 Task: Create new invoice with Date Opened :15-Apr-23, Select Customer: Liquor Land, Terms: Payment Term 1. Make invoice entry for item-1 with Date: 15-Apr-23, Description: Warmies Heatable Lavender Scented Brown-Spotted Puppy Plush Toy (1 ct)_x000D_
, Action: Material, Income Account: Income:Sales, Quantity: 1, Unit Price: 6.3, Discount $: 1.75. Make entry for item-2 with Date: 15-Apr-23, Description: Trolli Sour Bursting Crawlers Everyday Gummies, Action: Material, Income Account: Income:Sales, Quantity: 1, Unit Price: 5, Discount $: 2.75. Make entry for item-3 with Date: 15-Apr-23, Description: Reese's Big Cup Candy King Size, Action: Material, Income Account: Income:Sales, Quantity: 3, Unit Price: 6, Discount $: 3.25. Write Notes: 'Looking forward to serving you again.'. Post Invoice with Post Date: 15-Apr-23, Post to Accounts: Assets:Accounts Receivable. Pay / Process Payment with Transaction Date: 15-May-23, Amount: 21.55, Transfer Account: Checking Account. Print Invoice, display notes by going to Option, then go to Display Tab and check 'Invoice Notes'.
Action: Mouse moved to (168, 36)
Screenshot: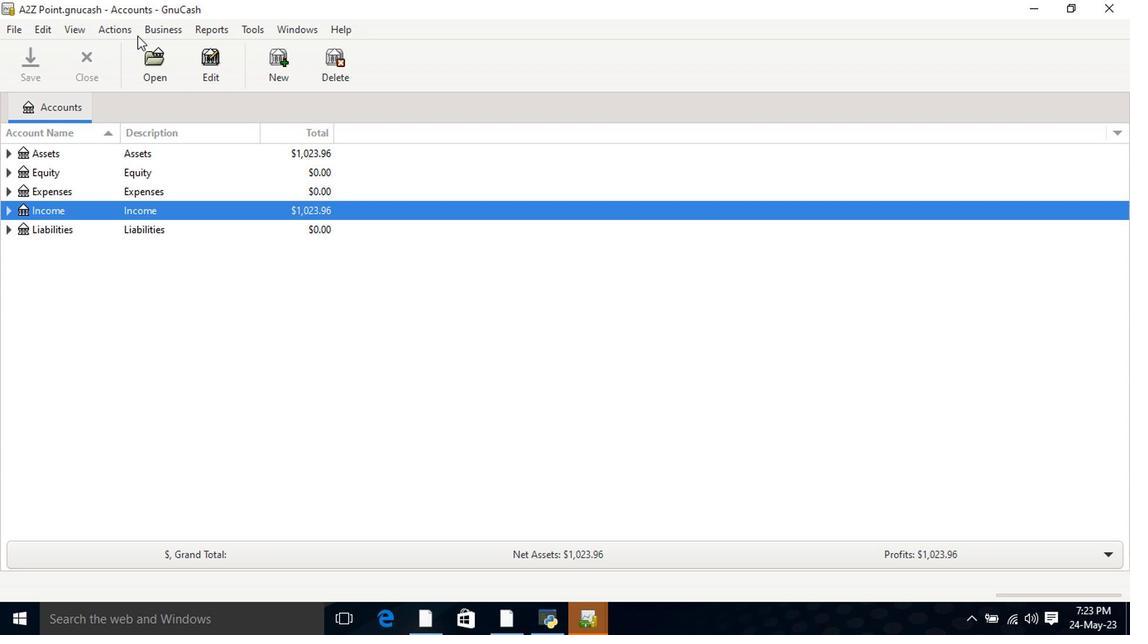 
Action: Mouse pressed left at (168, 36)
Screenshot: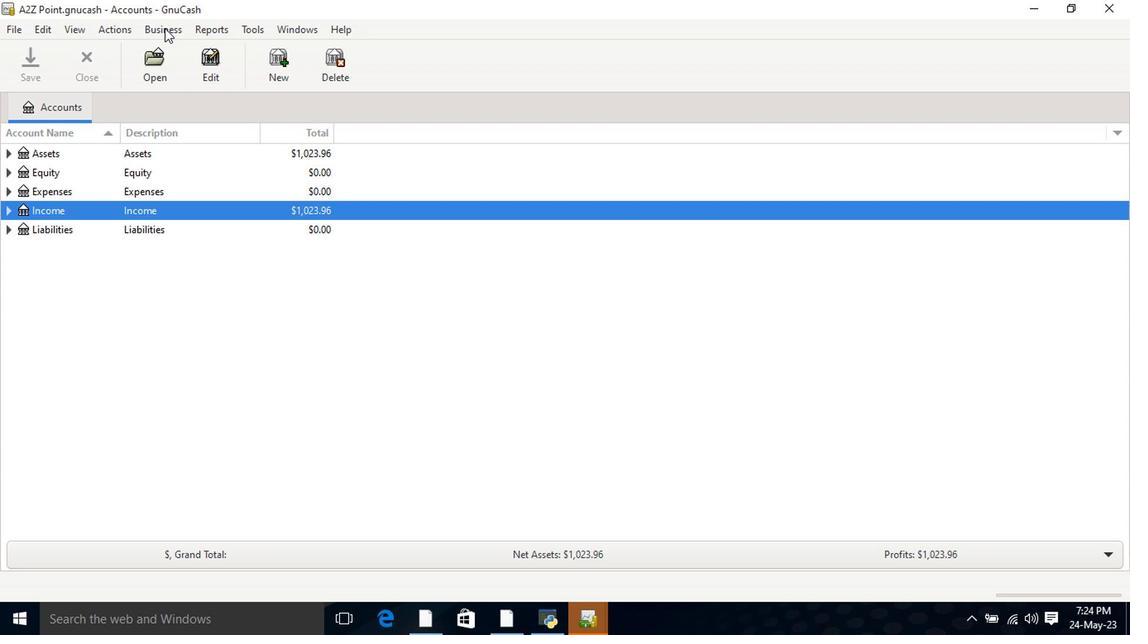 
Action: Mouse moved to (364, 121)
Screenshot: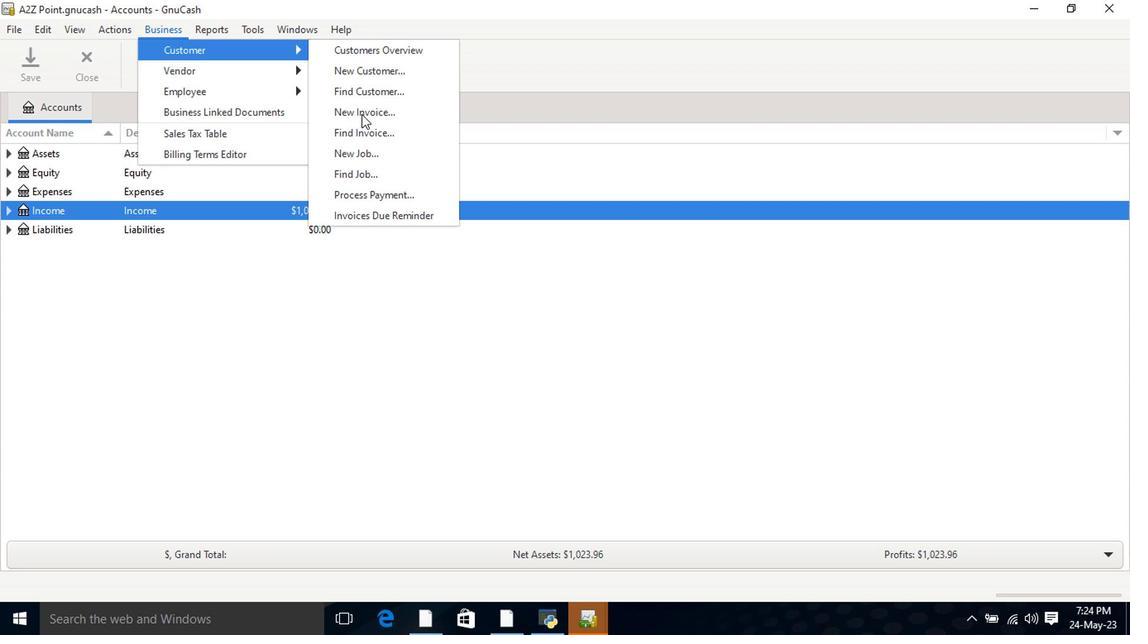 
Action: Mouse pressed left at (364, 121)
Screenshot: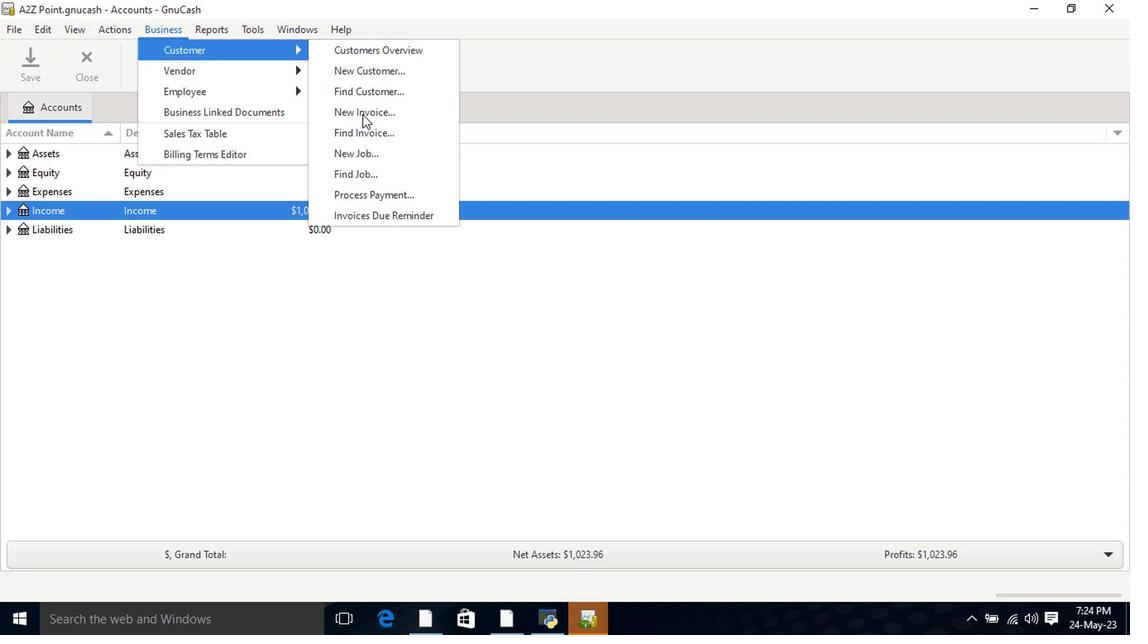 
Action: Mouse moved to (665, 256)
Screenshot: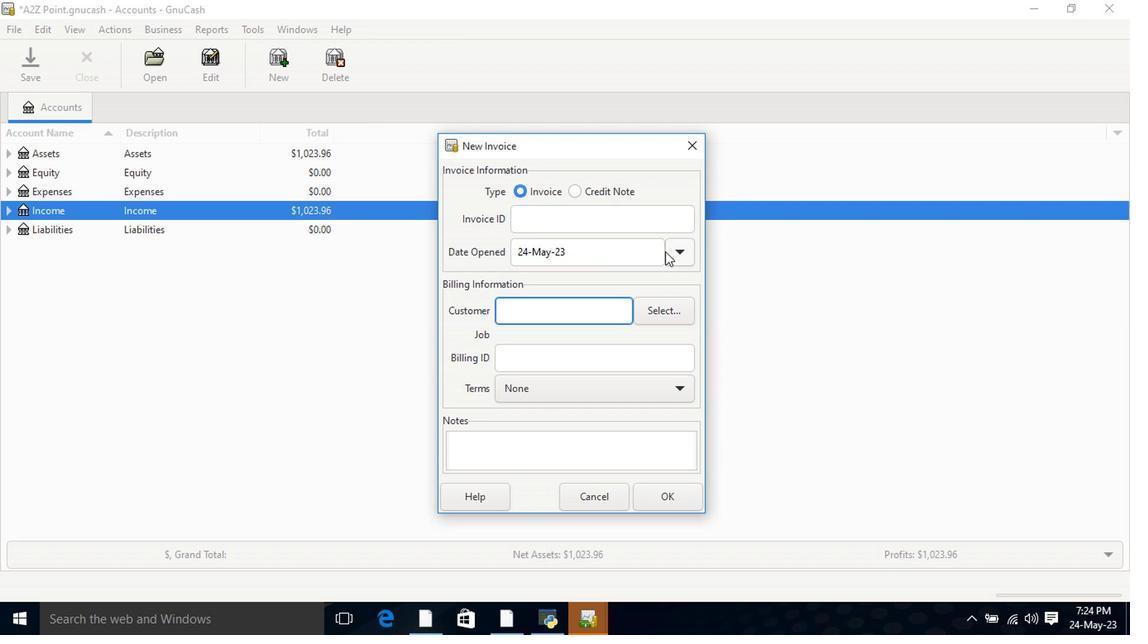 
Action: Mouse pressed left at (665, 256)
Screenshot: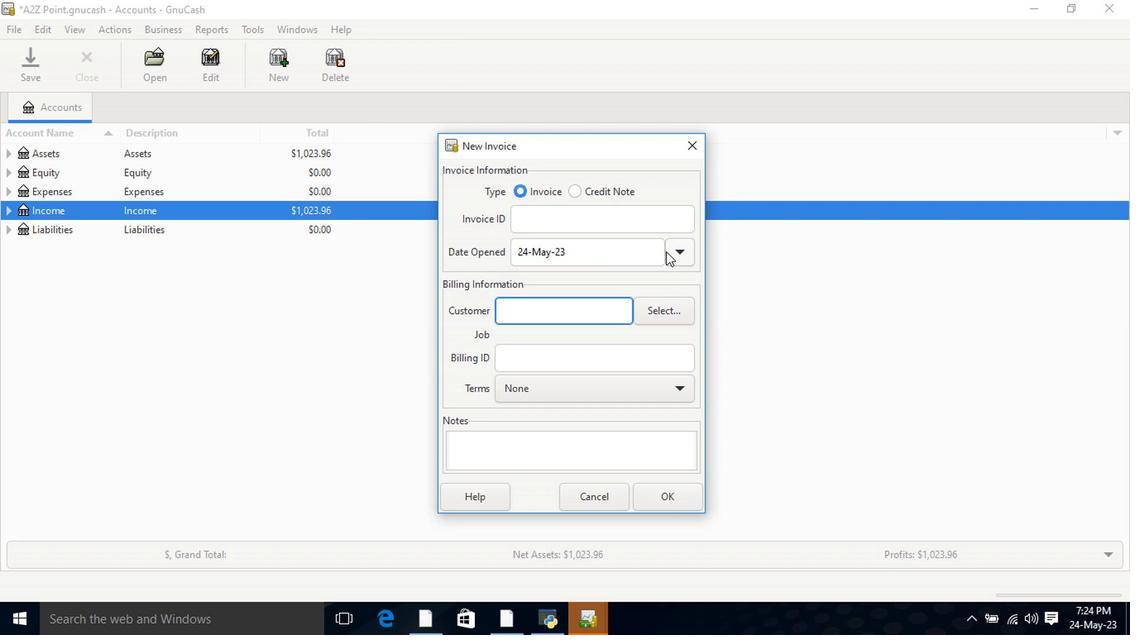 
Action: Mouse moved to (554, 286)
Screenshot: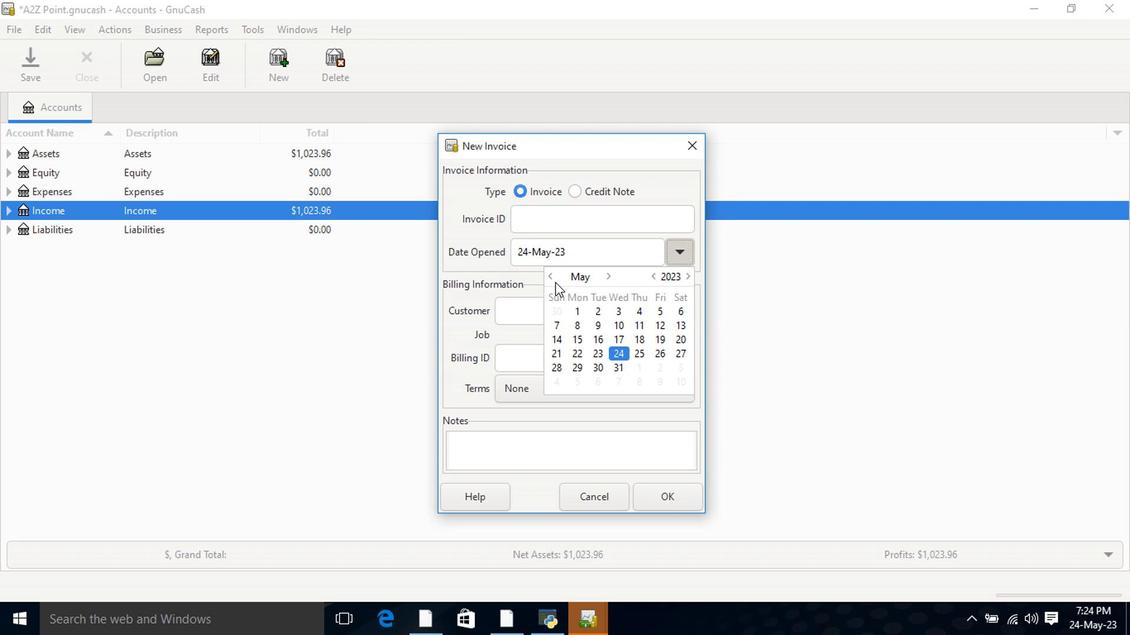 
Action: Mouse pressed left at (554, 286)
Screenshot: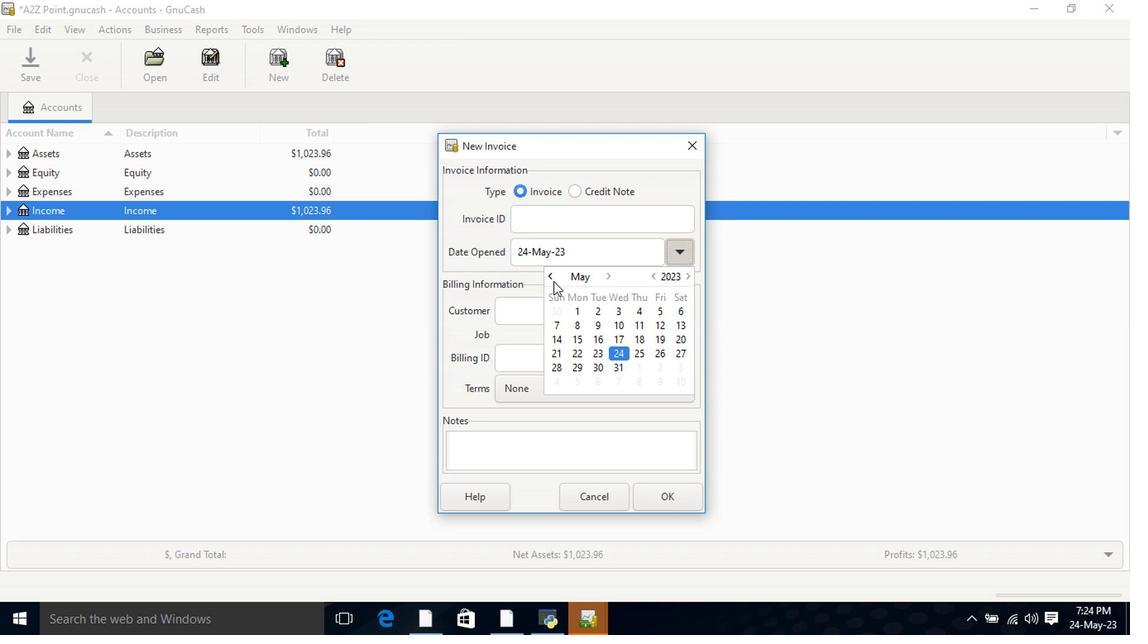 
Action: Mouse moved to (683, 340)
Screenshot: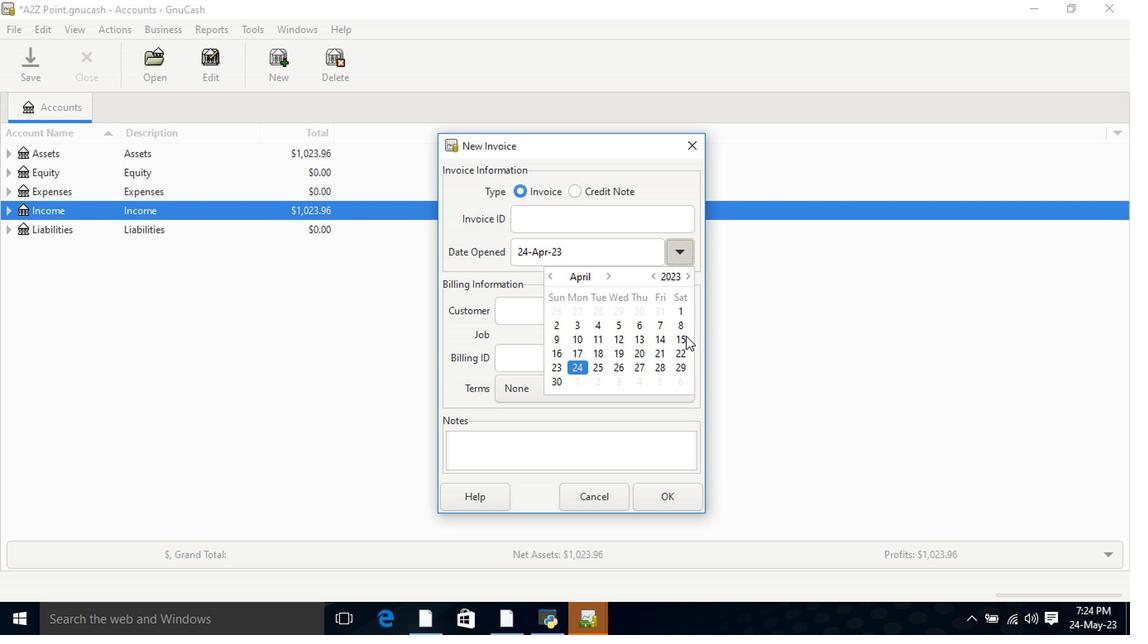 
Action: Mouse pressed left at (683, 340)
Screenshot: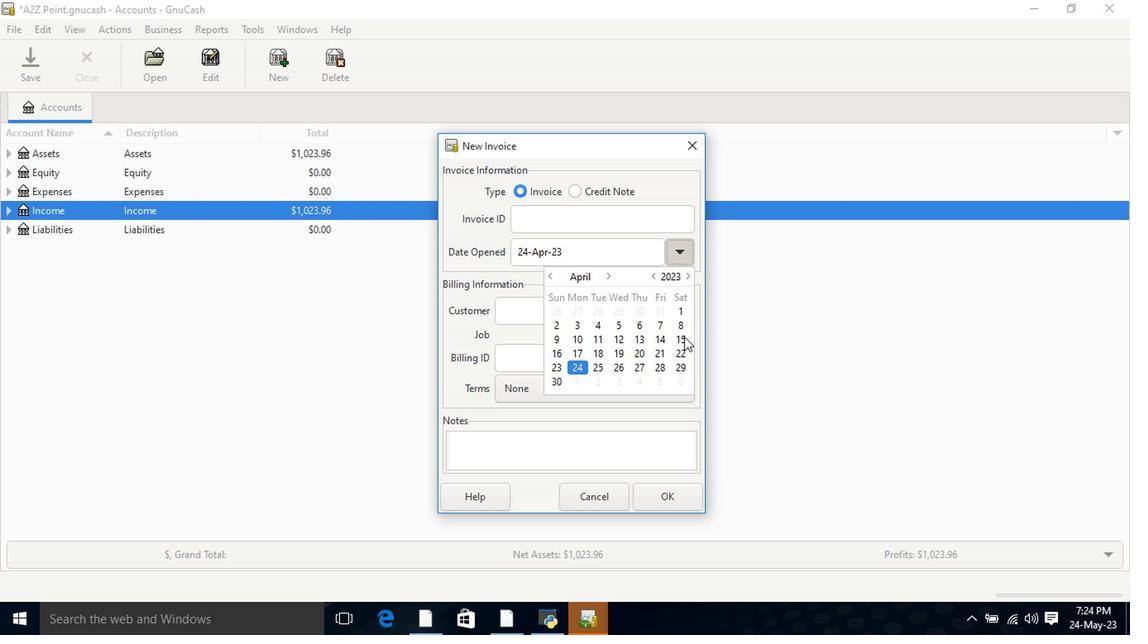 
Action: Mouse moved to (678, 344)
Screenshot: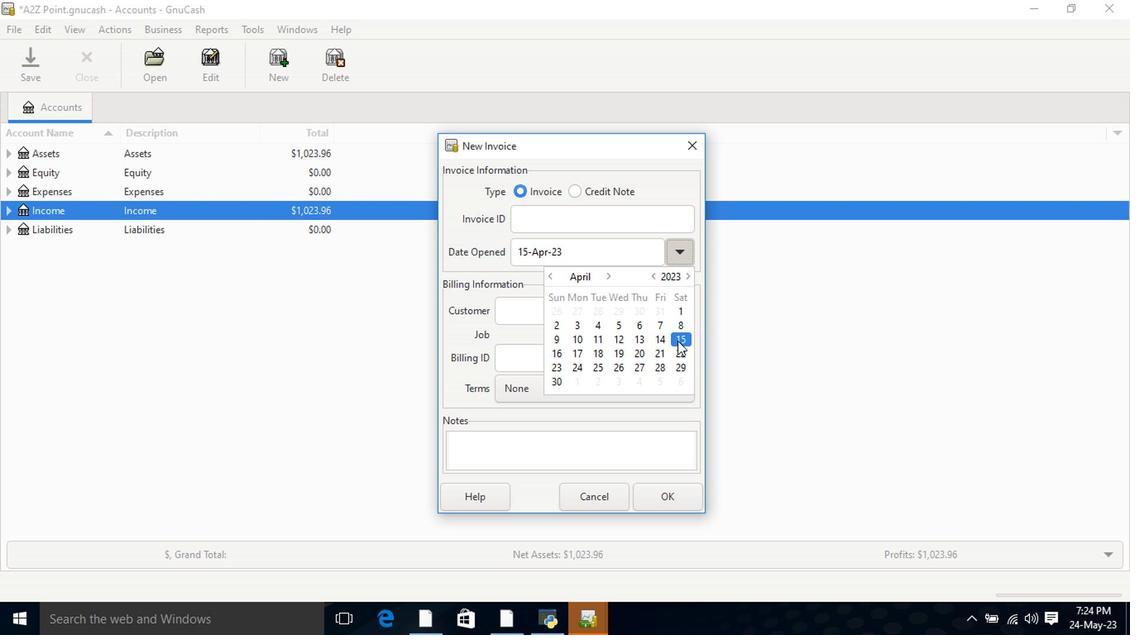 
Action: Mouse pressed left at (678, 344)
Screenshot: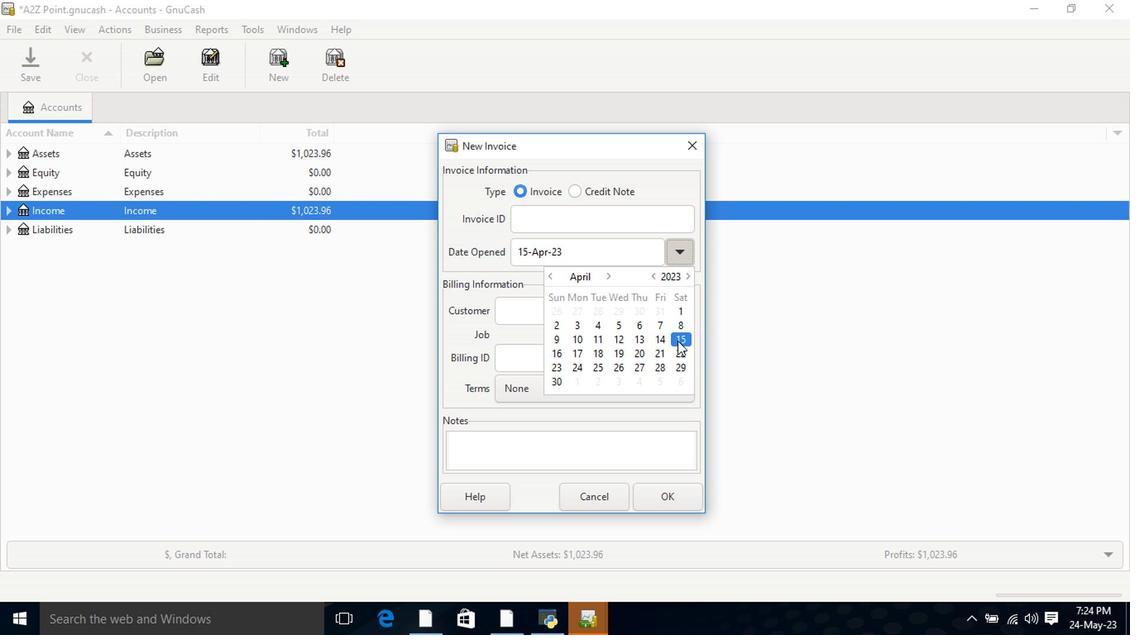 
Action: Mouse pressed left at (678, 344)
Screenshot: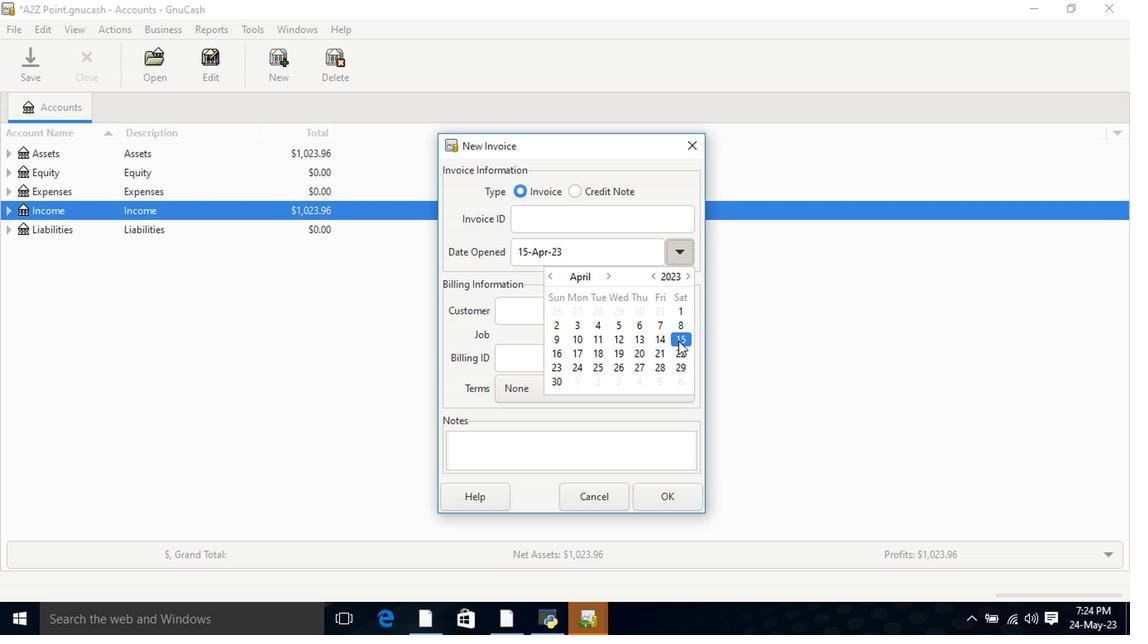 
Action: Mouse moved to (575, 321)
Screenshot: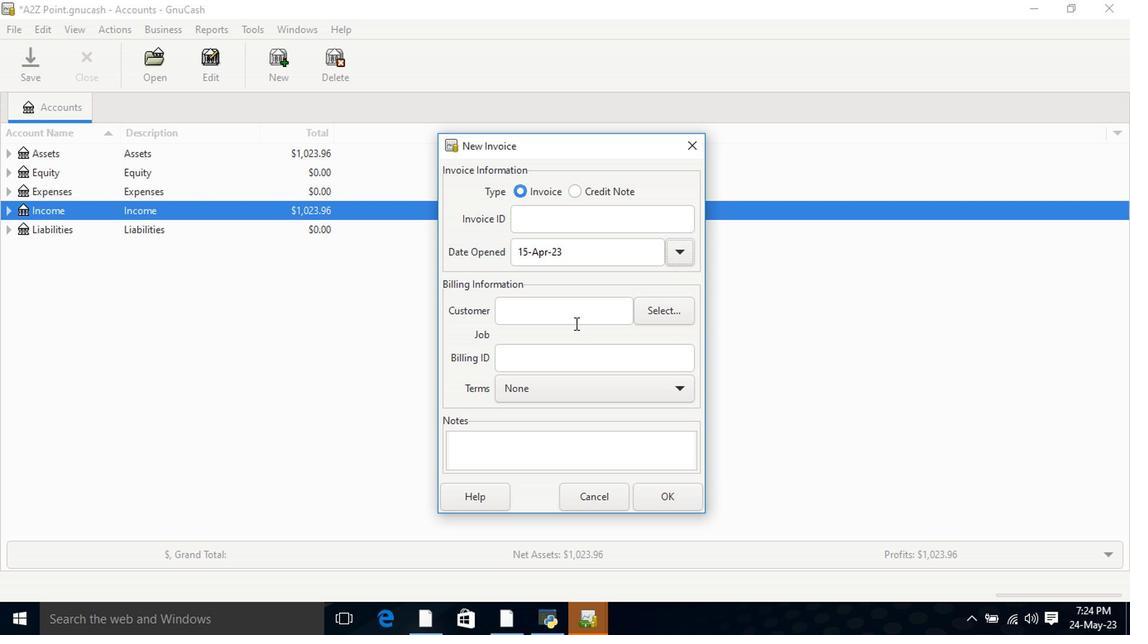 
Action: Mouse pressed left at (575, 321)
Screenshot: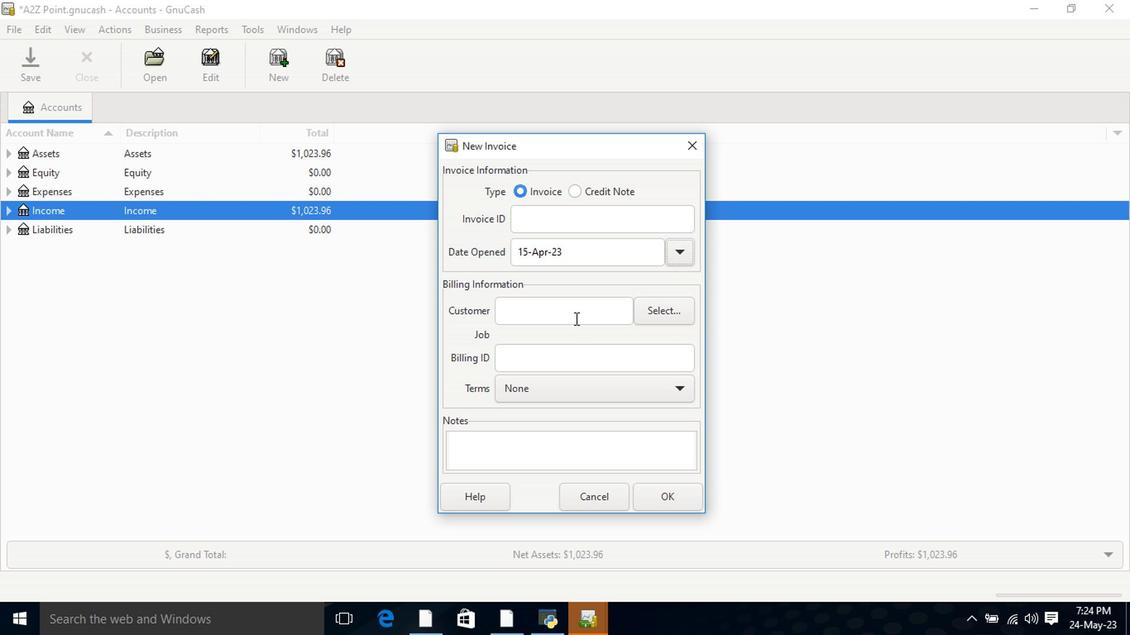 
Action: Key pressed <Key.shift>Liquor<Key.space><Key.shift>Lan
Screenshot: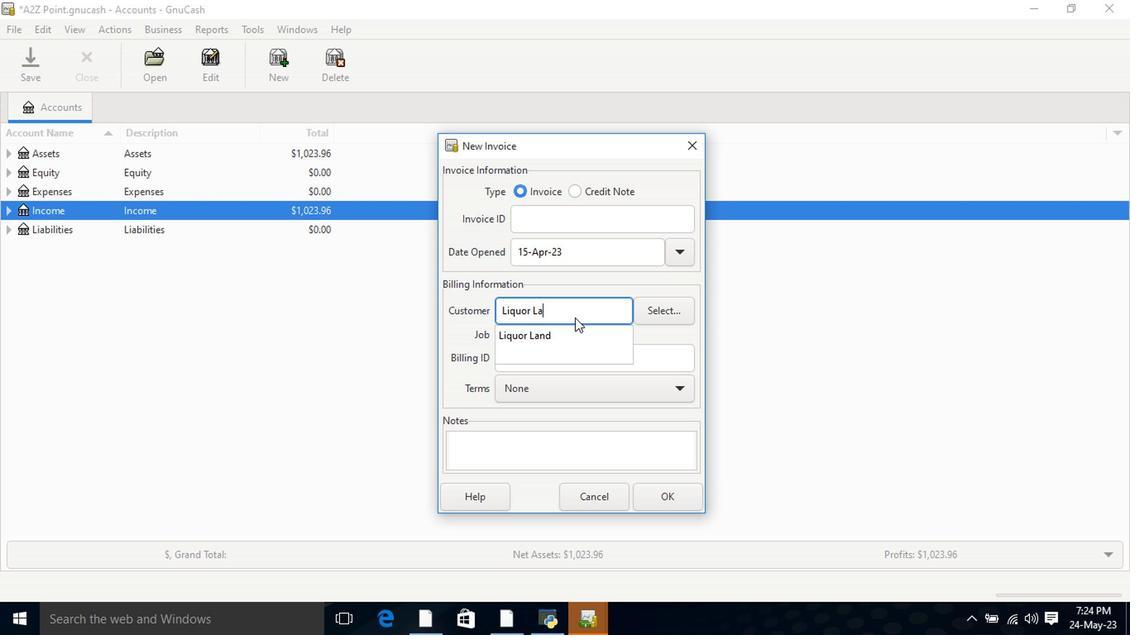 
Action: Mouse moved to (557, 343)
Screenshot: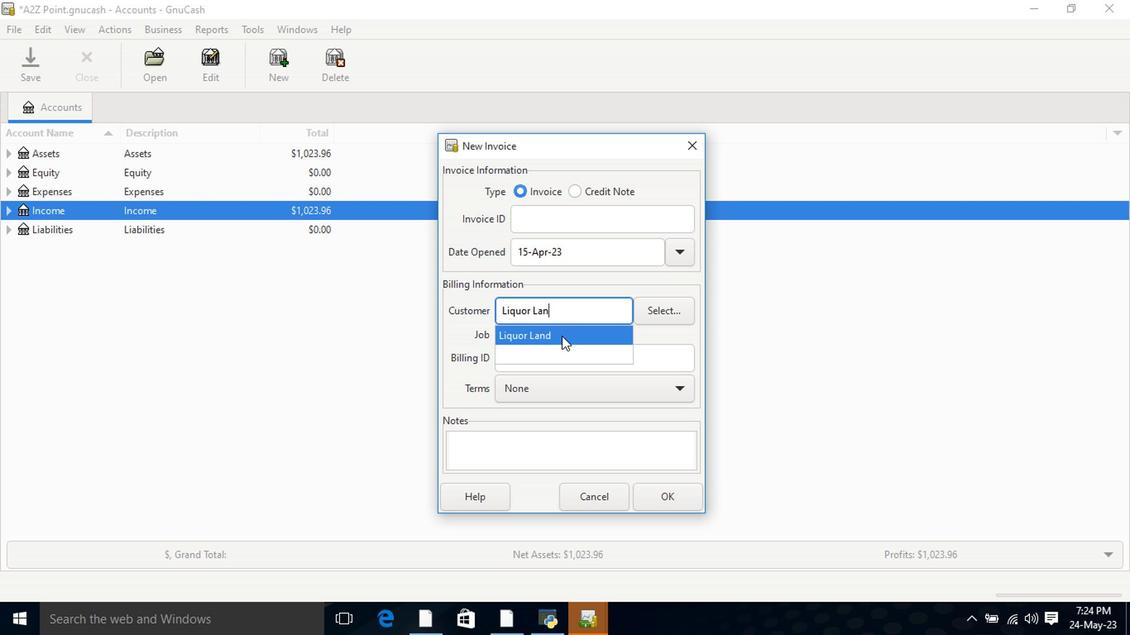 
Action: Mouse pressed left at (557, 343)
Screenshot: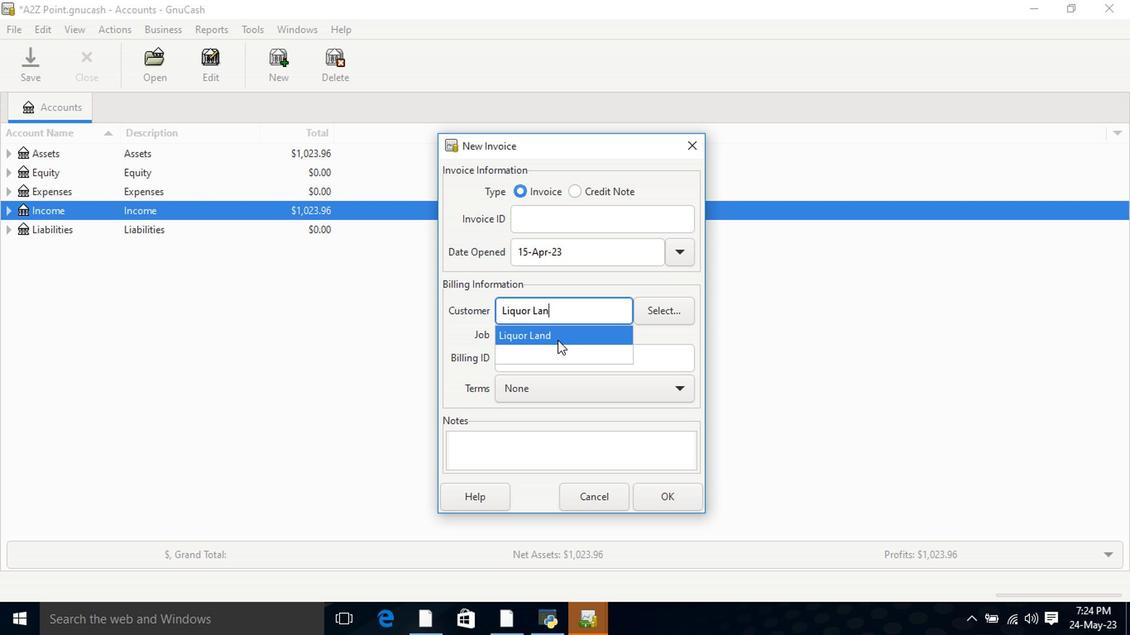 
Action: Mouse moved to (567, 409)
Screenshot: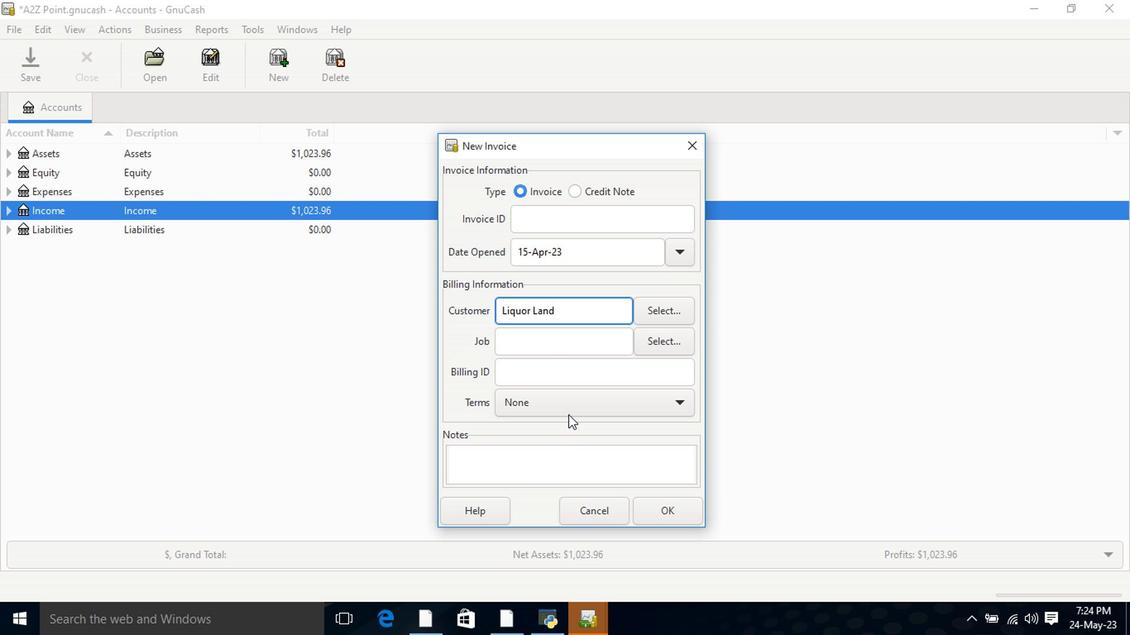 
Action: Mouse pressed left at (567, 409)
Screenshot: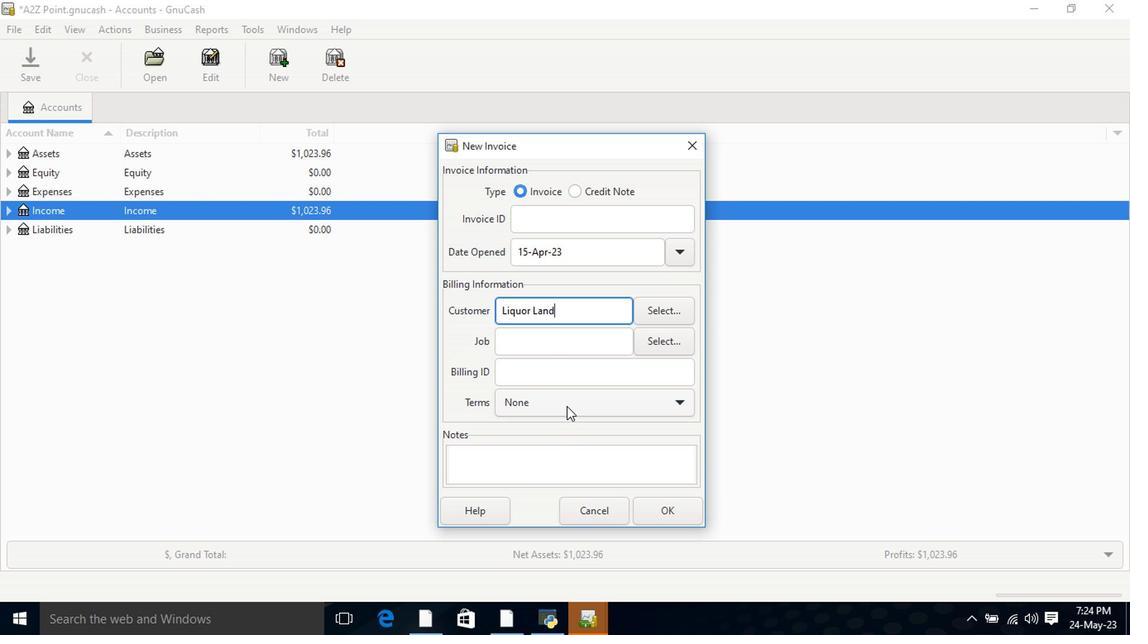 
Action: Mouse moved to (562, 431)
Screenshot: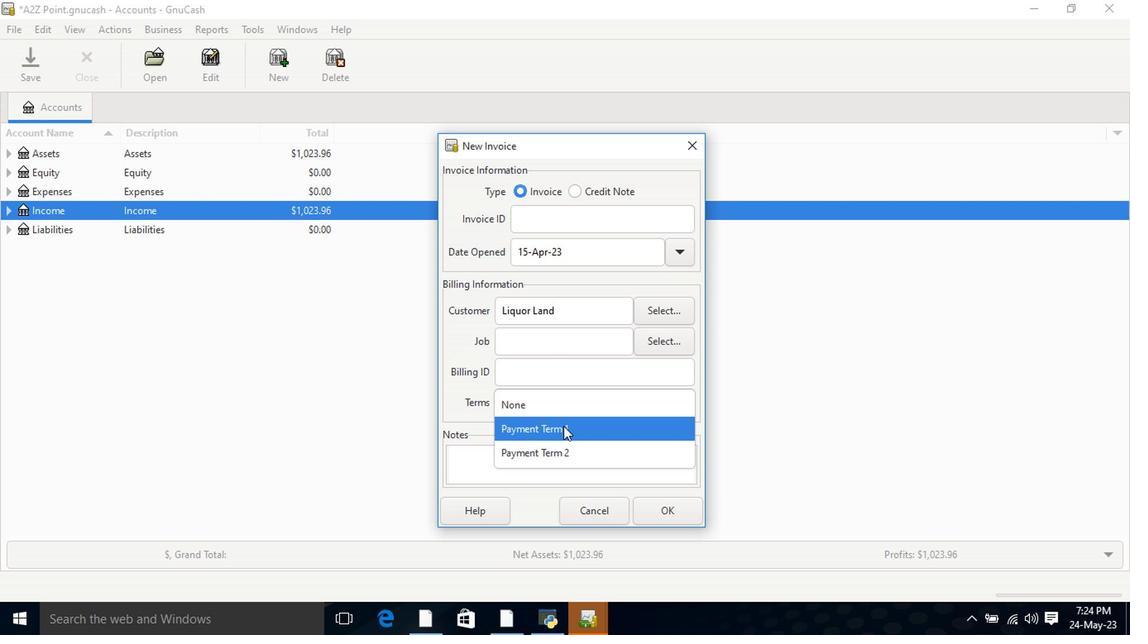 
Action: Mouse pressed left at (562, 431)
Screenshot: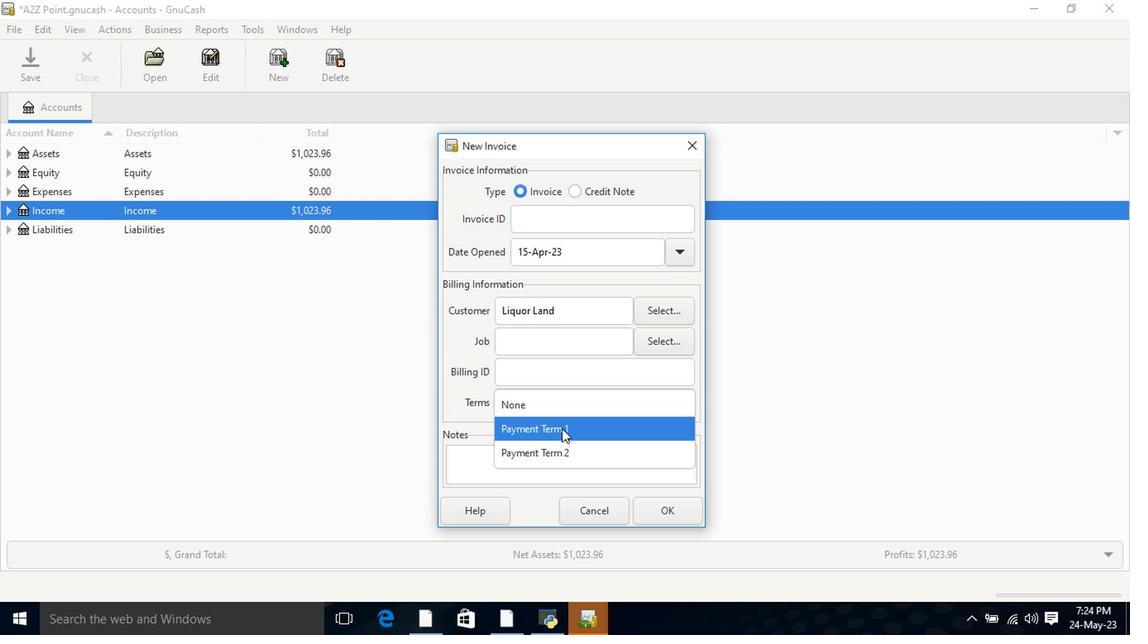 
Action: Mouse moved to (673, 516)
Screenshot: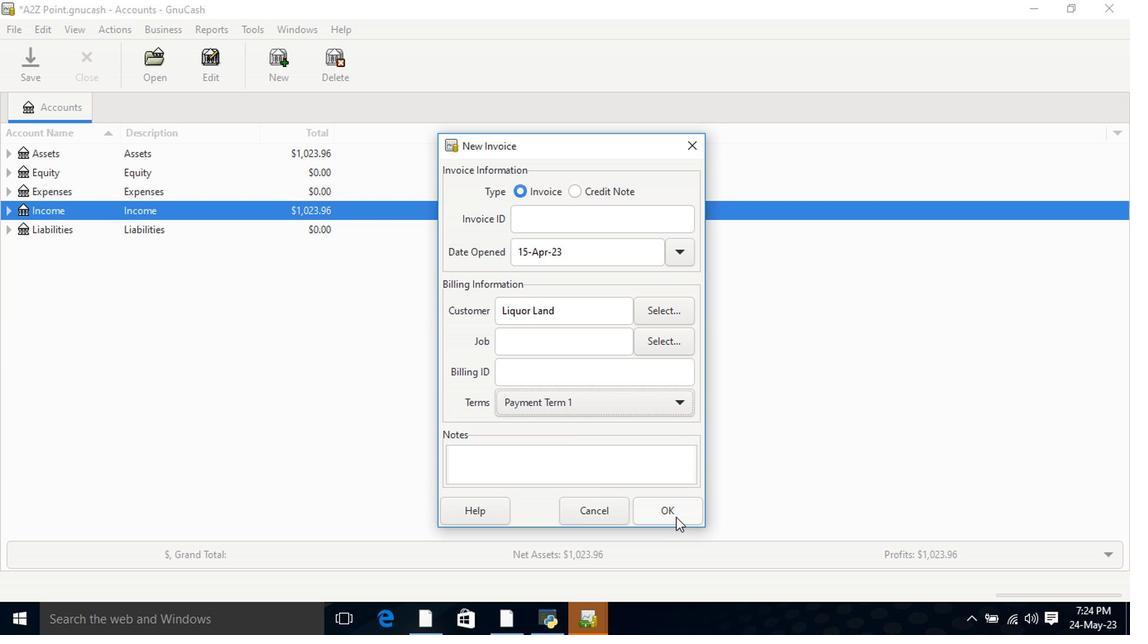 
Action: Mouse pressed left at (673, 516)
Screenshot: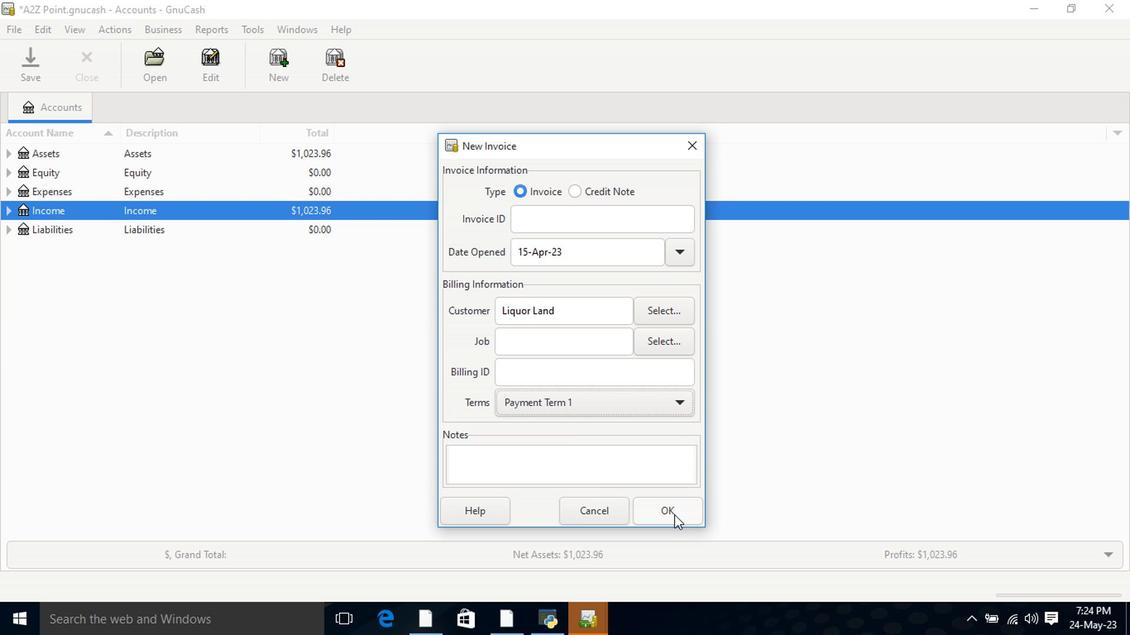 
Action: Mouse moved to (81, 326)
Screenshot: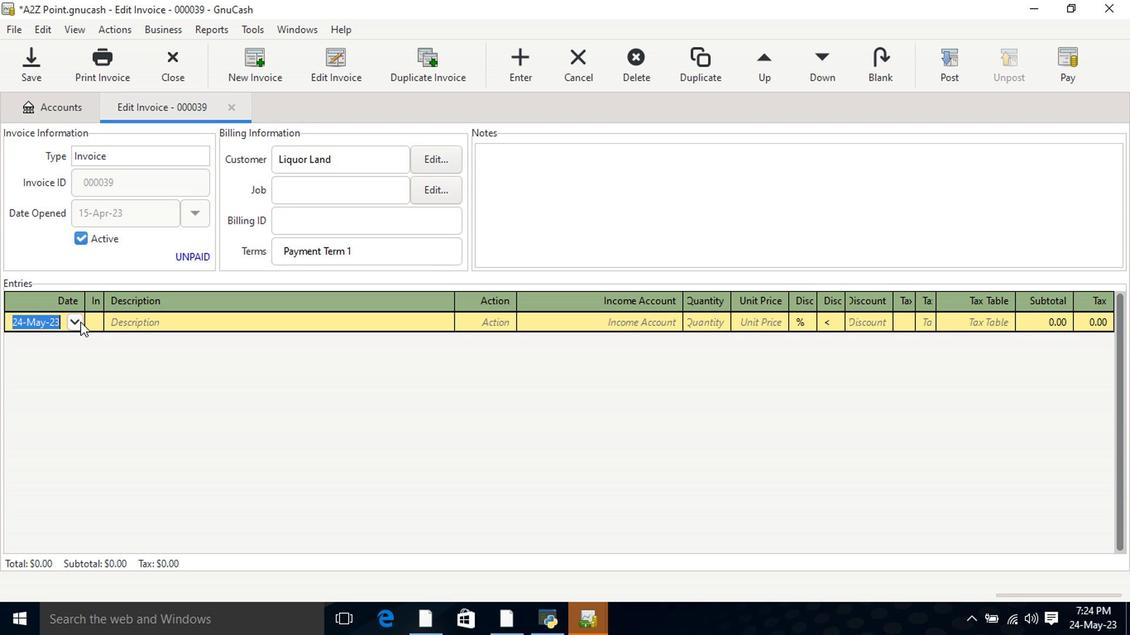
Action: Mouse pressed left at (81, 326)
Screenshot: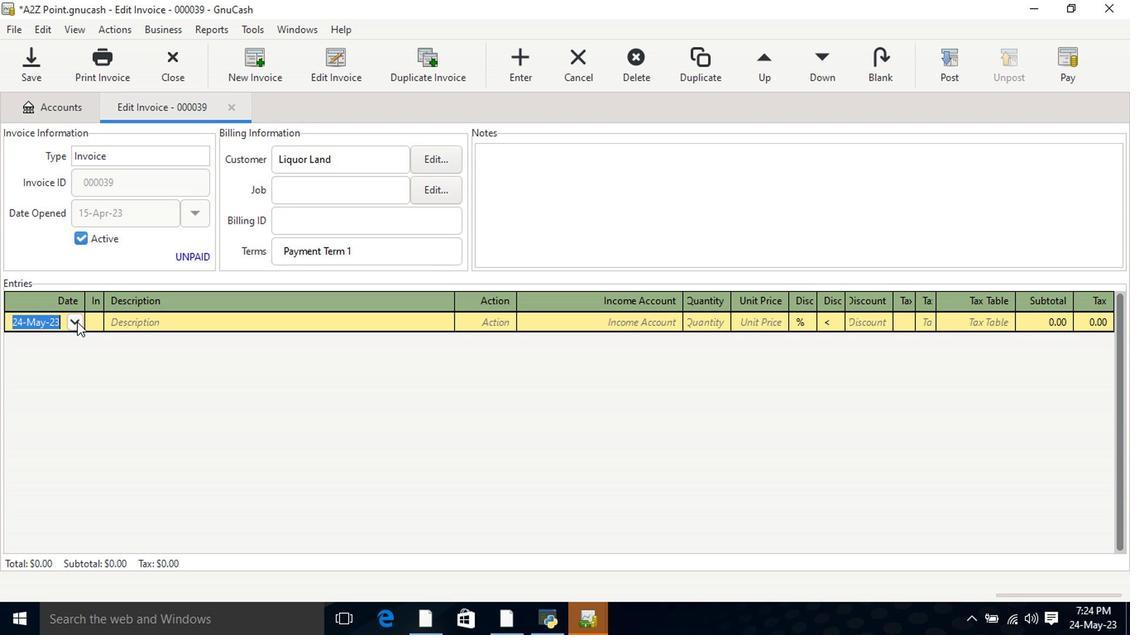
Action: Mouse moved to (12, 349)
Screenshot: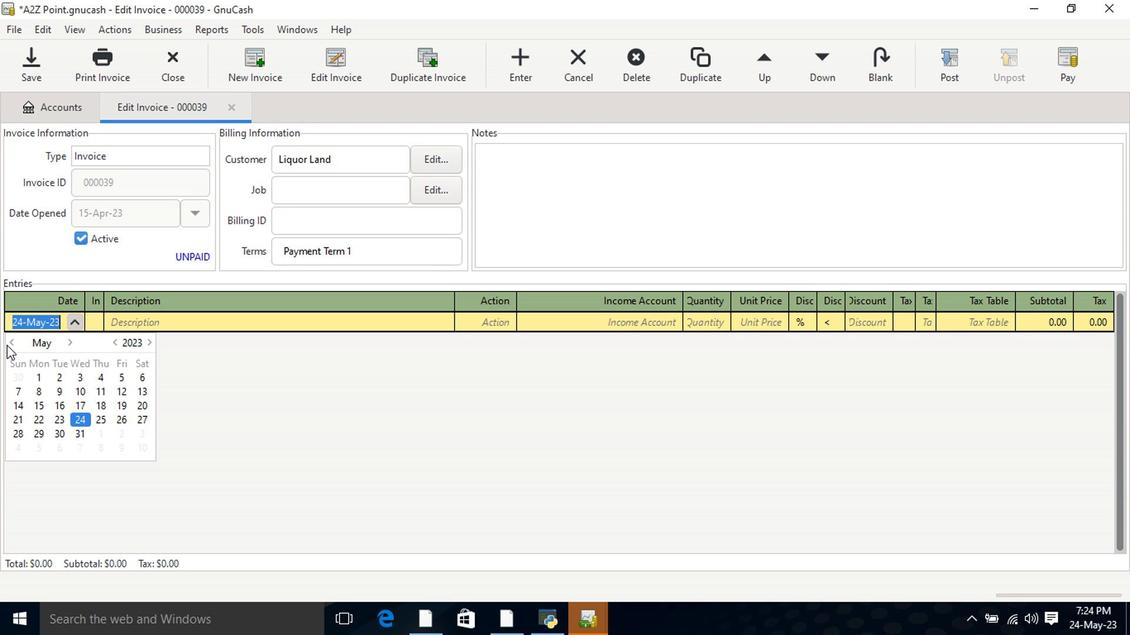 
Action: Mouse pressed left at (12, 349)
Screenshot: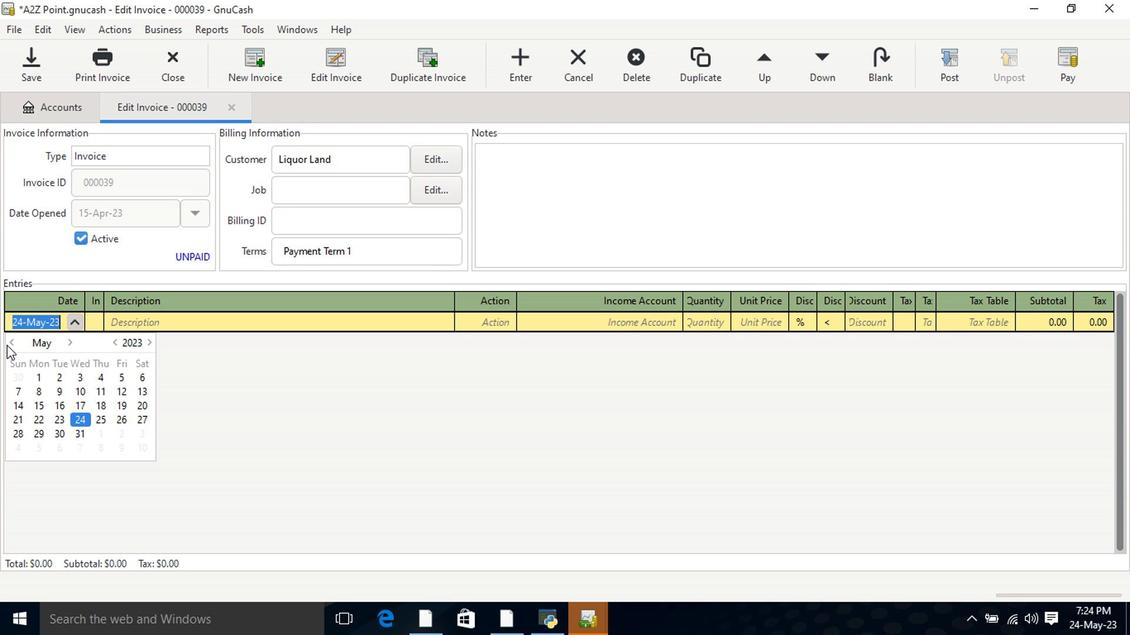 
Action: Mouse moved to (10, 346)
Screenshot: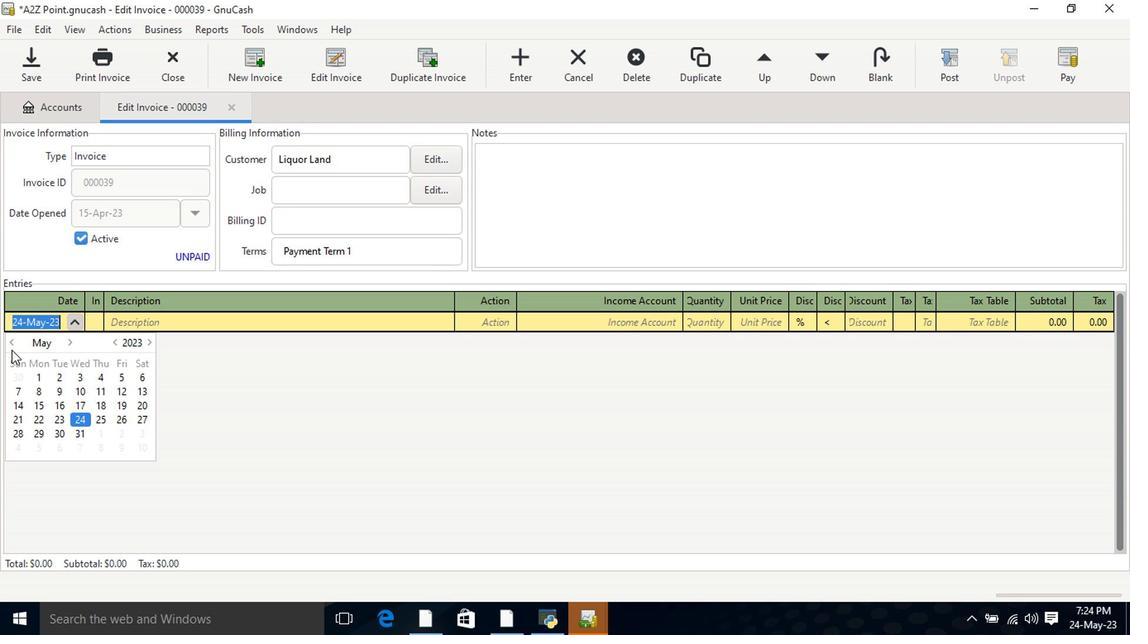 
Action: Mouse pressed left at (10, 346)
Screenshot: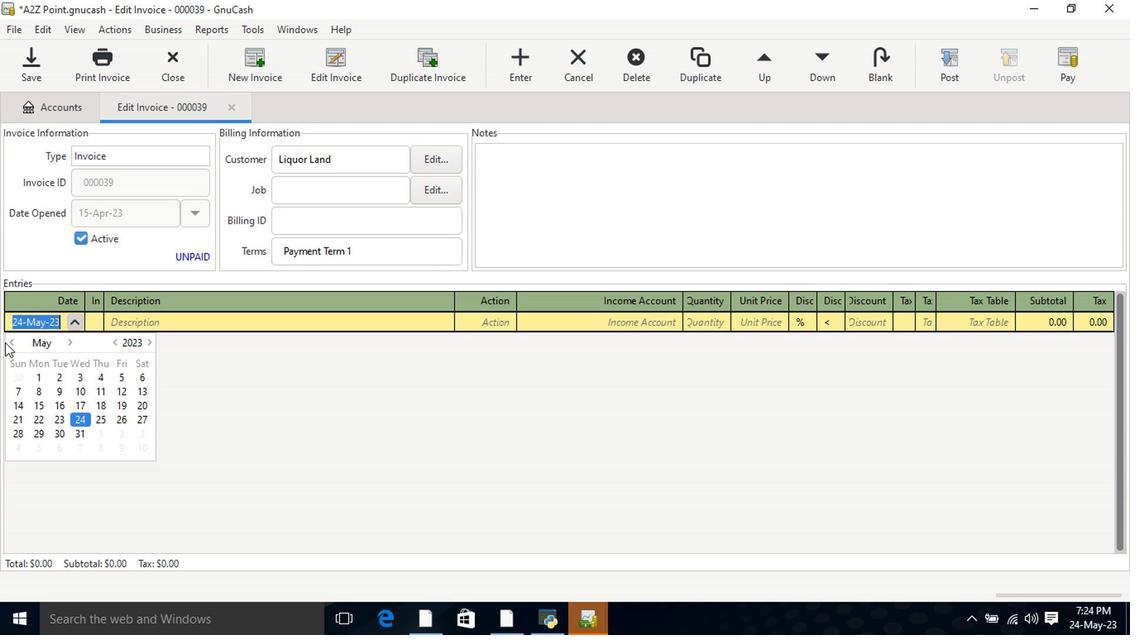 
Action: Mouse moved to (17, 347)
Screenshot: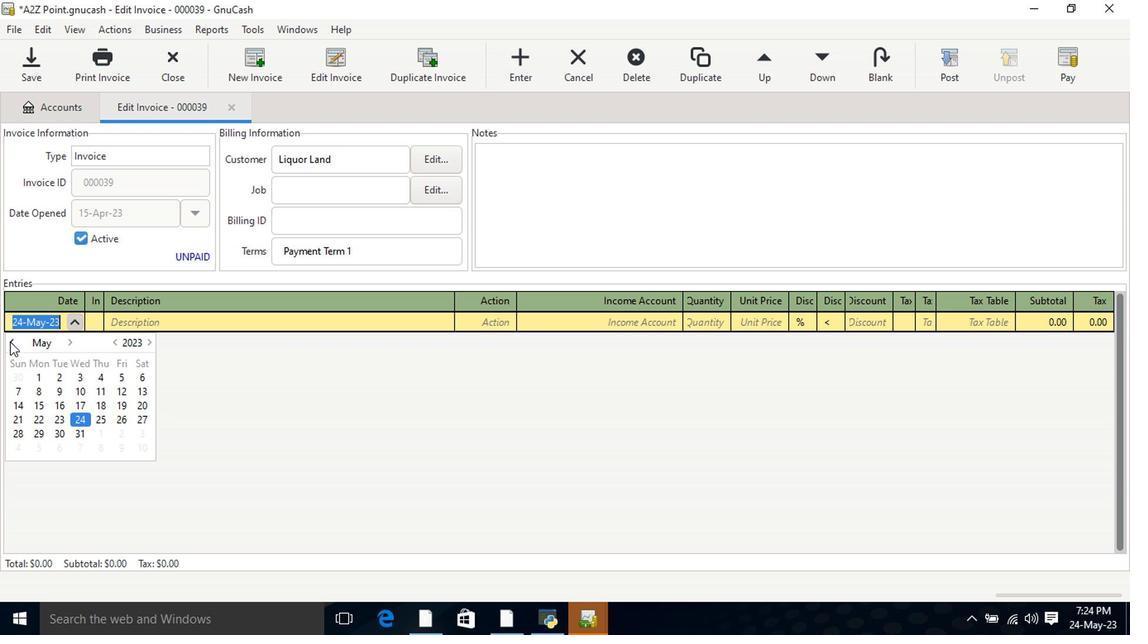 
Action: Mouse pressed left at (15, 345)
Screenshot: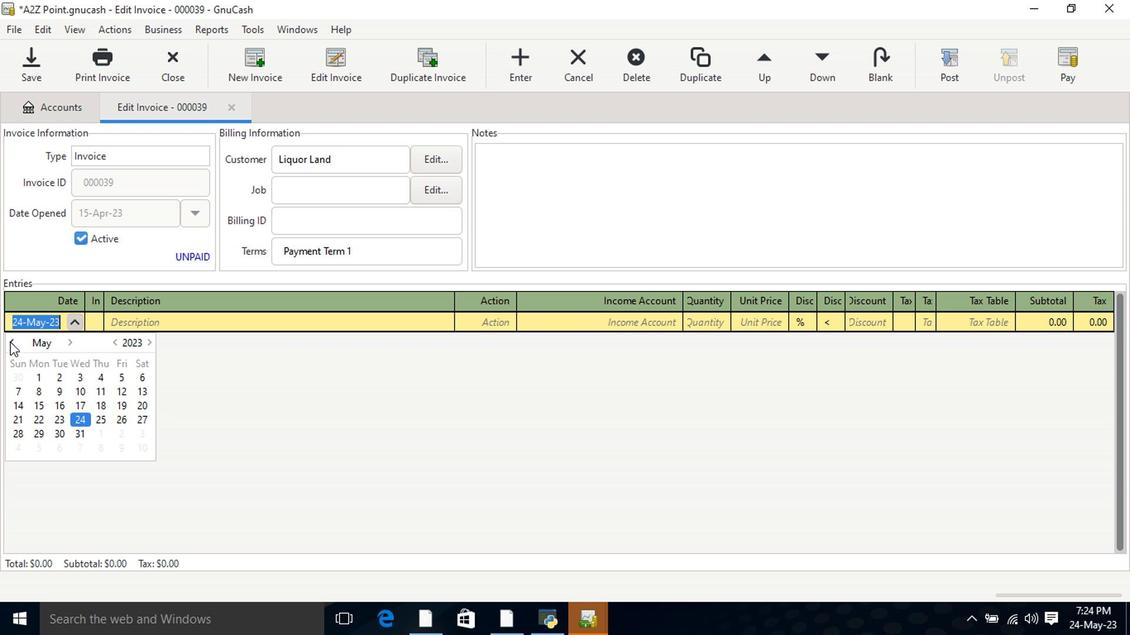 
Action: Mouse moved to (145, 408)
Screenshot: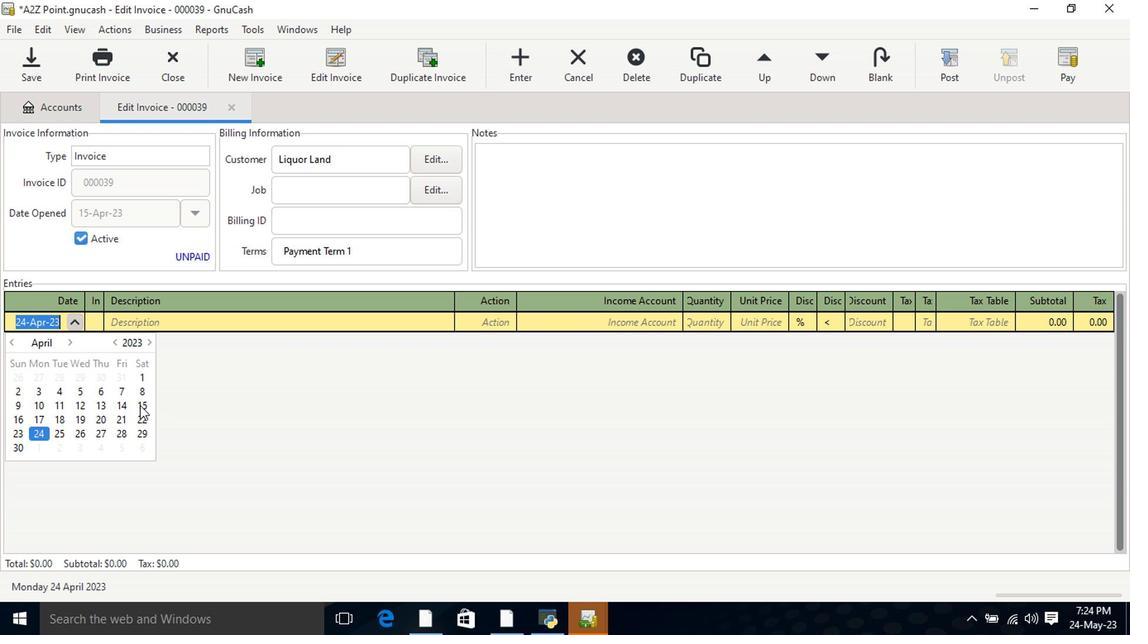 
Action: Mouse pressed left at (145, 408)
Screenshot: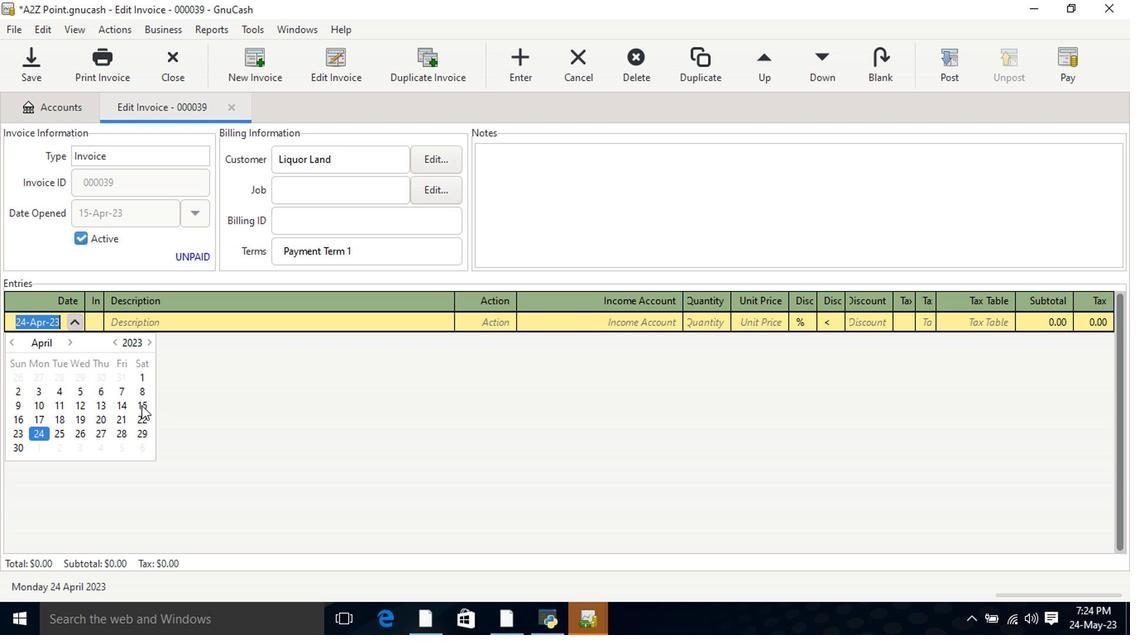 
Action: Mouse pressed left at (145, 408)
Screenshot: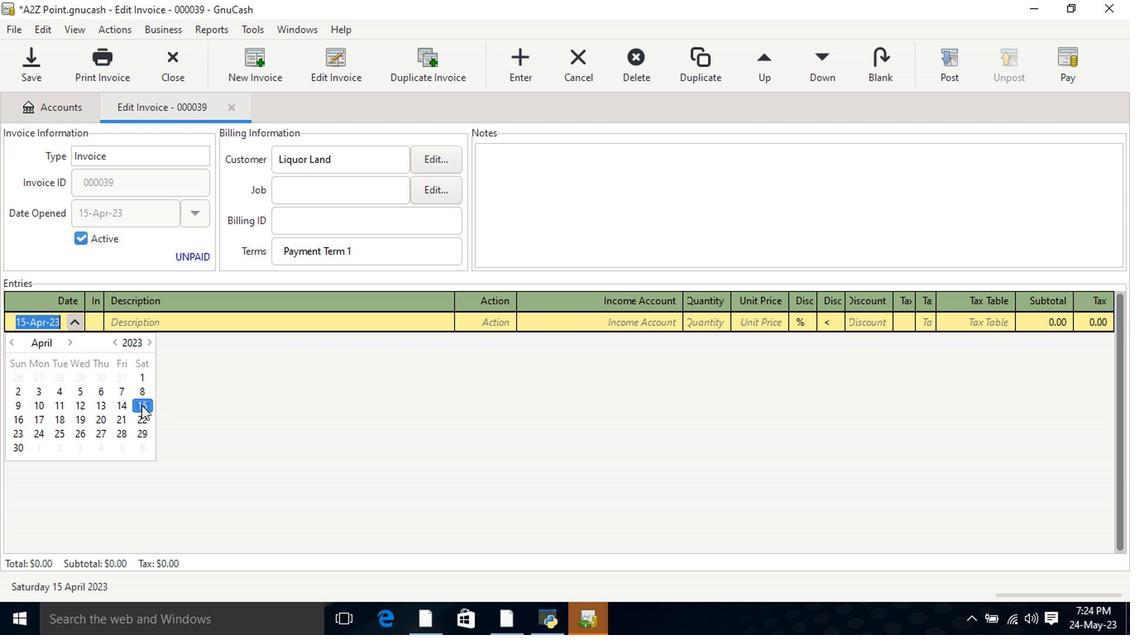 
Action: Mouse moved to (191, 321)
Screenshot: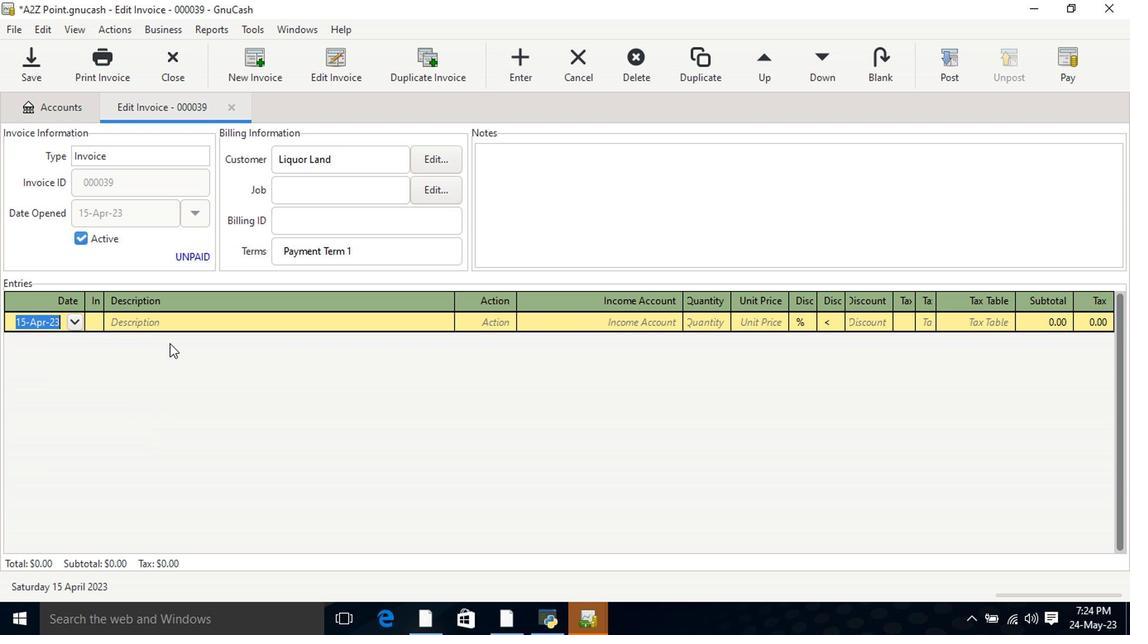 
Action: Mouse pressed left at (191, 321)
Screenshot: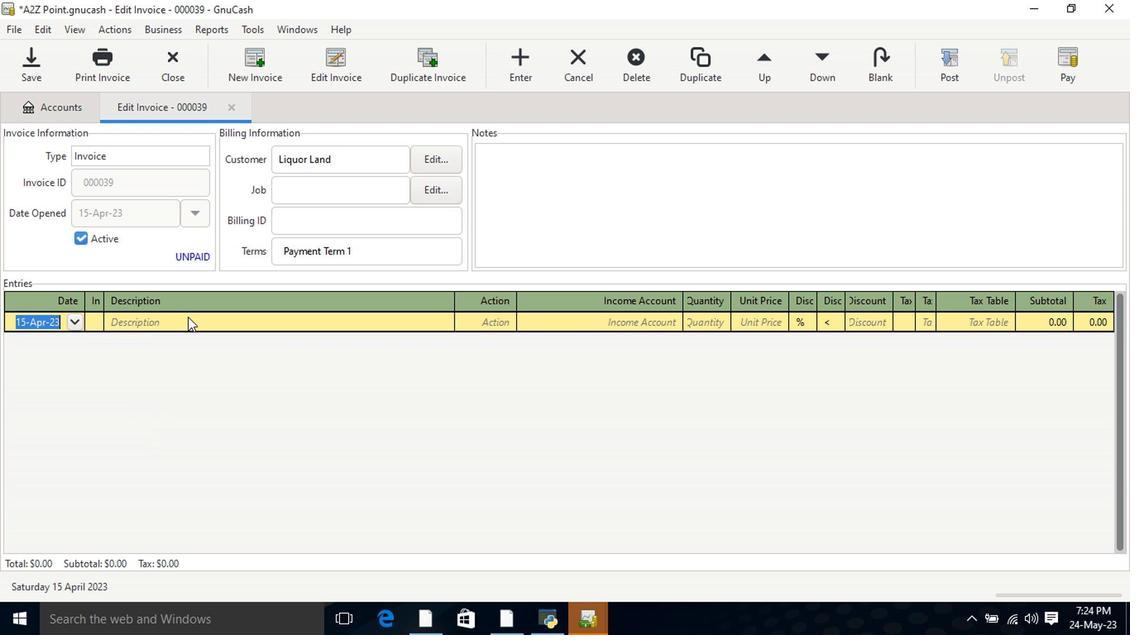
Action: Mouse moved to (192, 321)
Screenshot: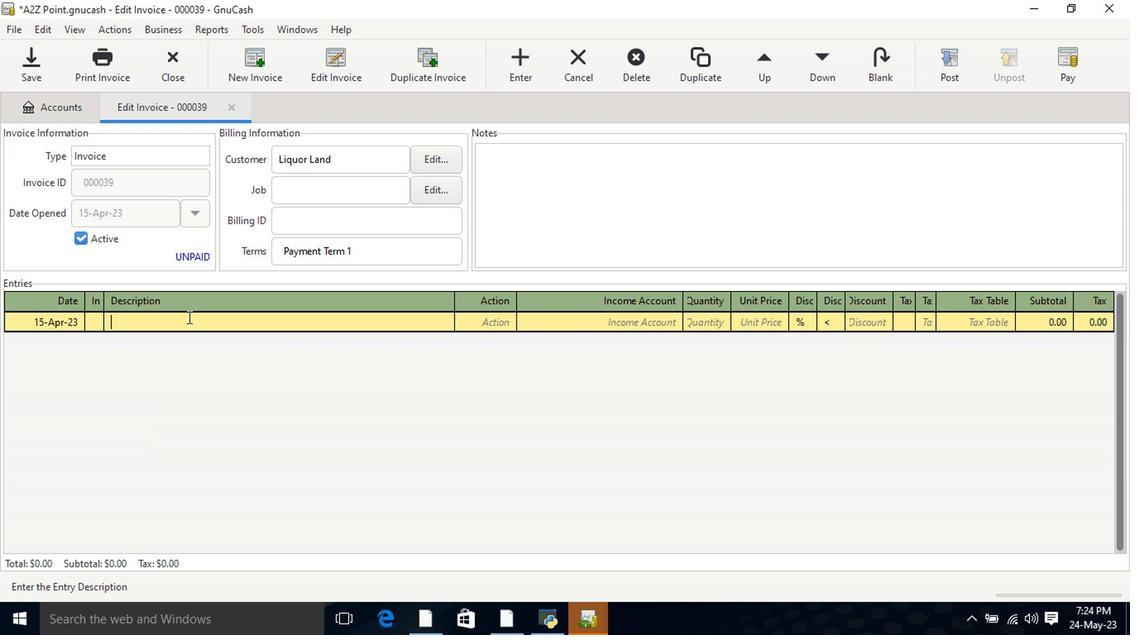 
Action: Key pressed <Key.shift>WMIES<Key.space><Key.shift>Heatable<Key.space><Key.shift>Lavender<Key.space><Key.shift>Scened<Key.space><Key.shift>Brown-0<Key.backspace><Key.shift>Spotted<Key.space><Key.shift>Puppy<Key.space><Key.shift>Plush<Key.space><Key.shift>Toy<Key.space><Key.shift_r>(1ct<Key.shift_r>)<Key.left><Key.left><Key.left><Key.space><Key.right><Key.right><Key.tab>mater<Key.tab>income<Key.down><Key.down><Key.down><Key.tab>1<Key.tab>6.3<Key.tab>
Screenshot: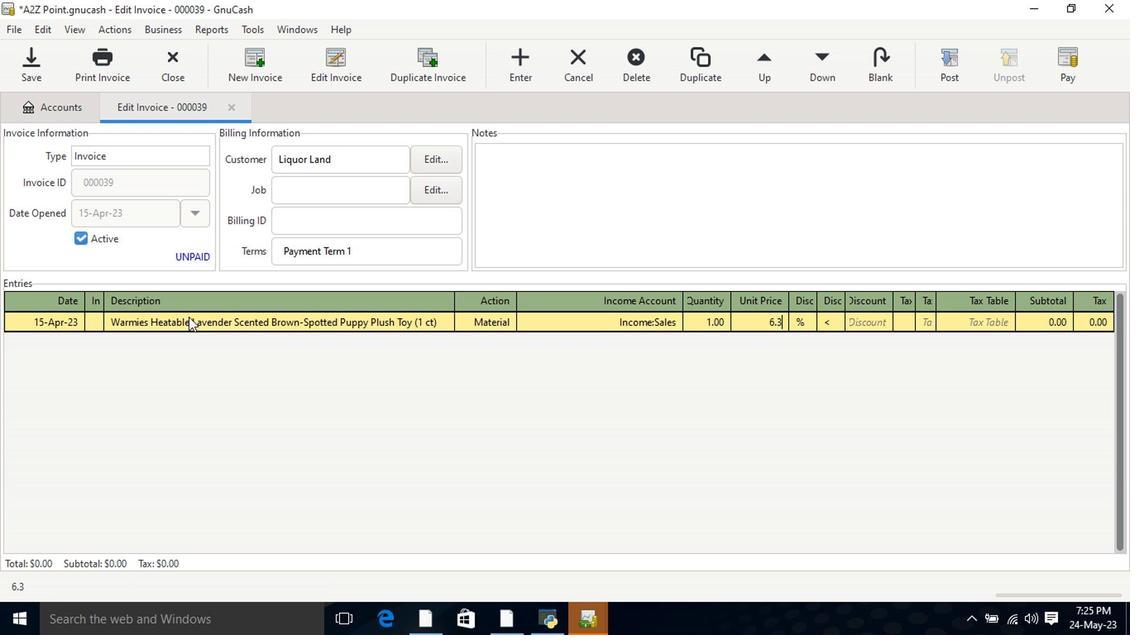 
Action: Mouse moved to (810, 330)
Screenshot: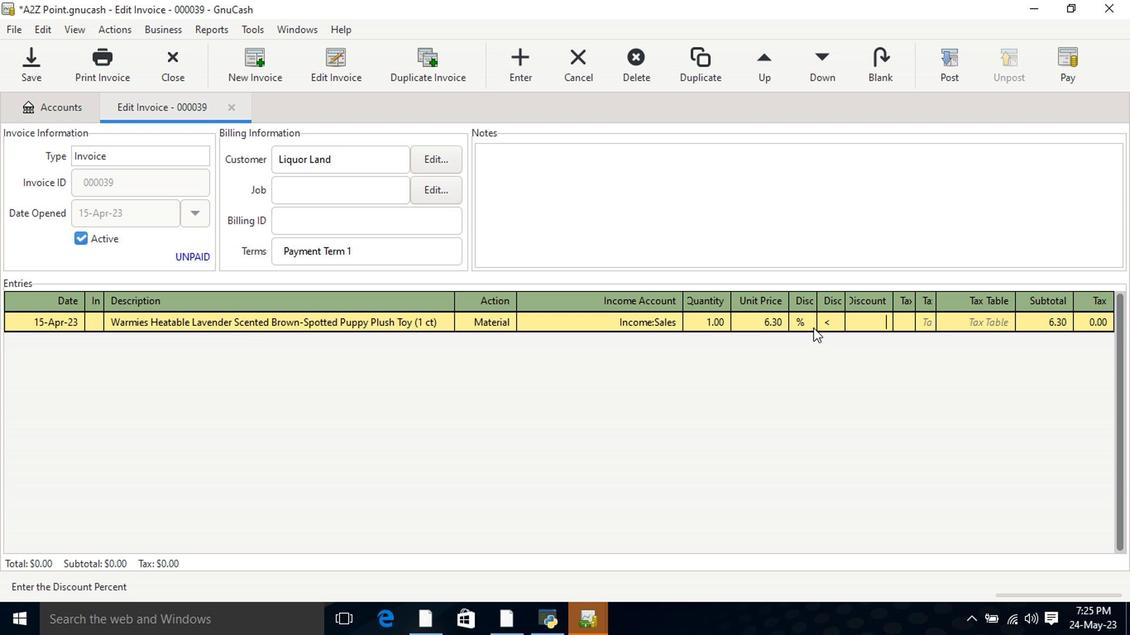 
Action: Mouse pressed left at (810, 330)
Screenshot: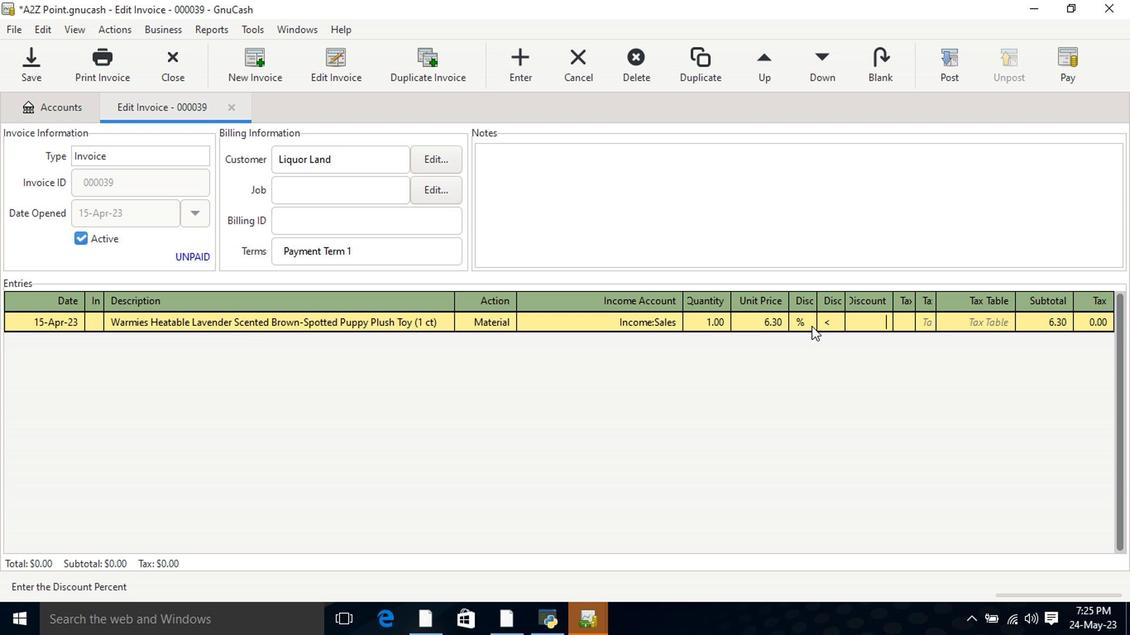 
Action: Mouse moved to (827, 327)
Screenshot: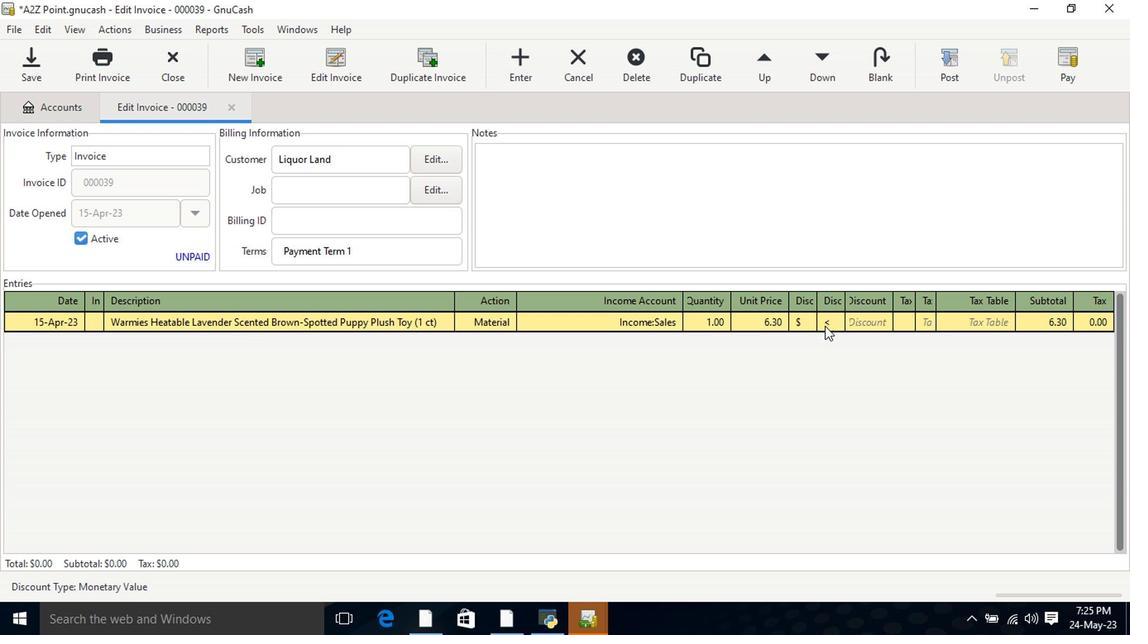 
Action: Mouse pressed left at (827, 327)
Screenshot: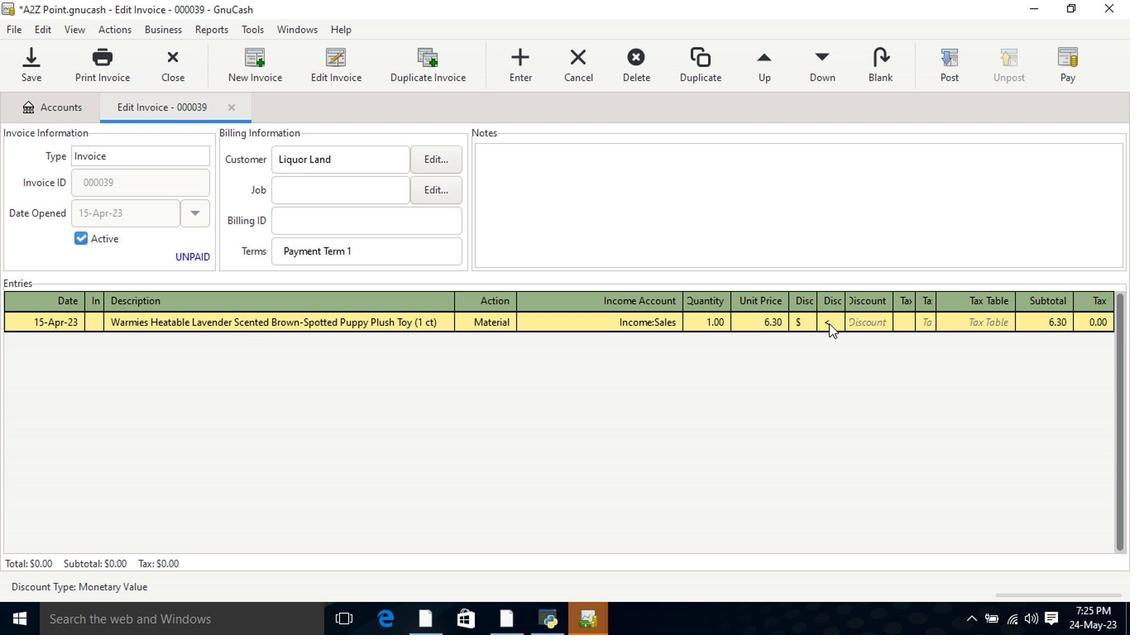 
Action: Mouse moved to (866, 326)
Screenshot: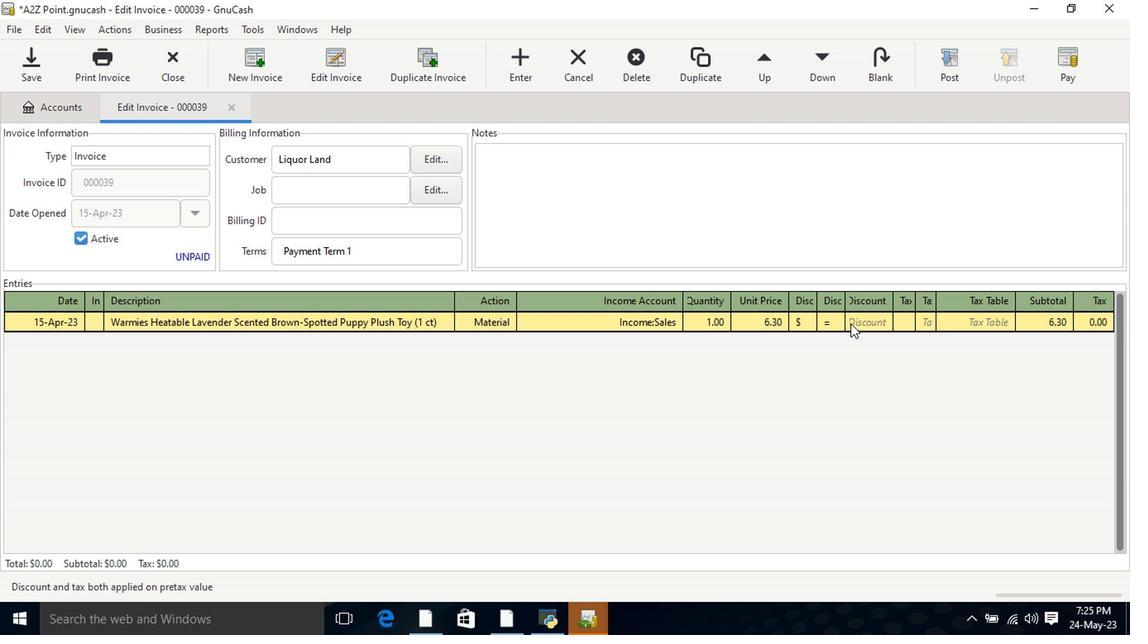
Action: Mouse pressed left at (866, 326)
Screenshot: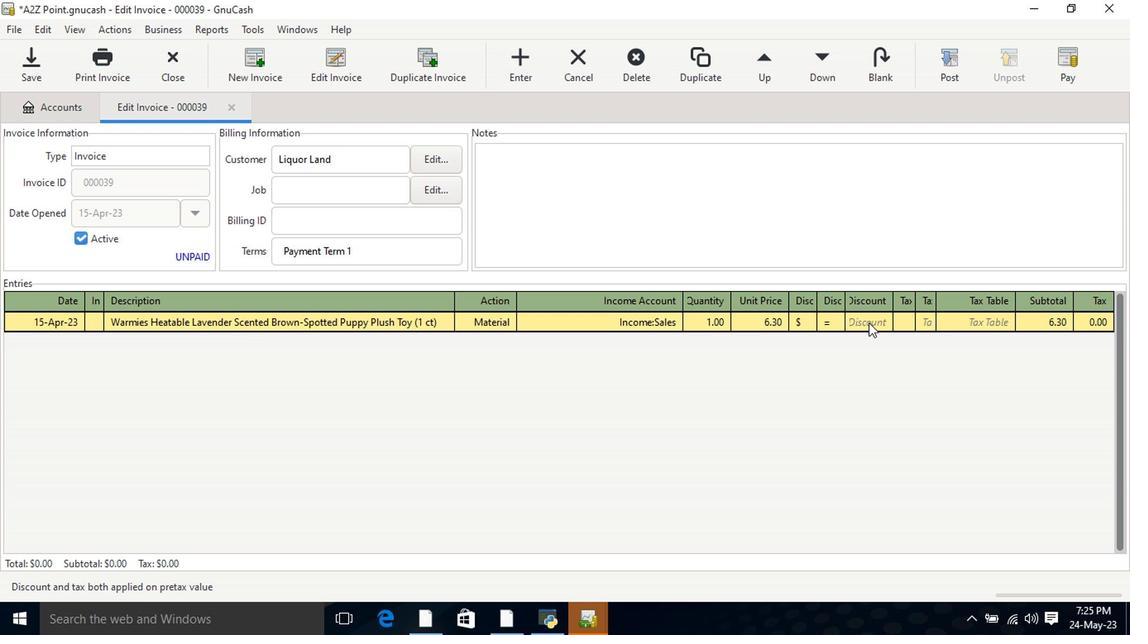 
Action: Key pressed 1.<Key.backspace>75<Key.tab>
Screenshot: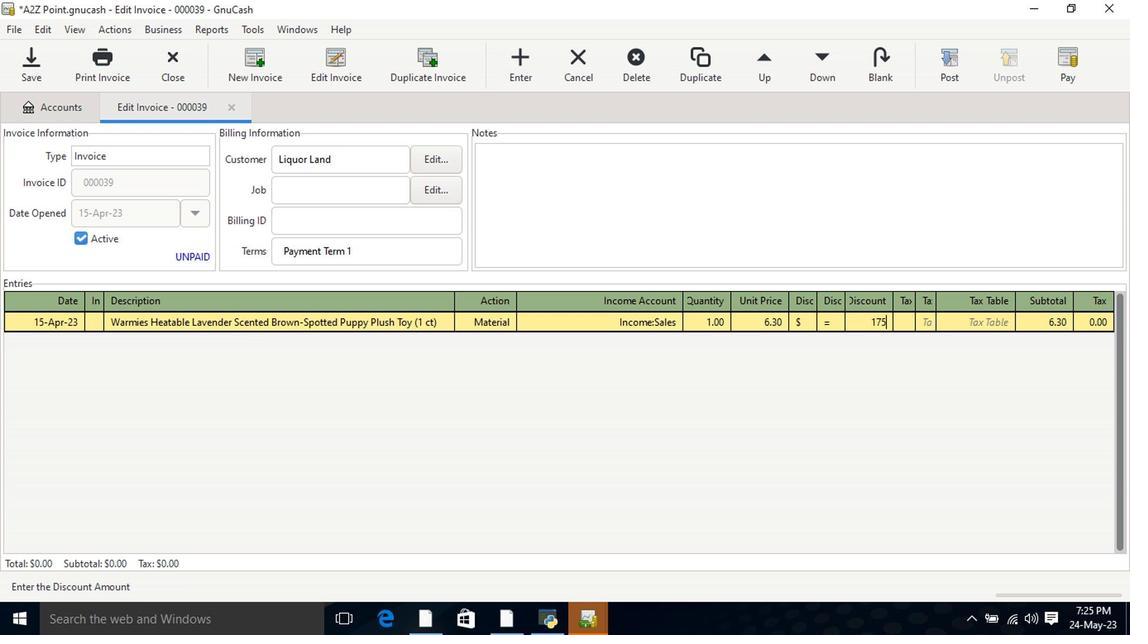 
Action: Mouse moved to (860, 329)
Screenshot: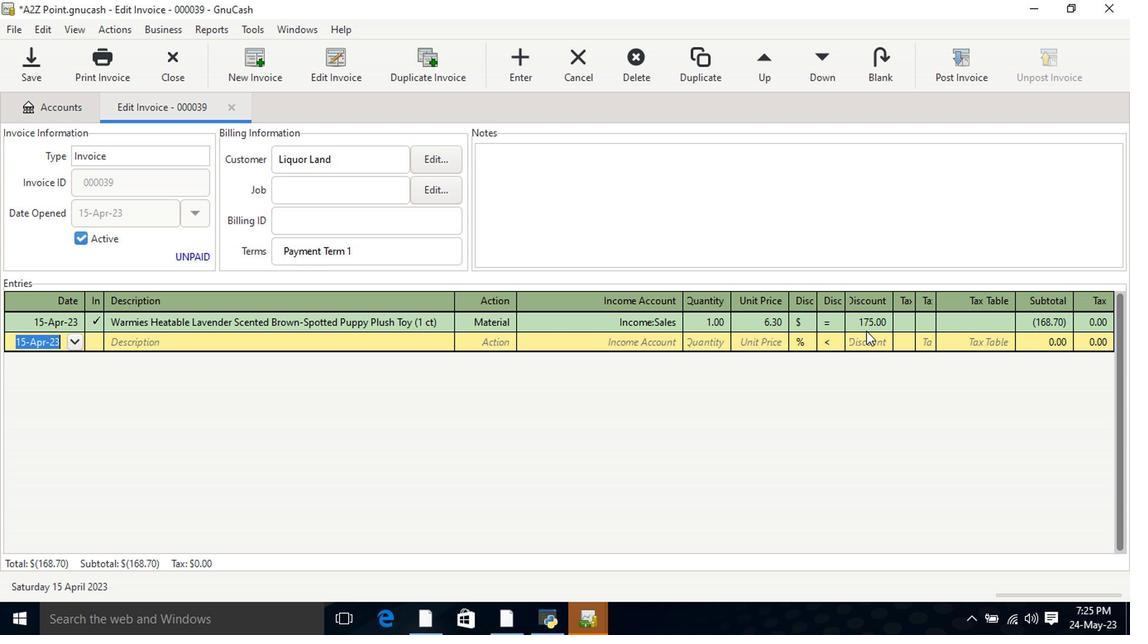 
Action: Mouse pressed left at (860, 329)
Screenshot: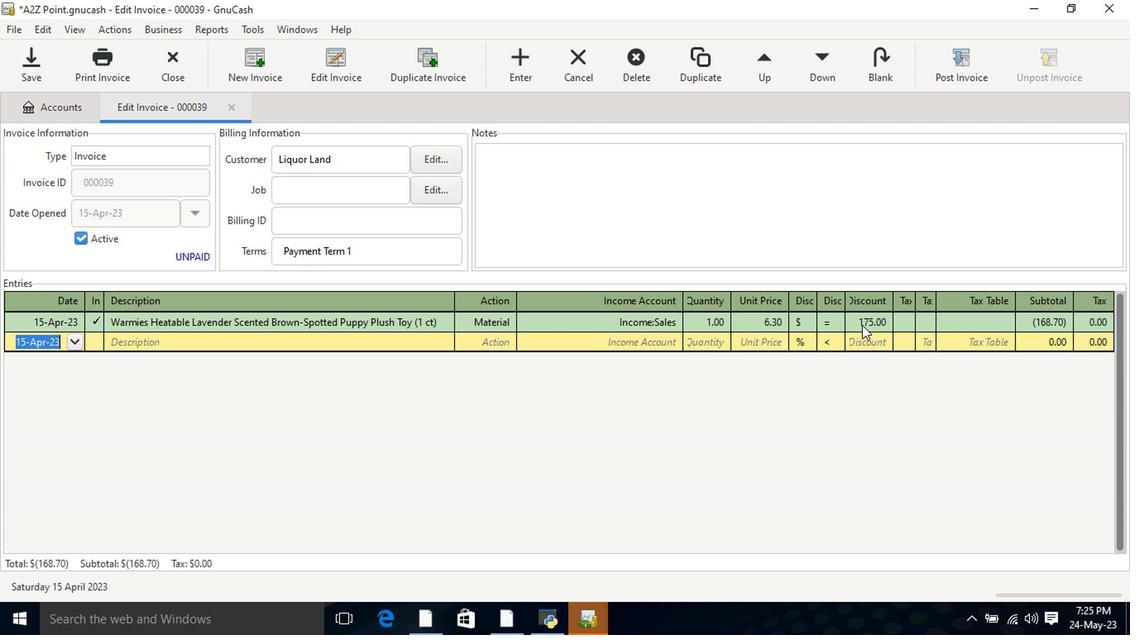 
Action: Mouse pressed left at (860, 329)
Screenshot: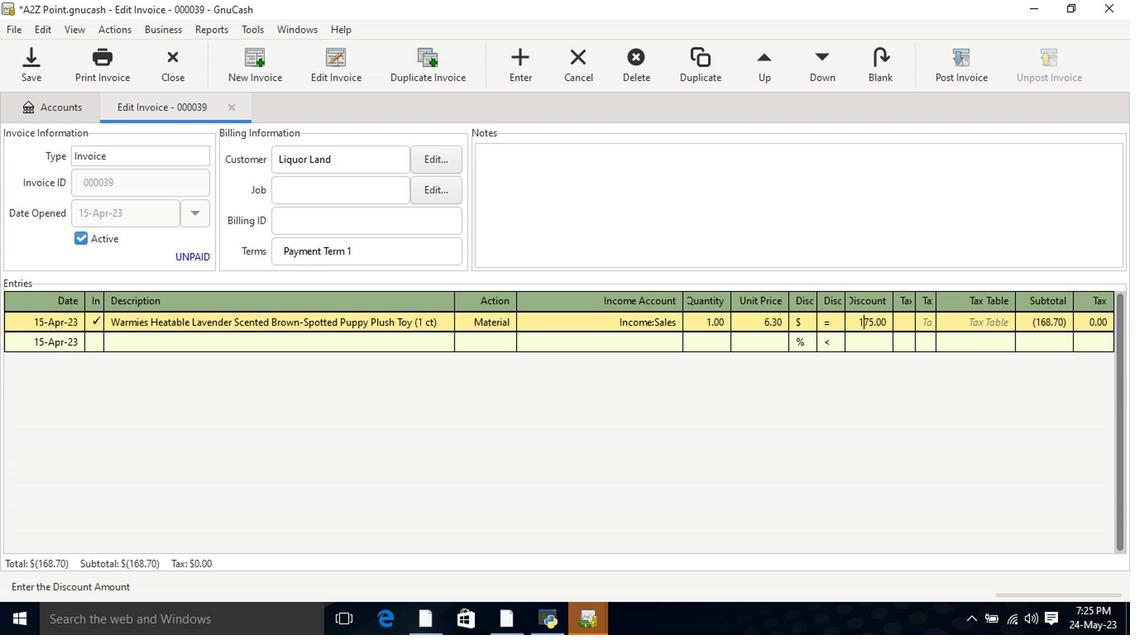 
Action: Mouse moved to (867, 329)
Screenshot: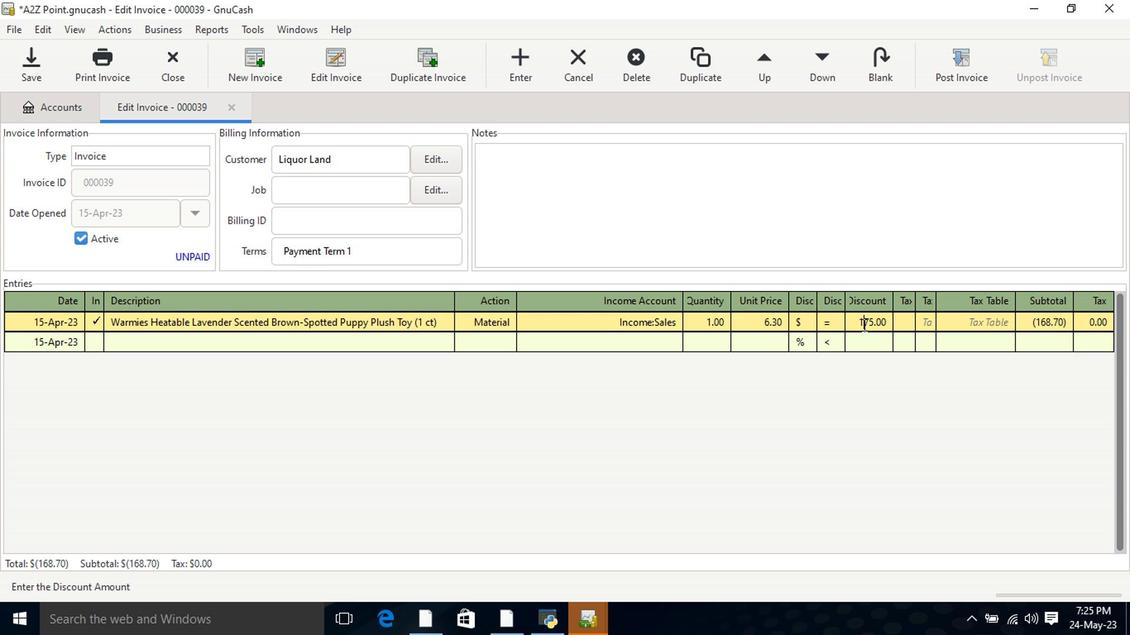 
Action: Key pressed .<Key.tab>
Screenshot: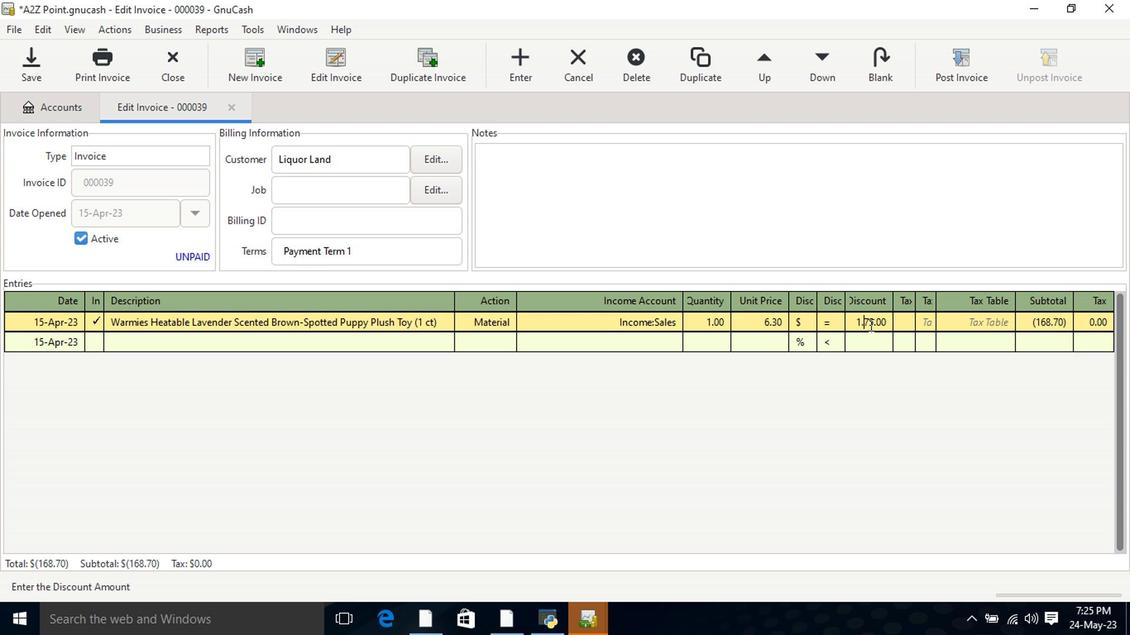 
Action: Mouse moved to (705, 290)
Screenshot: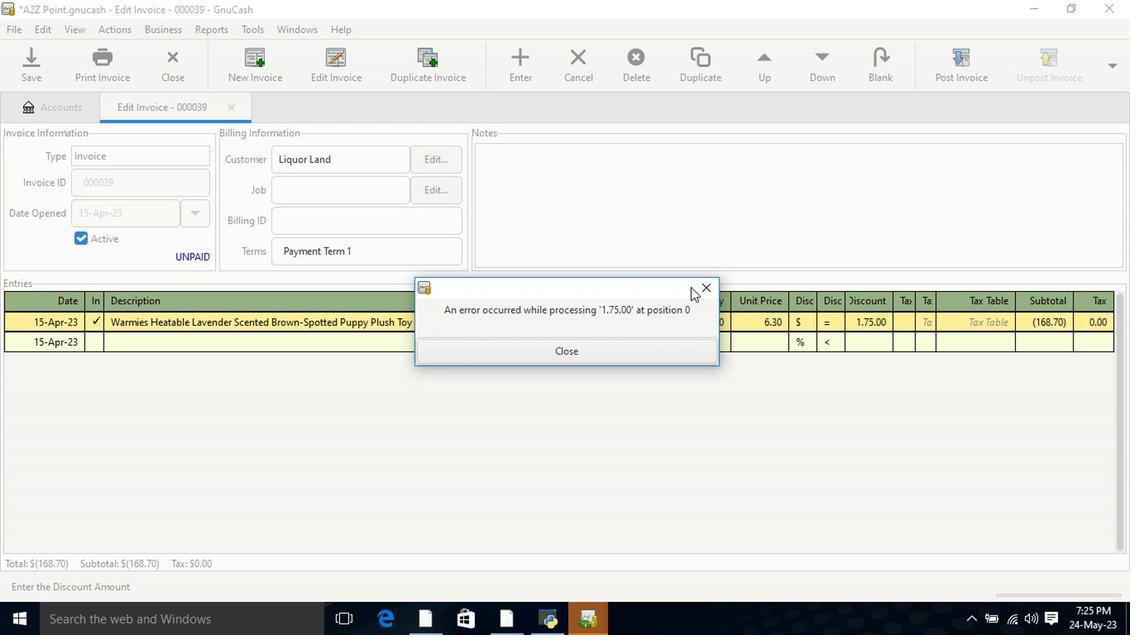 
Action: Mouse pressed left at (705, 290)
Screenshot: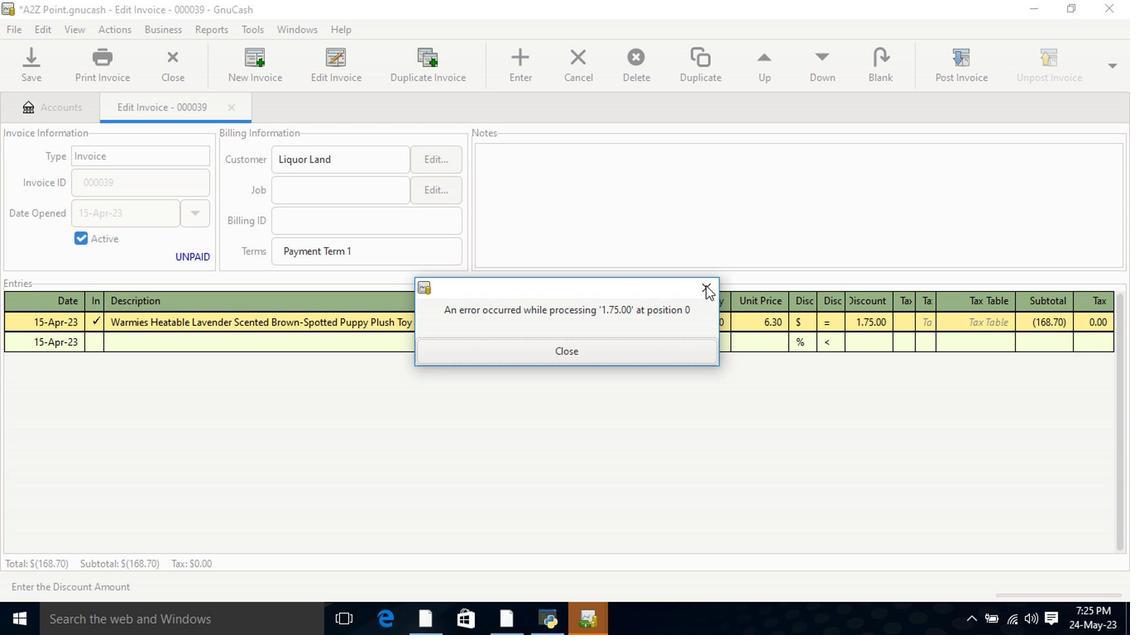 
Action: Mouse moved to (711, 290)
Screenshot: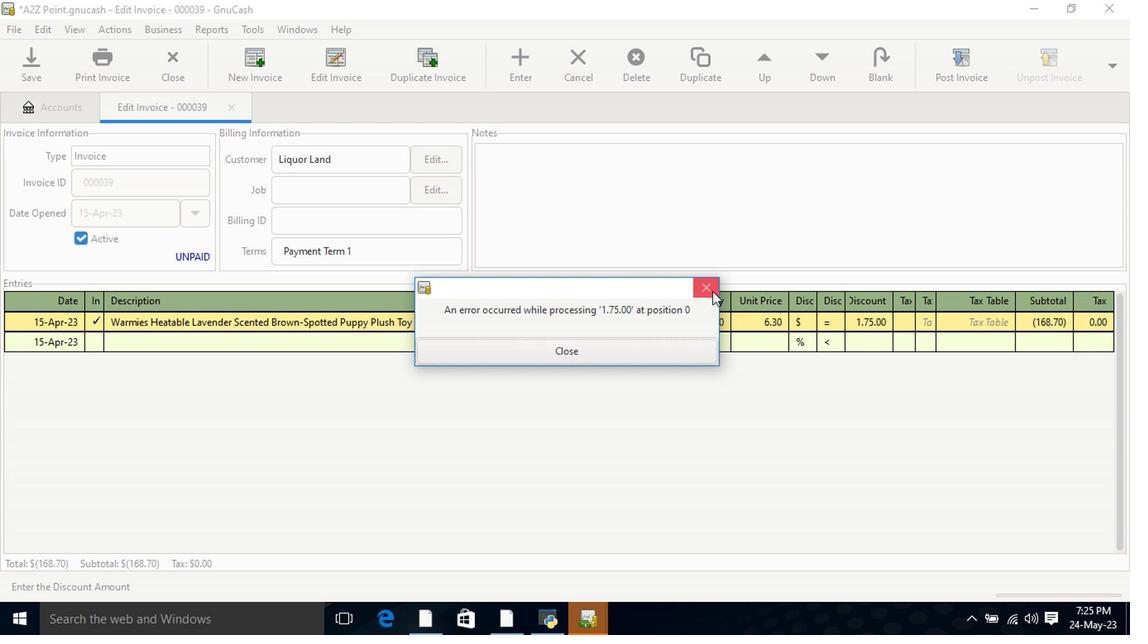 
Action: Mouse pressed left at (711, 290)
Screenshot: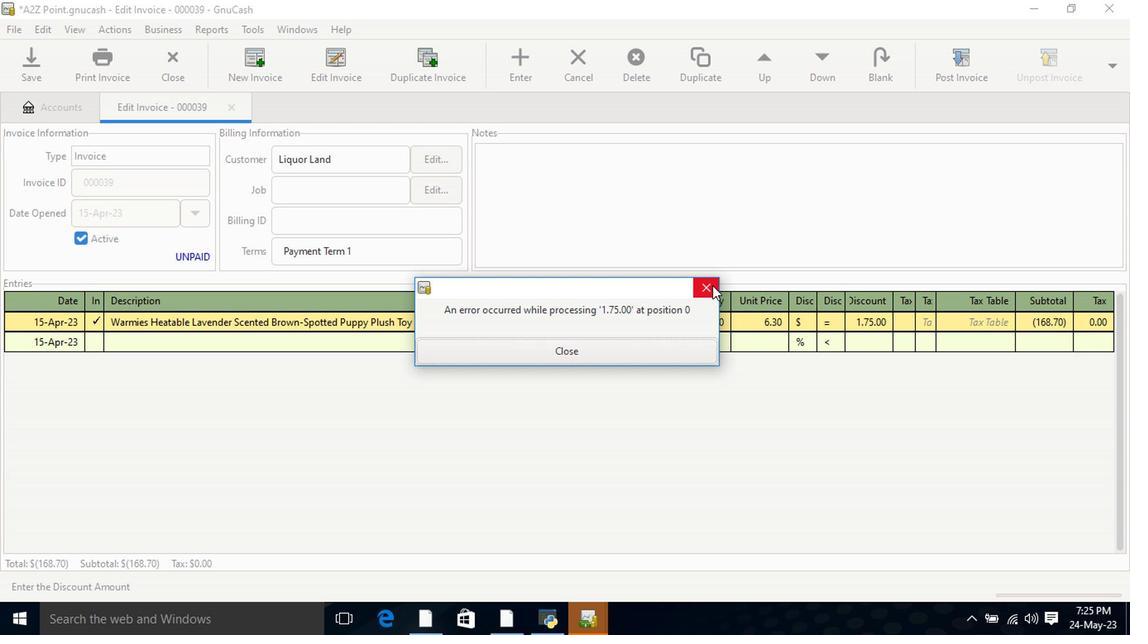
Action: Mouse moved to (874, 324)
Screenshot: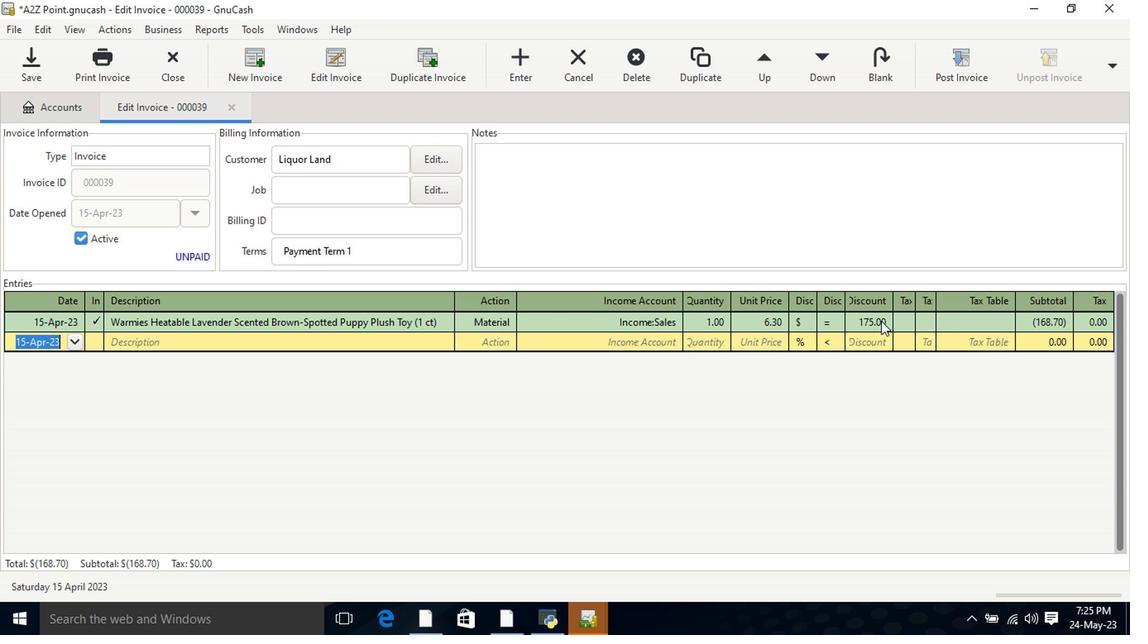
Action: Mouse pressed left at (874, 324)
Screenshot: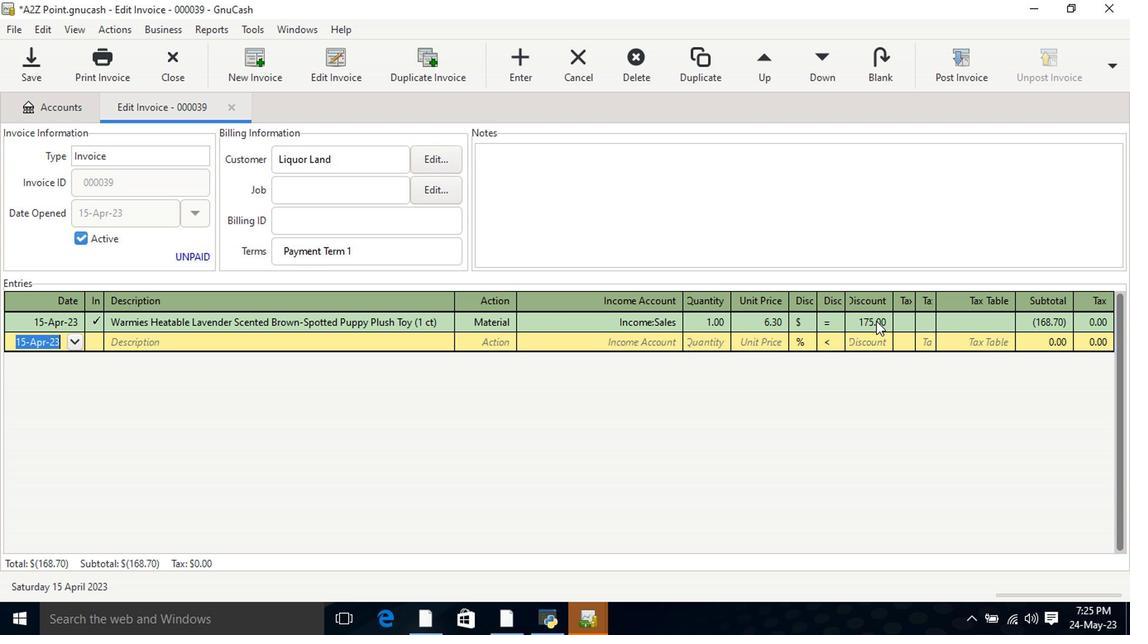 
Action: Key pressed <Key.right><Key.right><Key.backspace><Key.backspace><Key.backspace><Key.backspace><Key.backspace><Key.backspace>1.75<Key.tab><Key.tab><Key.shift>Troll<Key.space><Key.shift>Sour<Key.space><Key.shift>Bursting<Key.shift>Crawlers<Key.space><Key.shift>Everyday<Key.space><Key.shift>Gummies<Key.tab>mate<Key.tab>income<Key.down><Key.down><Key.down><Key.tab>1<Key.tab>5<Key.tab>
Screenshot: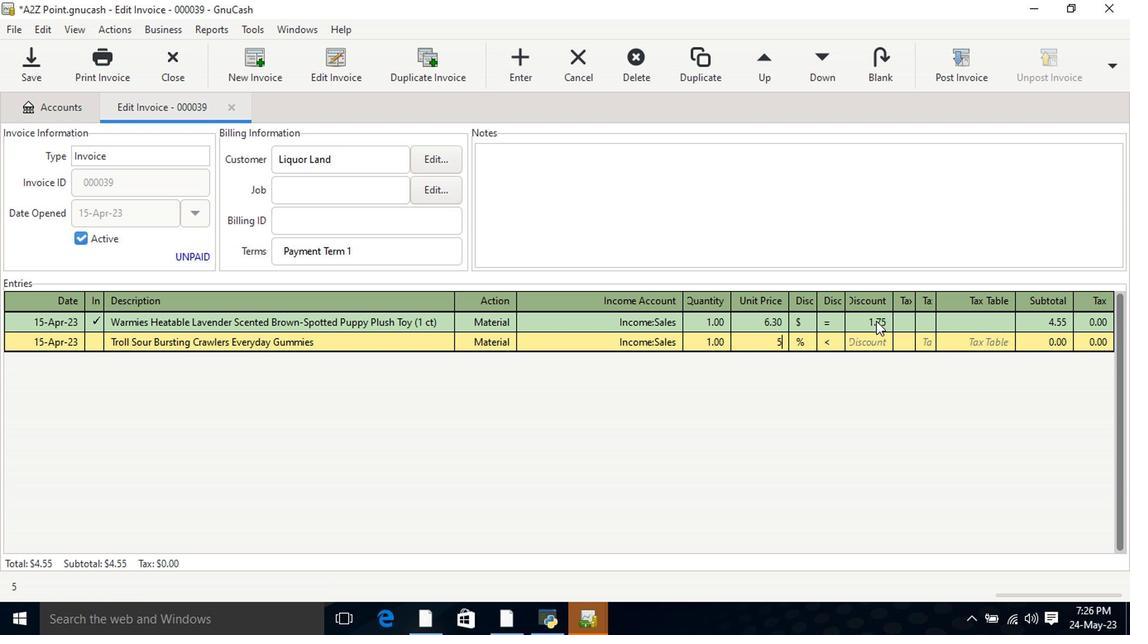 
Action: Mouse moved to (796, 345)
Screenshot: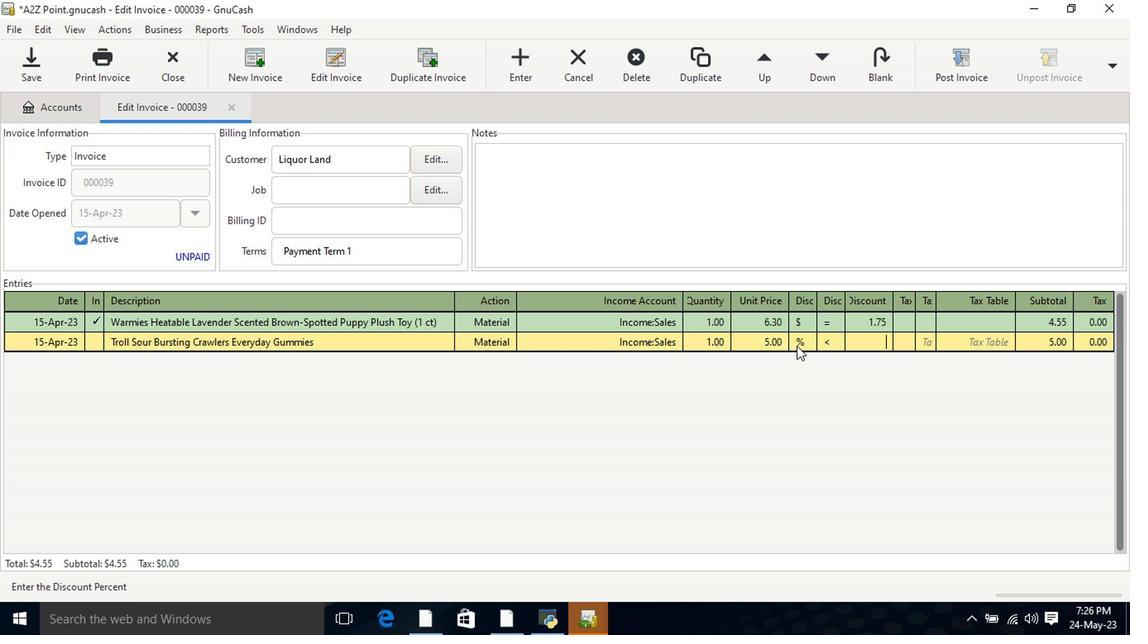 
Action: Mouse pressed left at (796, 345)
Screenshot: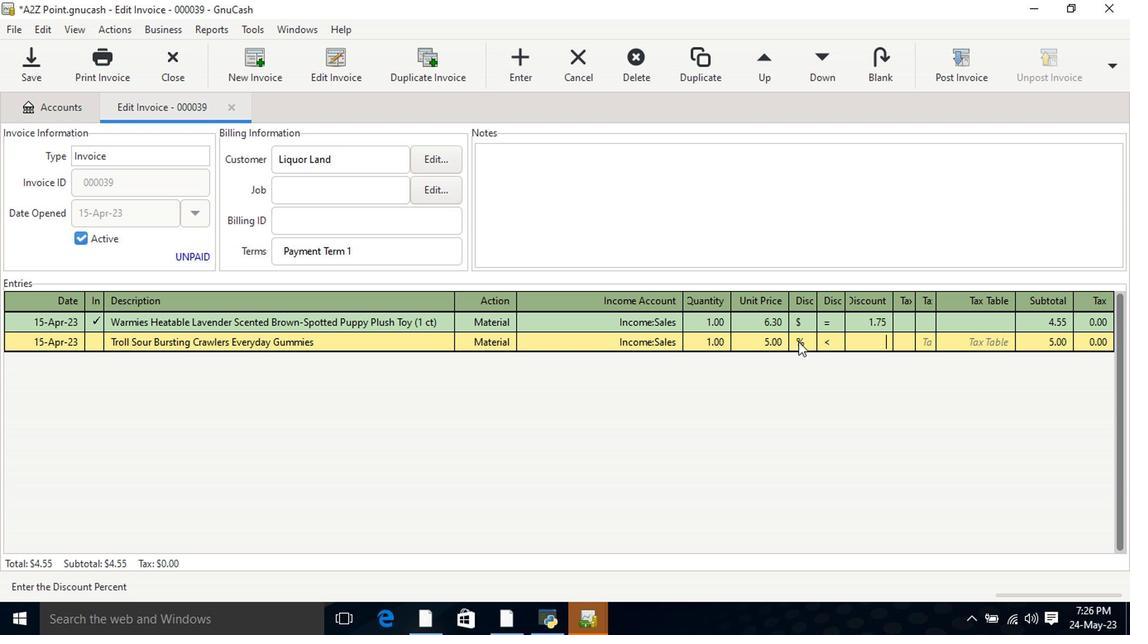 
Action: Mouse moved to (834, 351)
Screenshot: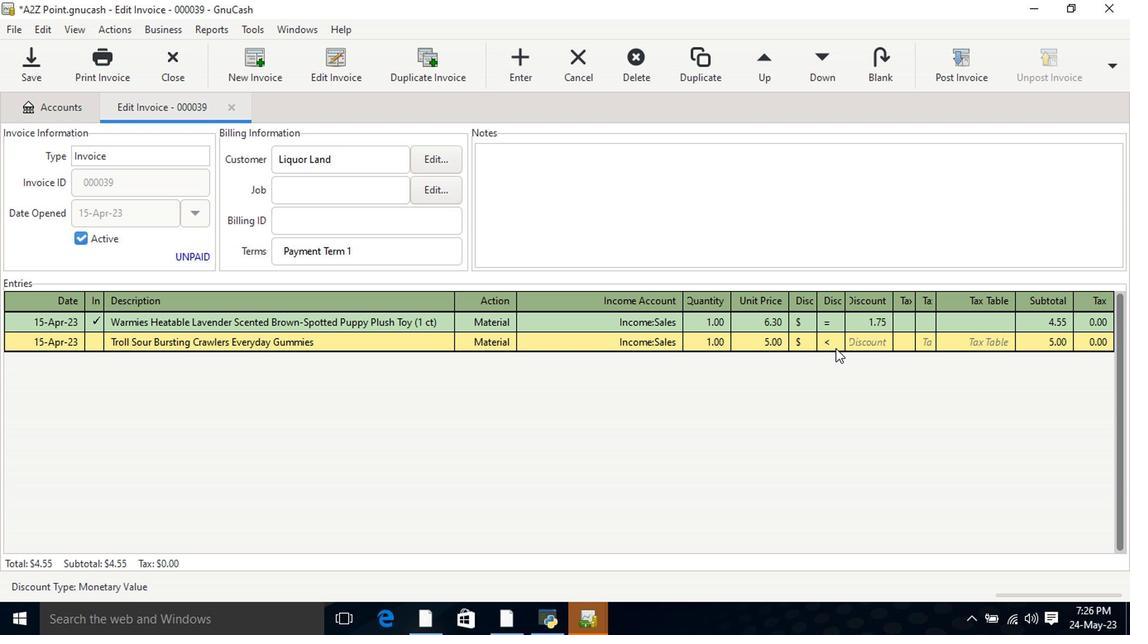 
Action: Mouse pressed left at (834, 351)
Screenshot: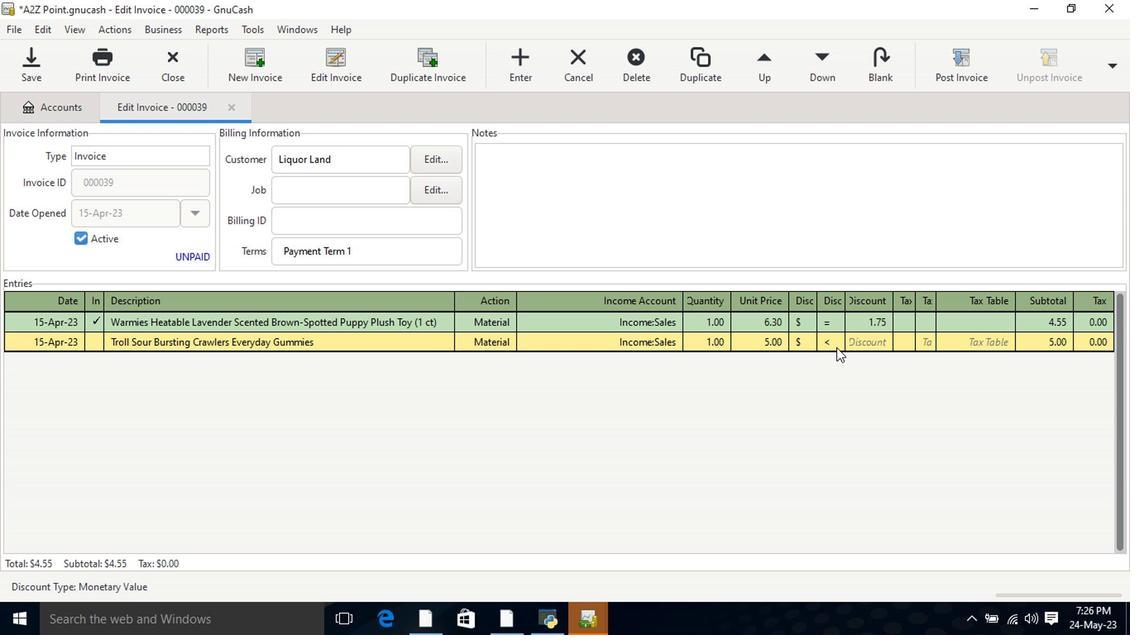 
Action: Mouse moved to (852, 344)
Screenshot: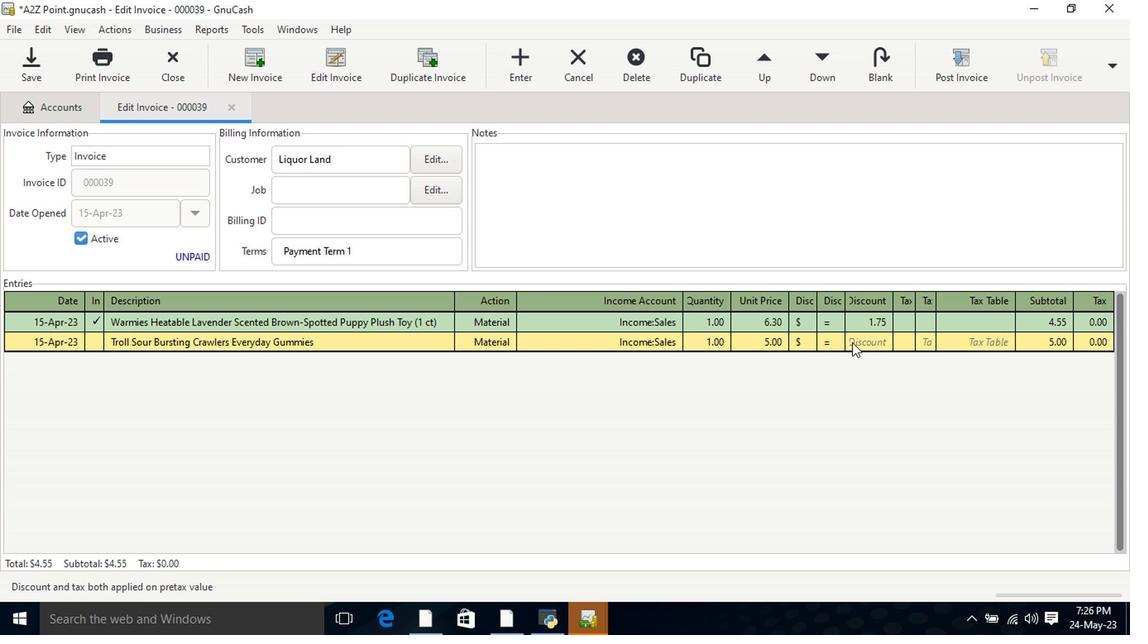 
Action: Mouse pressed left at (852, 344)
Screenshot: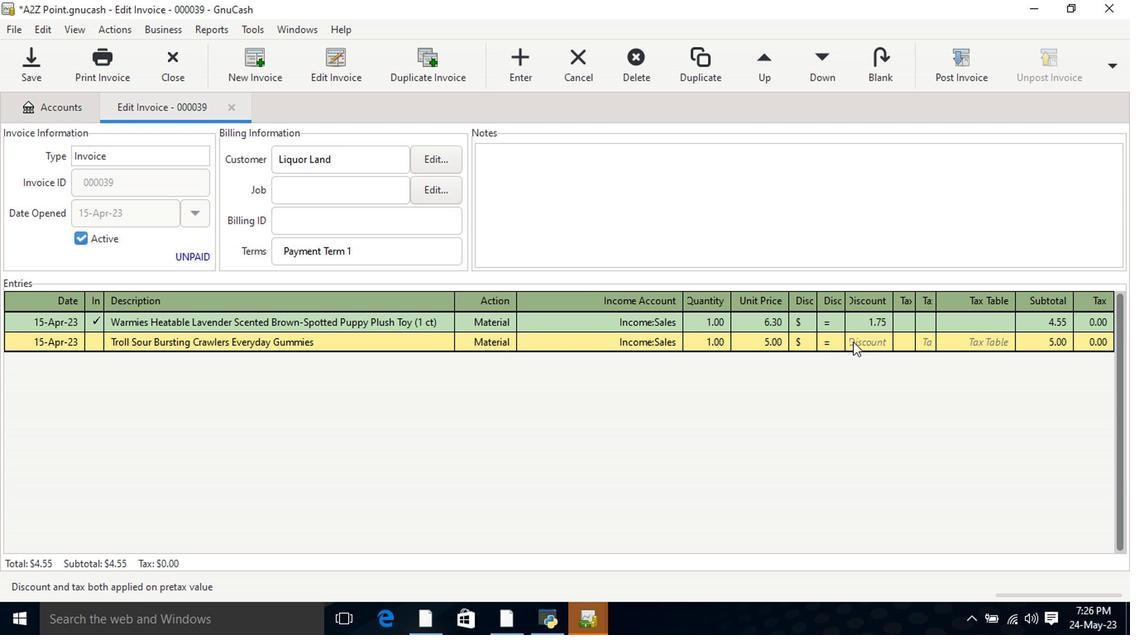 
Action: Key pressed 2.75<Key.tab><Key.tab>
Screenshot: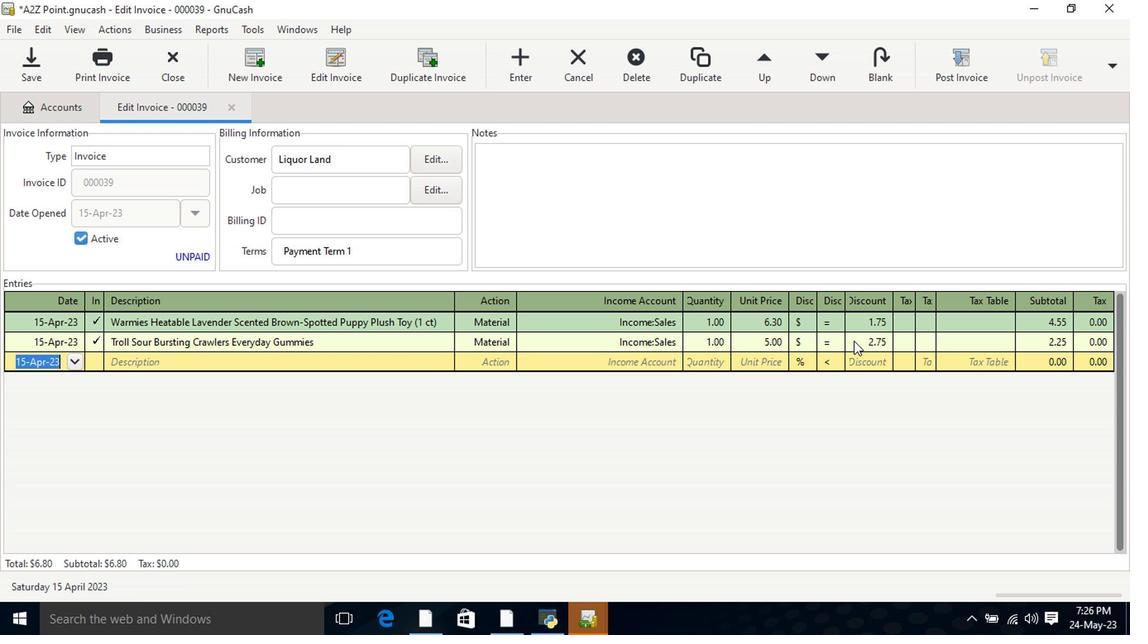 
Action: Mouse moved to (154, 351)
Screenshot: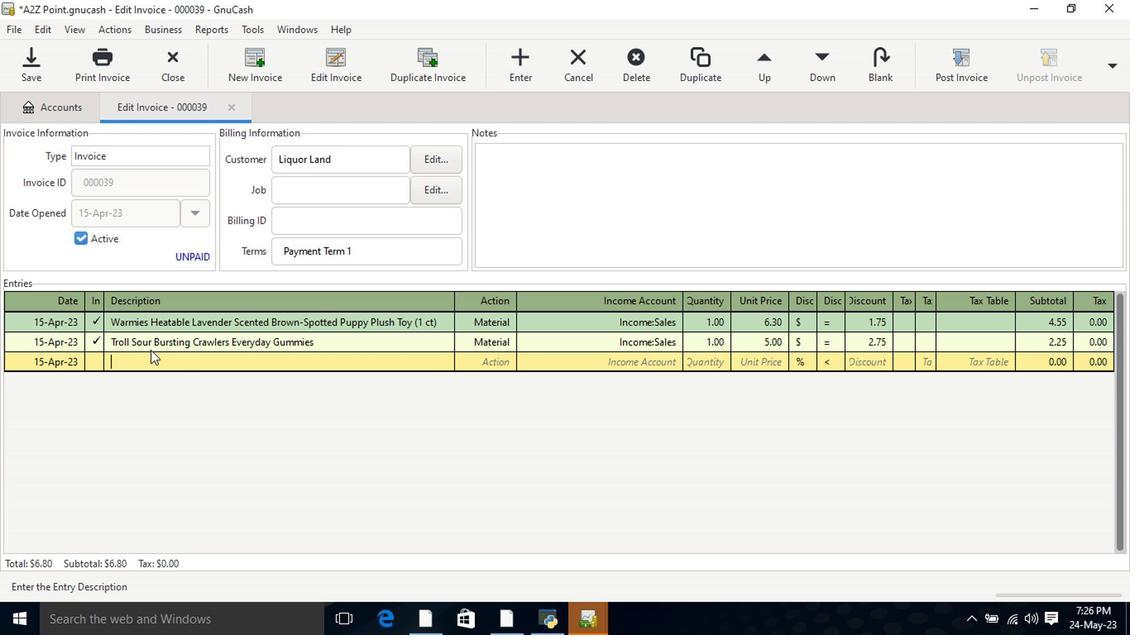 
Action: Mouse pressed left at (154, 351)
Screenshot: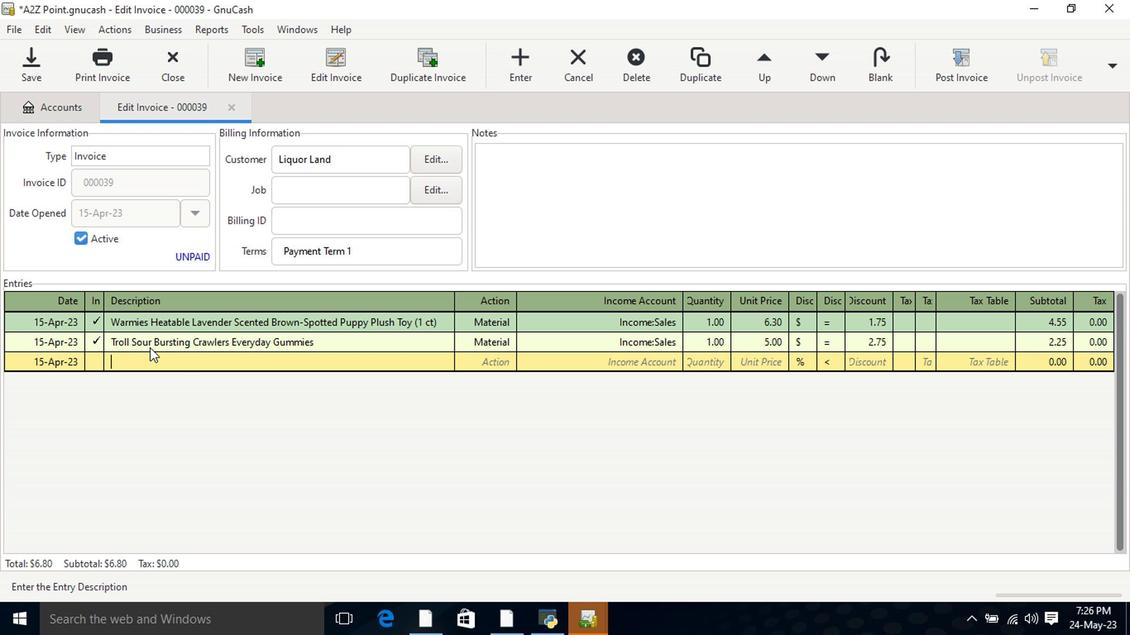 
Action: Mouse moved to (133, 349)
Screenshot: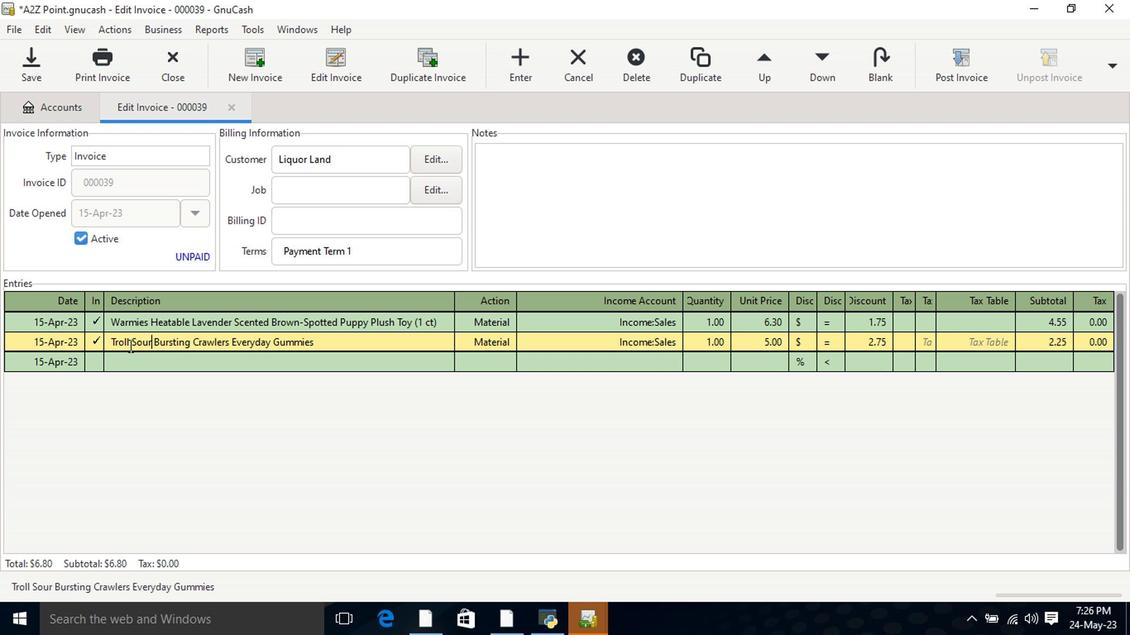 
Action: Mouse pressed left at (133, 349)
Screenshot: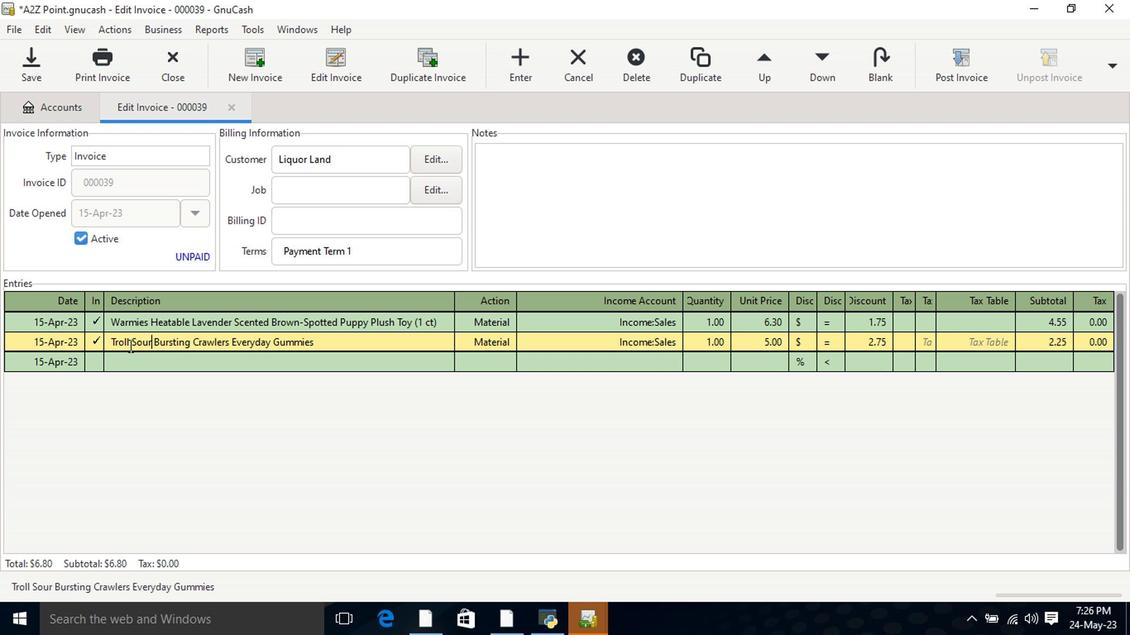 
Action: Mouse moved to (193, 357)
Screenshot: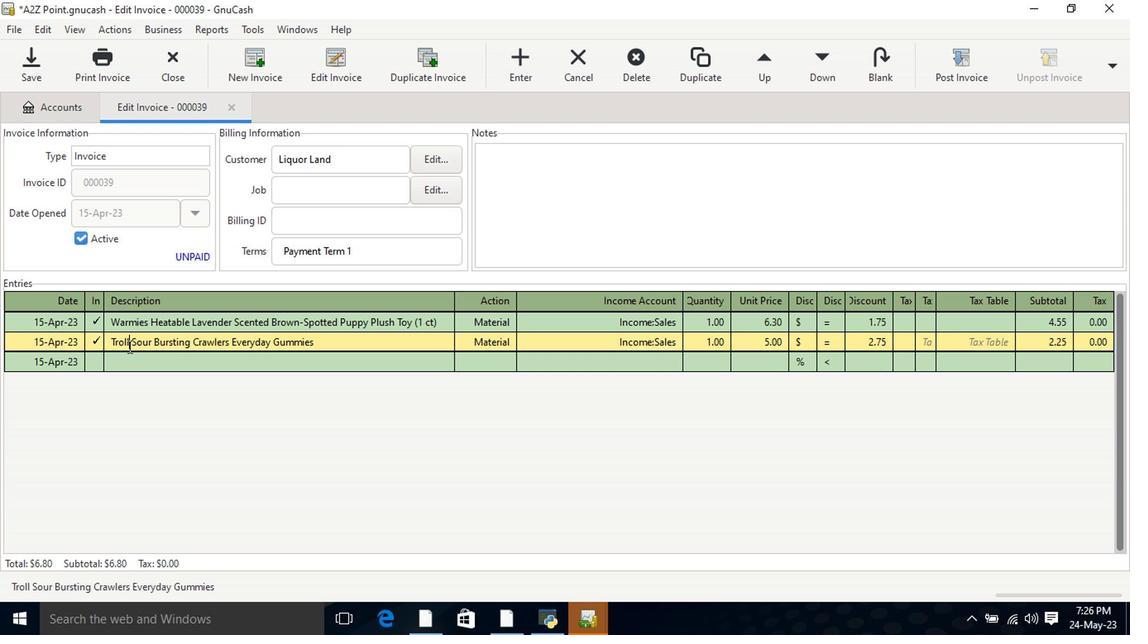 
Action: Key pressed i<Key.tab><Key.tab><Key.tab><Key.tab><Key.tab><Key.tab>
Screenshot: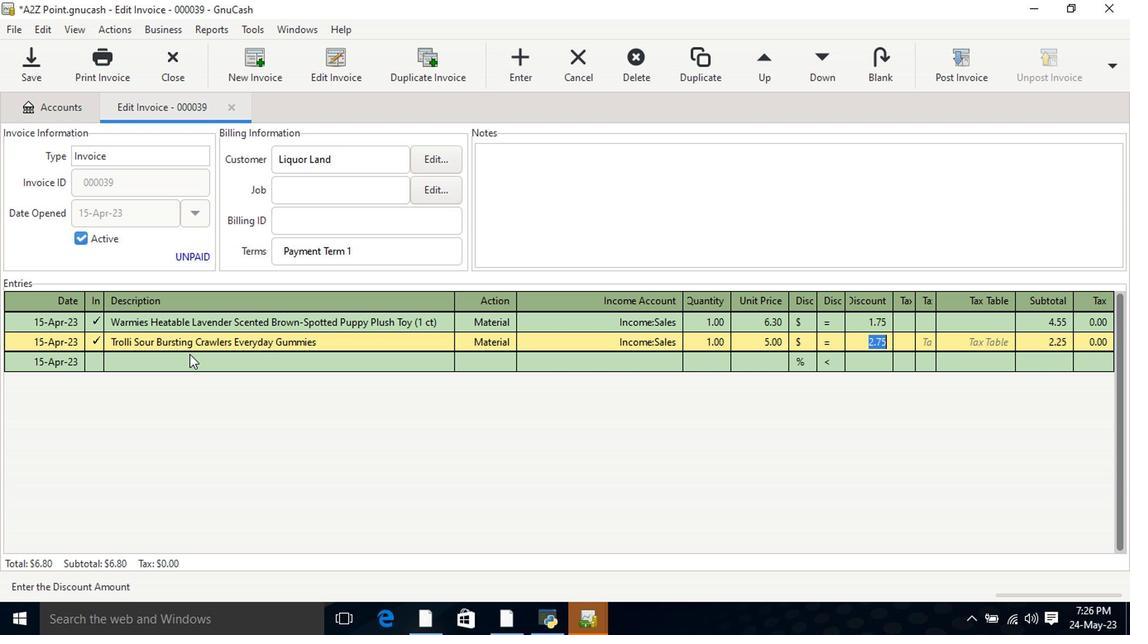 
Action: Mouse moved to (193, 358)
Screenshot: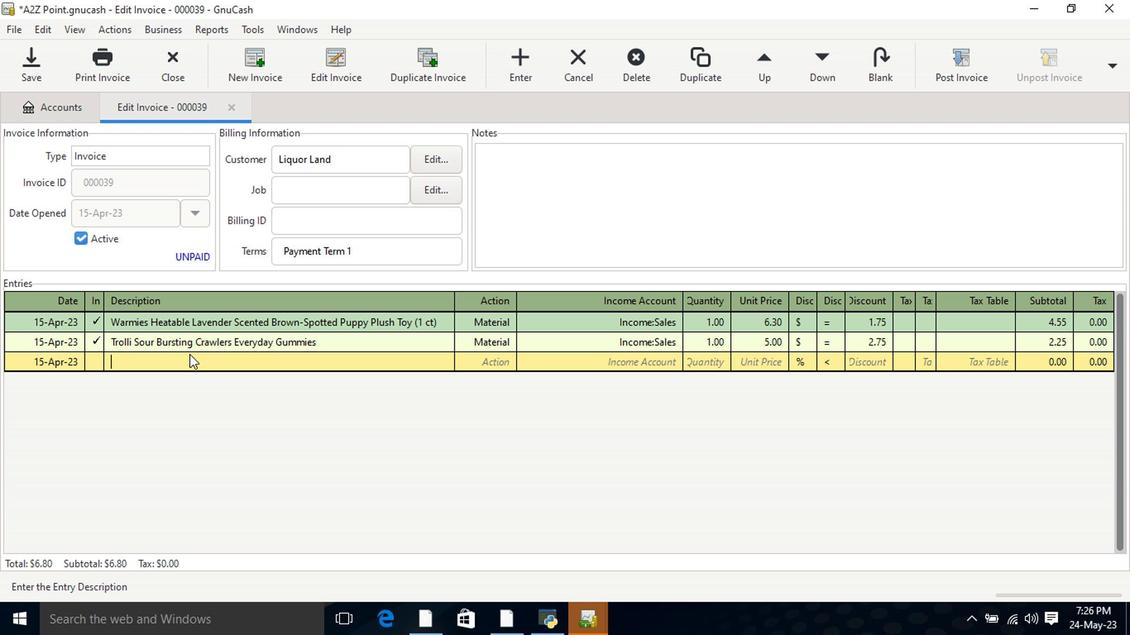 
Action: Key pressed <Key.shift>Reese's<Key.space><Key.shift>Big<Key.space><Key.shift>Cup<Key.space><Key.shift>Candy<Key.space><Key.shift>King<Key.space><Key.shift>Size<Key.tab>mater<Key.tab>income<Key.down><Key.down><Key.down><Key.tab>3<Key.tab>6<Key.tab>
Screenshot: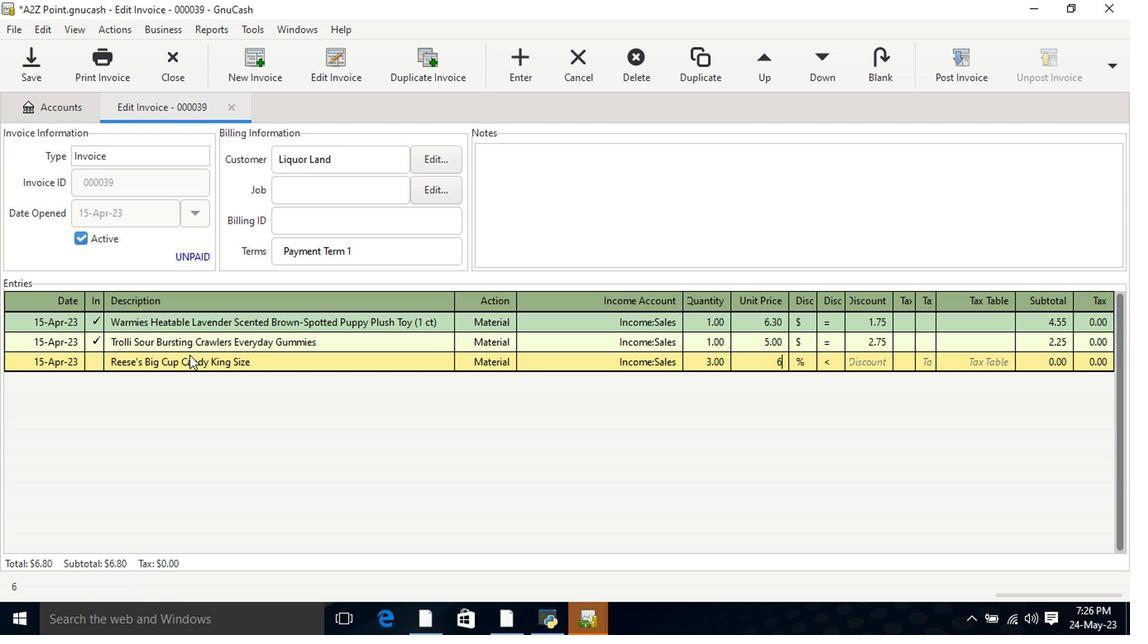
Action: Mouse moved to (792, 367)
Screenshot: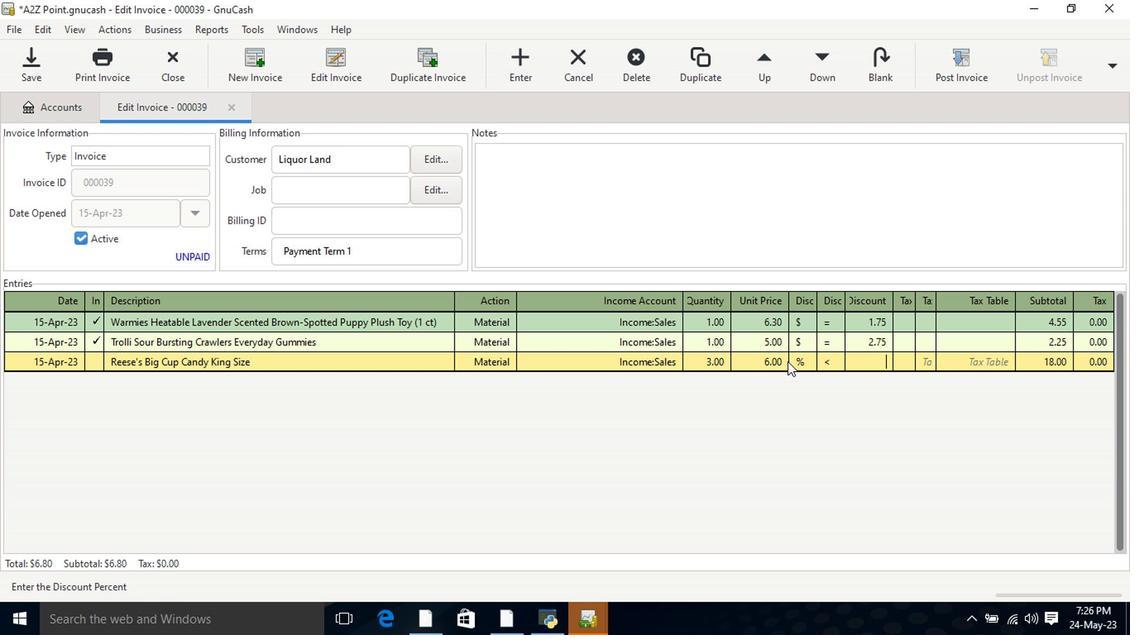 
Action: Mouse pressed left at (792, 367)
Screenshot: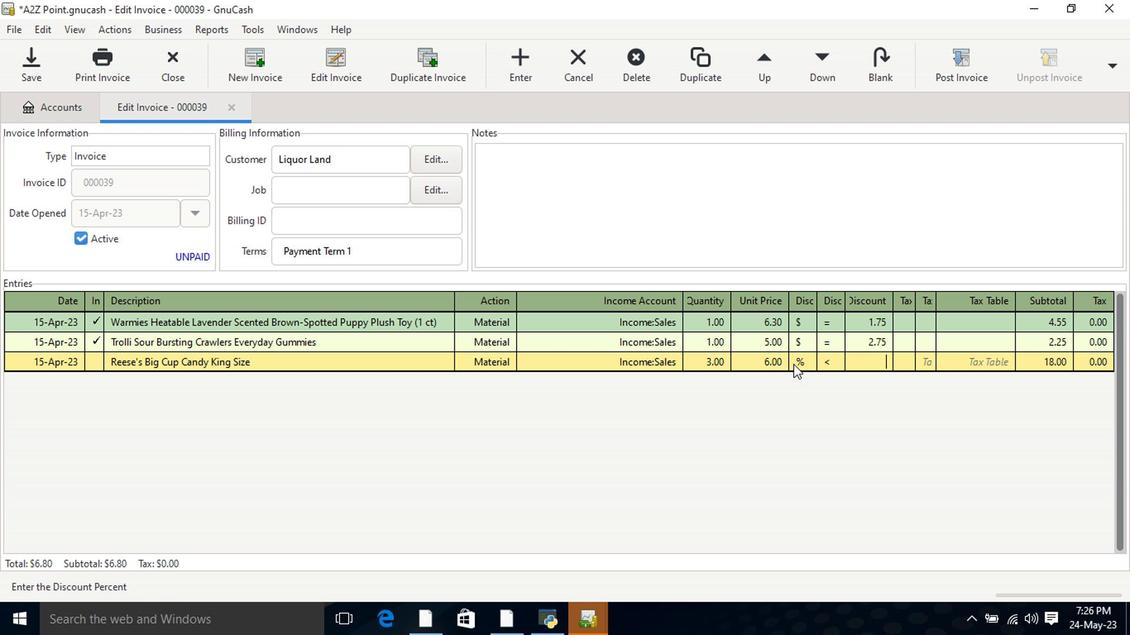 
Action: Mouse moved to (819, 364)
Screenshot: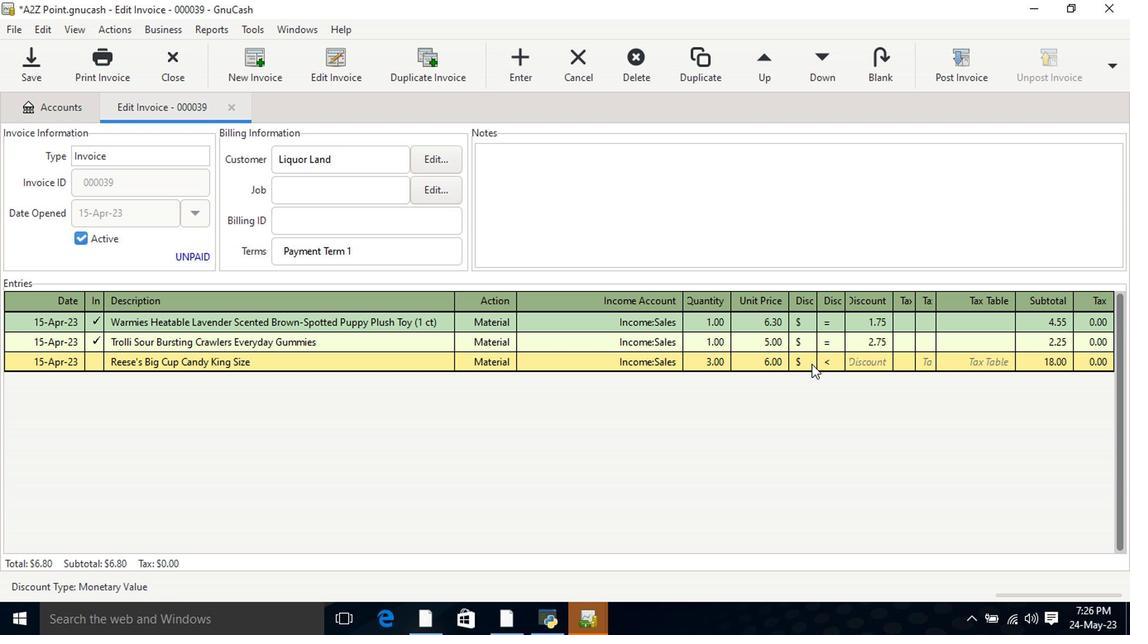 
Action: Mouse pressed left at (819, 364)
Screenshot: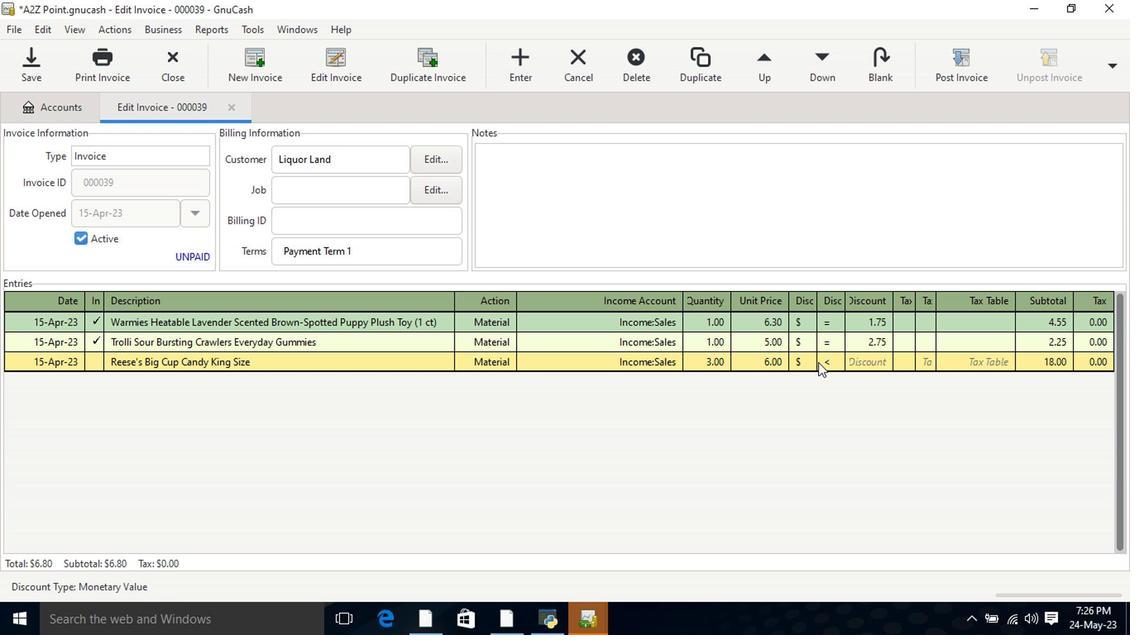 
Action: Mouse moved to (881, 366)
Screenshot: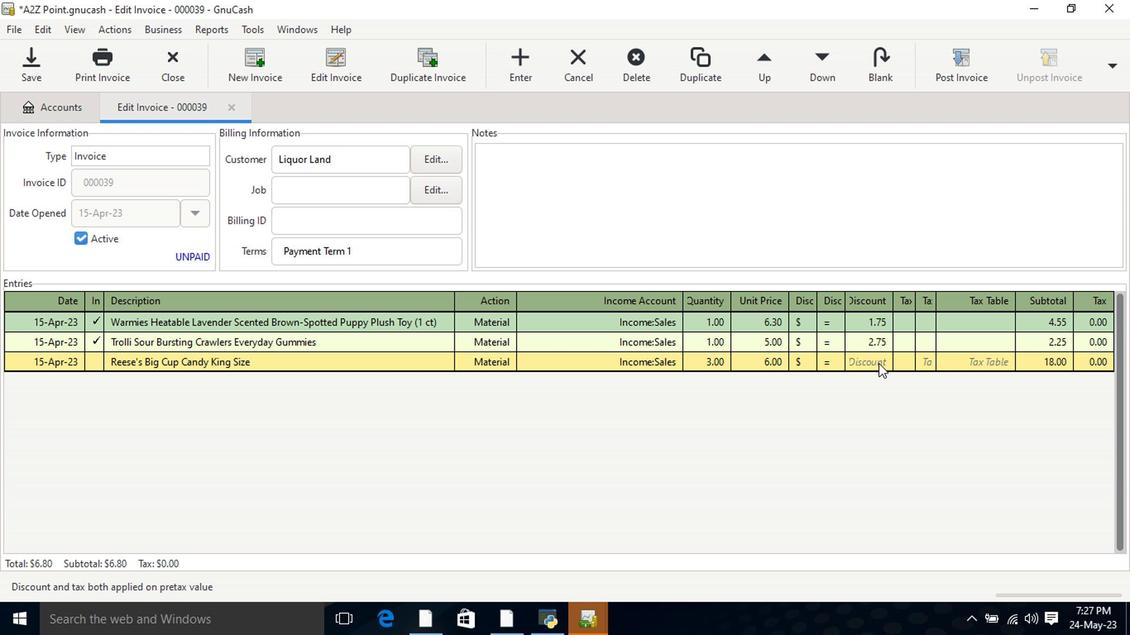 
Action: Mouse pressed left at (881, 366)
Screenshot: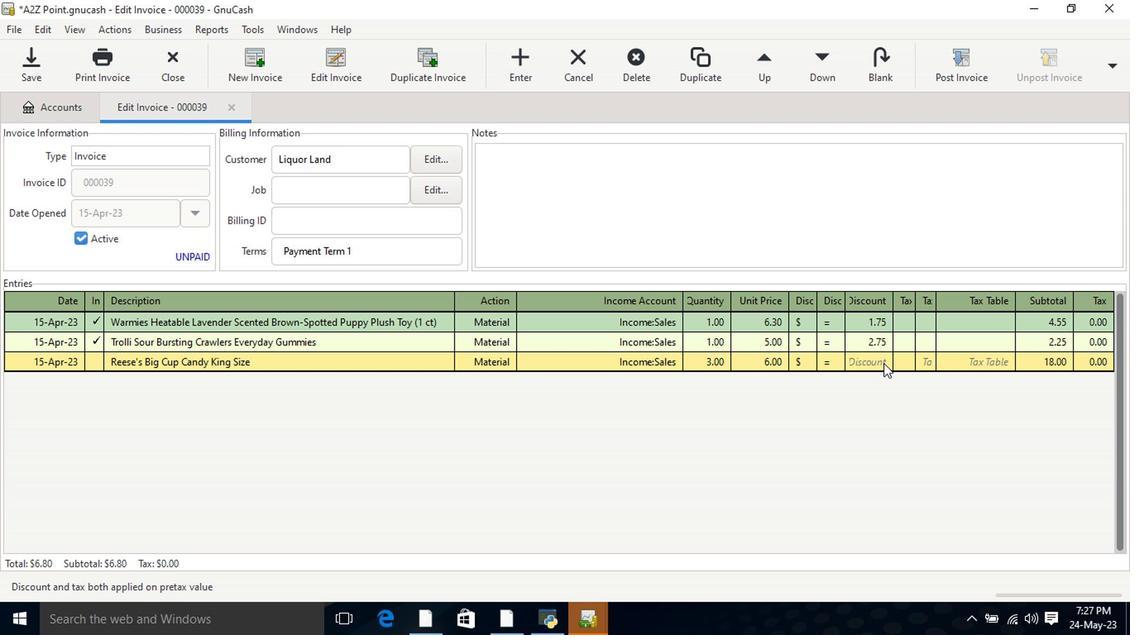 
Action: Key pressed 3.25<Key.tab>
Screenshot: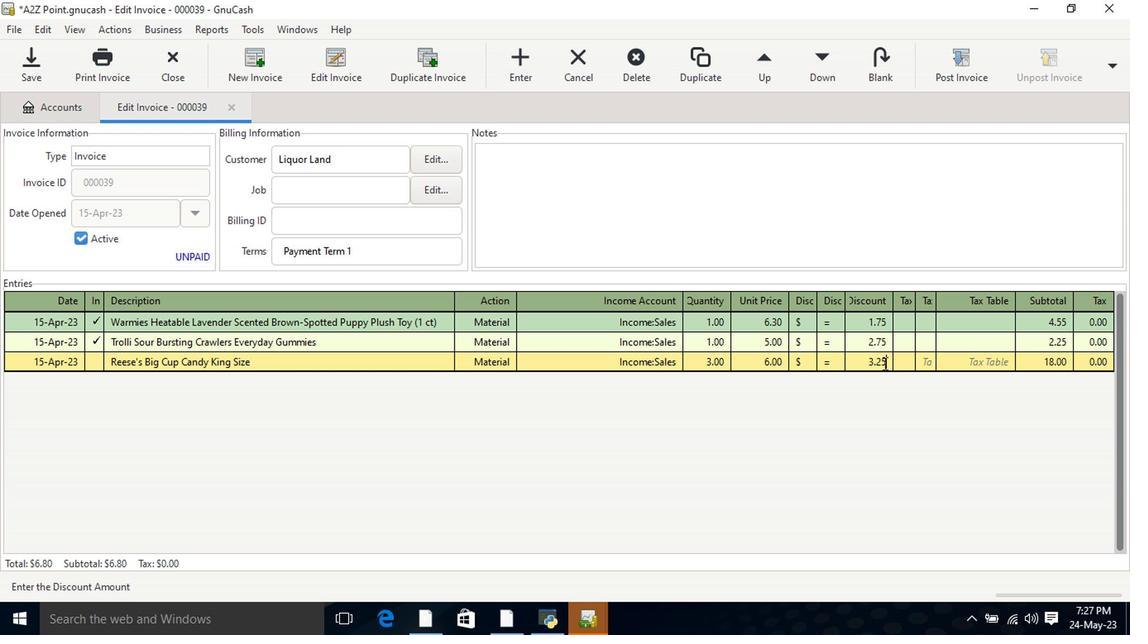 
Action: Mouse moved to (934, 201)
Screenshot: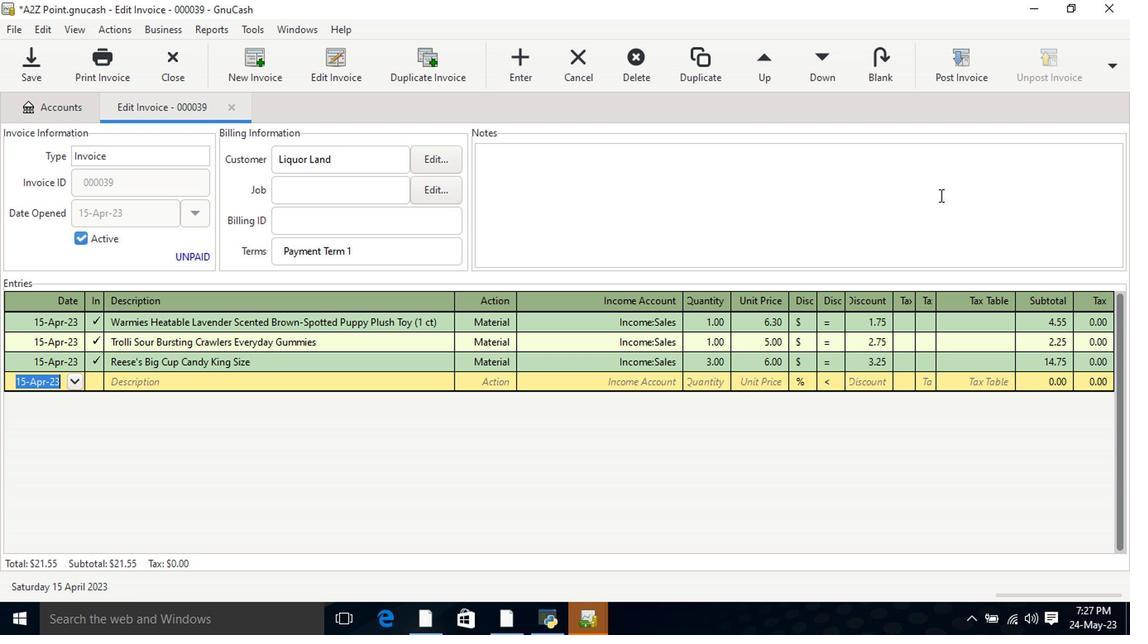 
Action: Mouse pressed left at (934, 201)
Screenshot: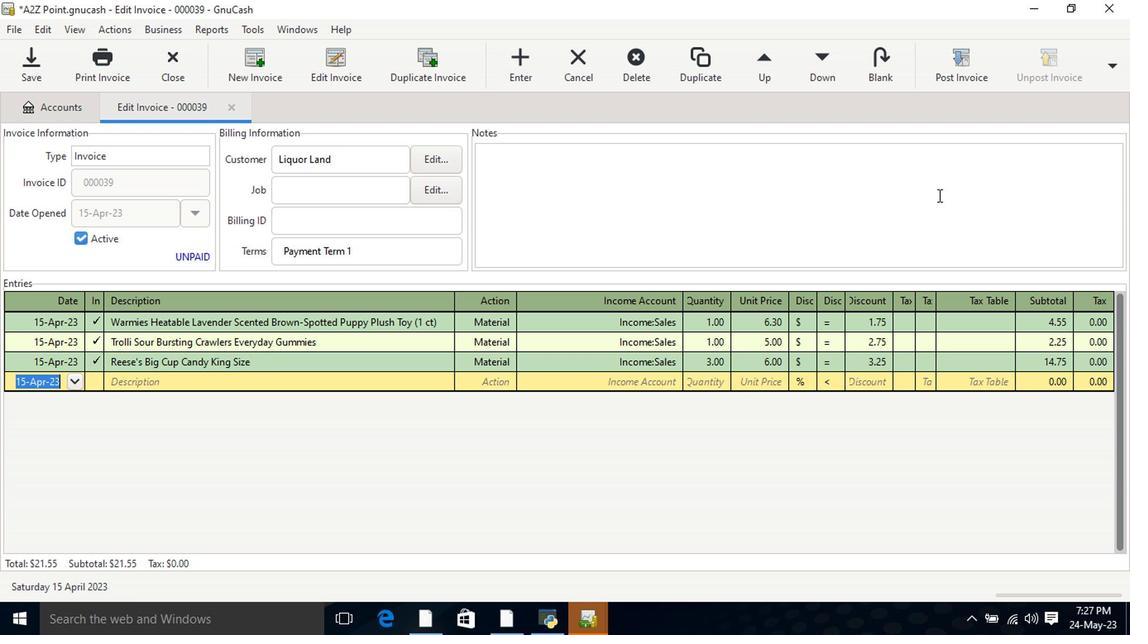 
Action: Mouse moved to (934, 201)
Screenshot: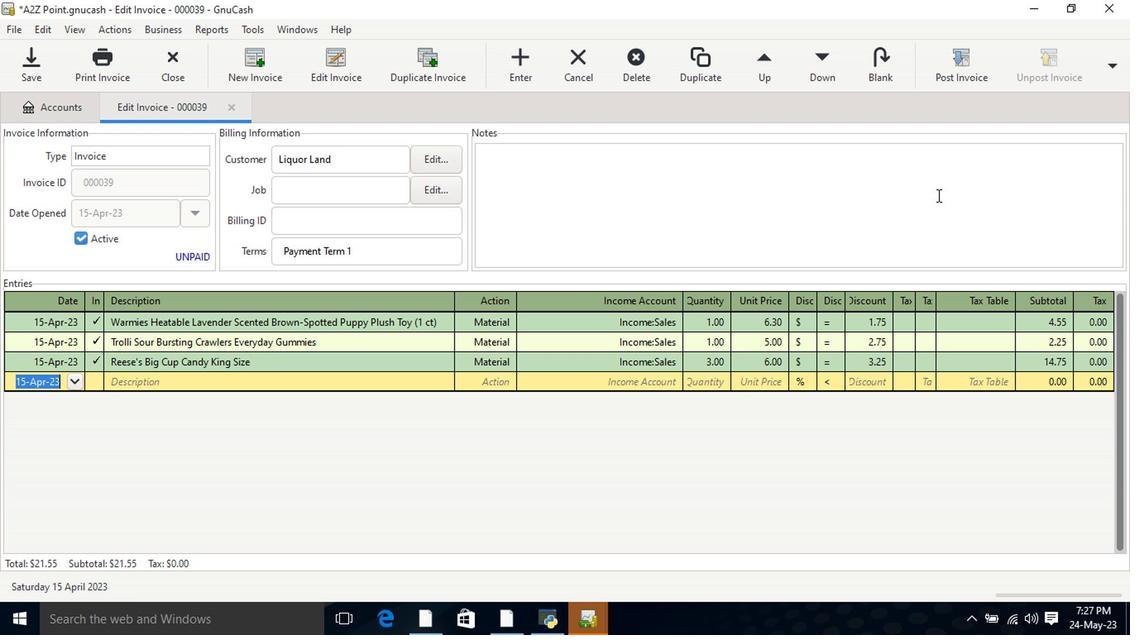 
Action: Key pressed <Key.shift>Looking<Key.space>forward<Key.space>to<Key.space>serving<Key.space>you<Key.space>again.
Screenshot: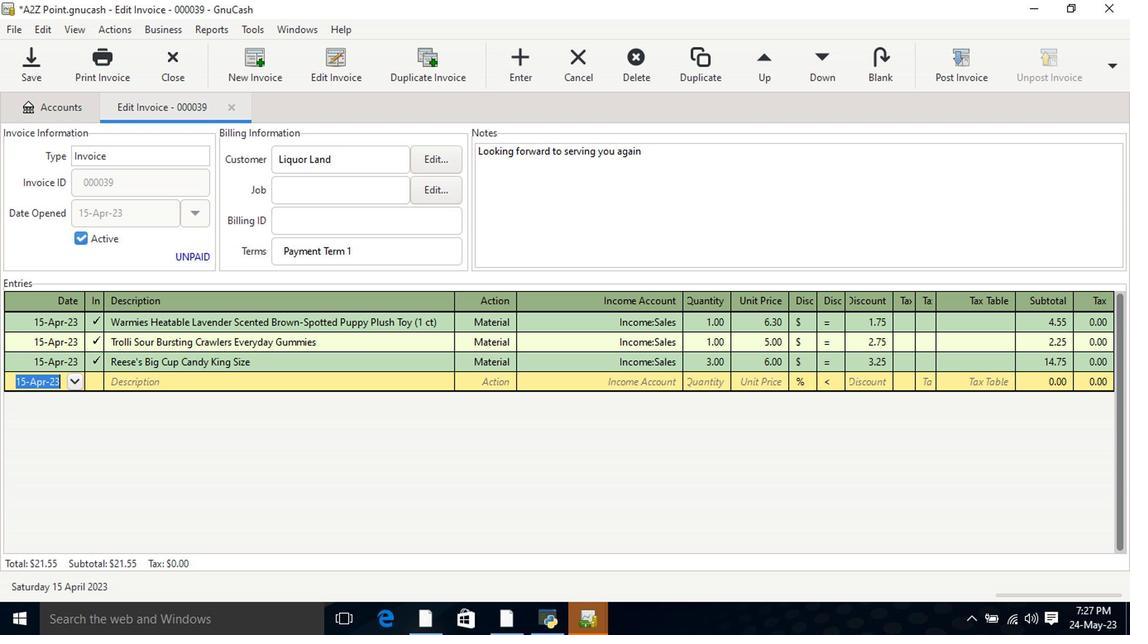 
Action: Mouse moved to (948, 70)
Screenshot: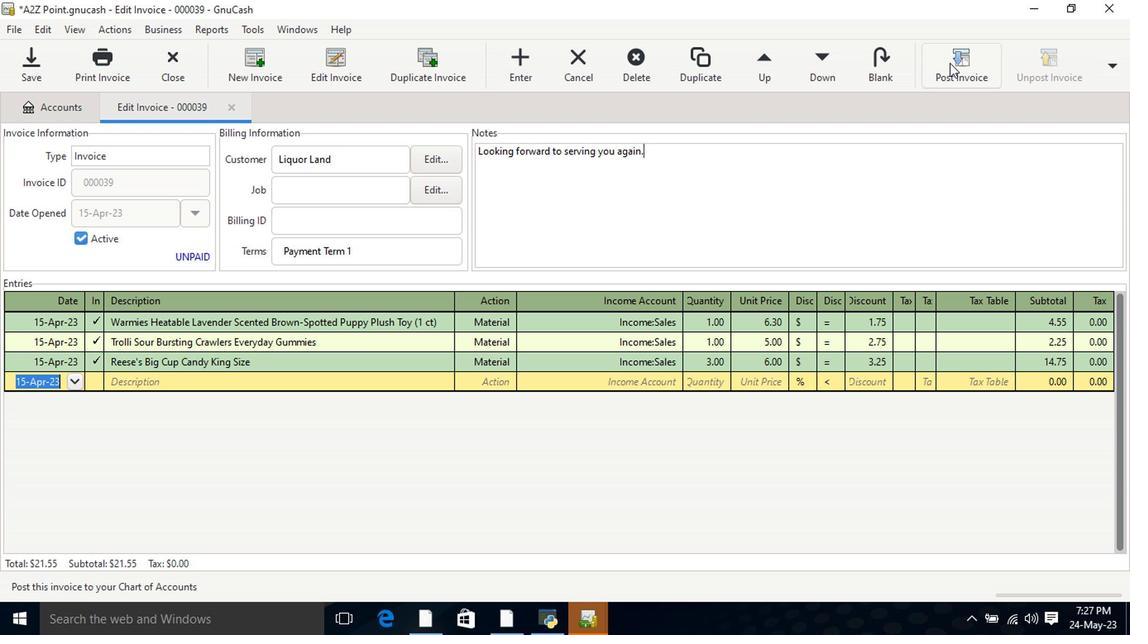 
Action: Mouse pressed left at (948, 70)
Screenshot: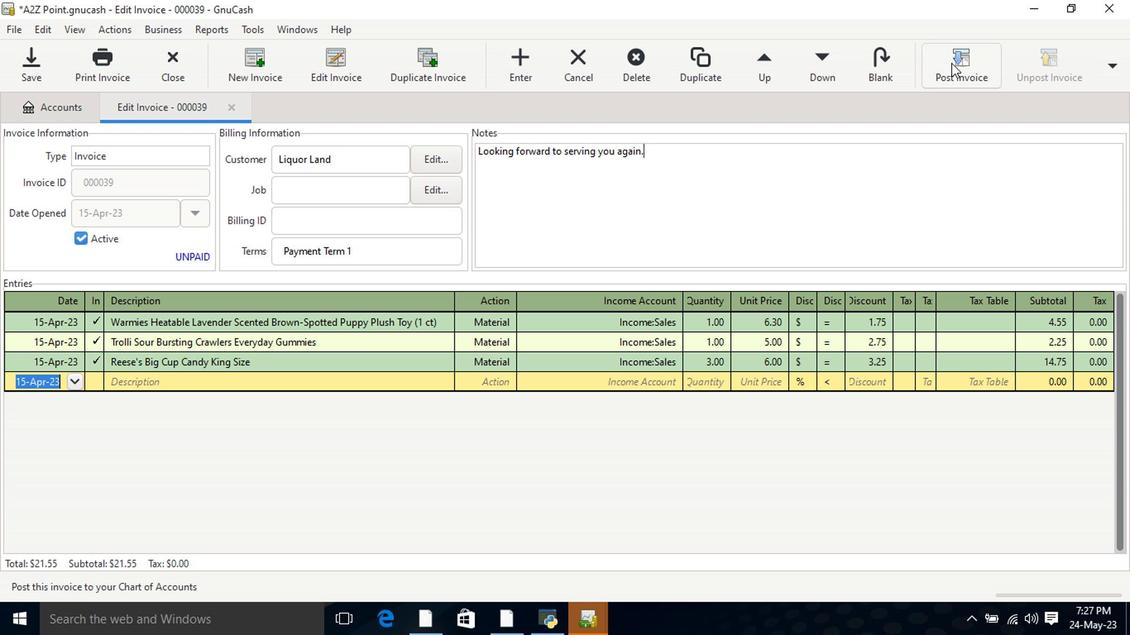 
Action: Mouse moved to (705, 277)
Screenshot: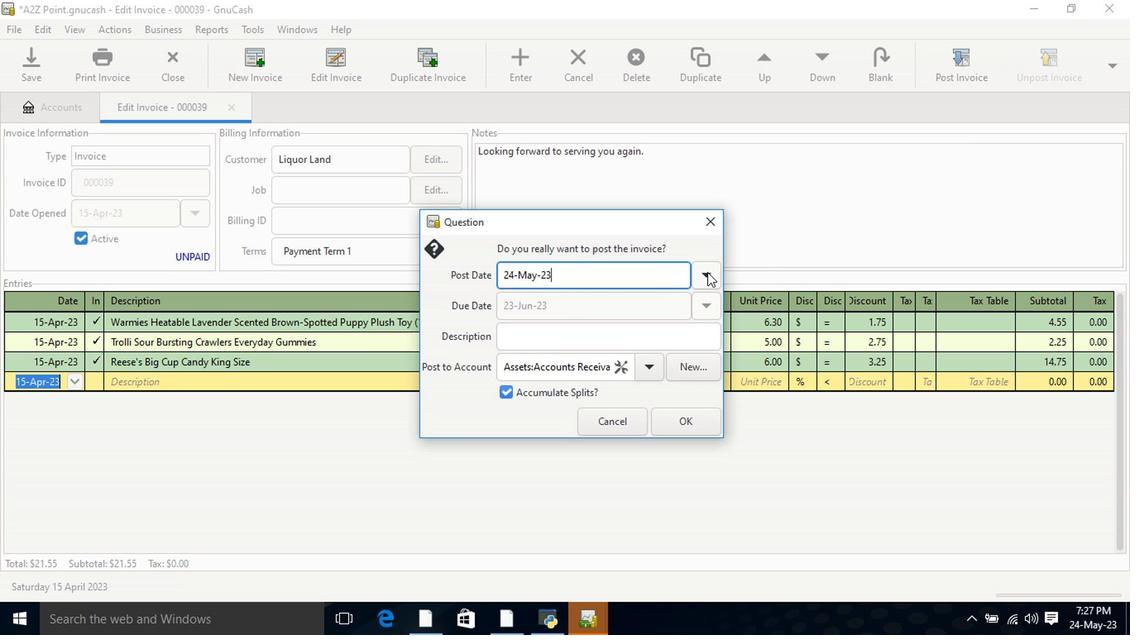 
Action: Mouse pressed left at (705, 277)
Screenshot: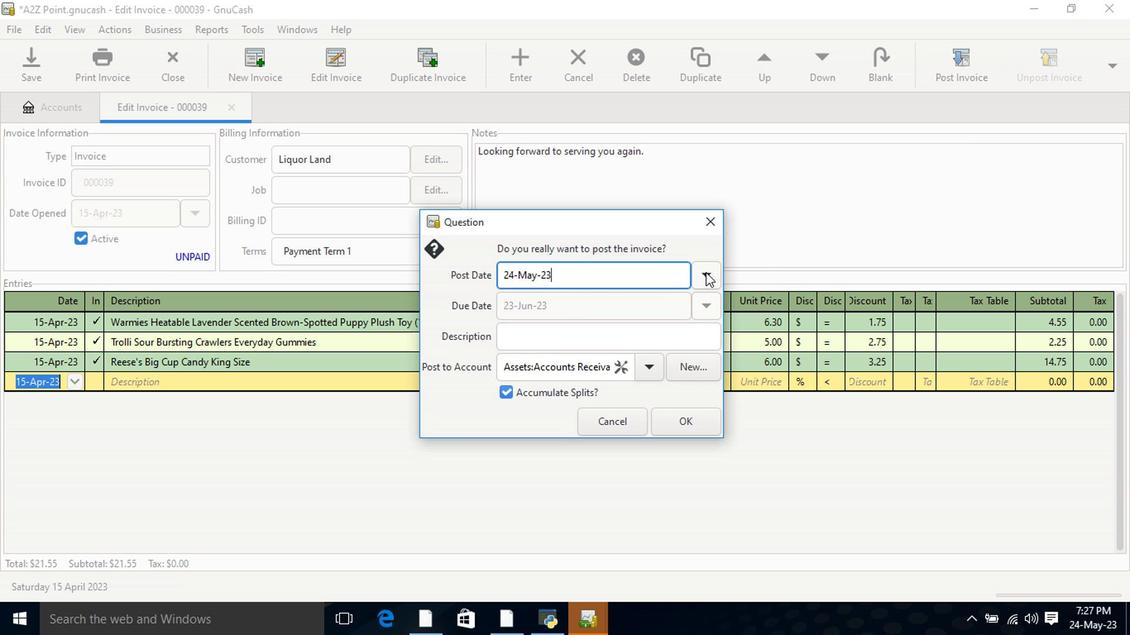 
Action: Mouse moved to (580, 304)
Screenshot: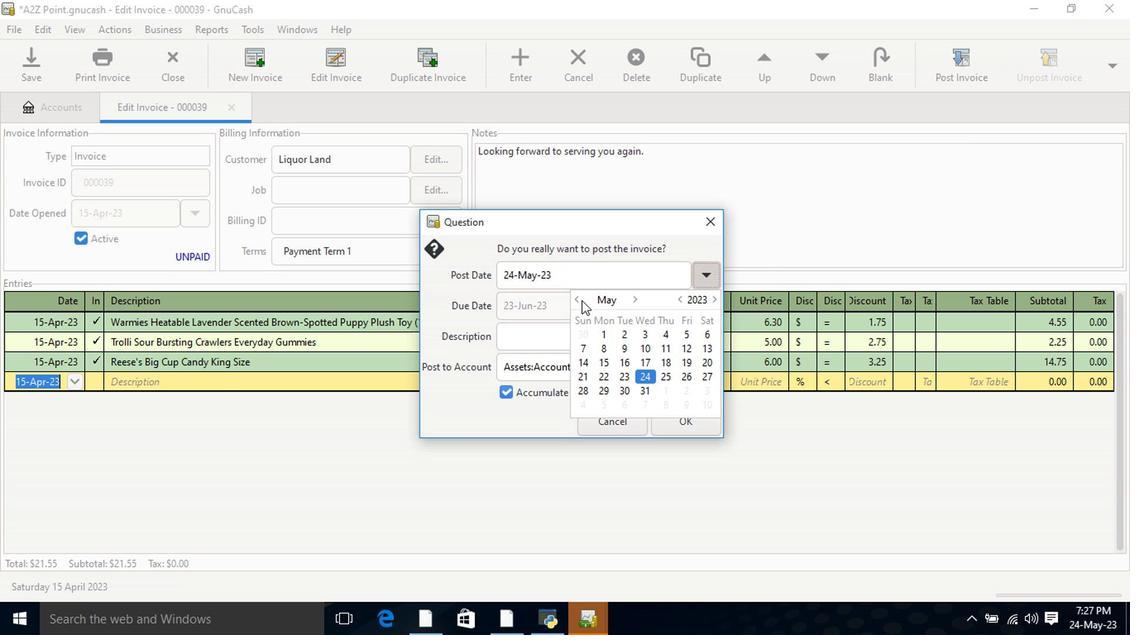 
Action: Mouse pressed left at (580, 304)
Screenshot: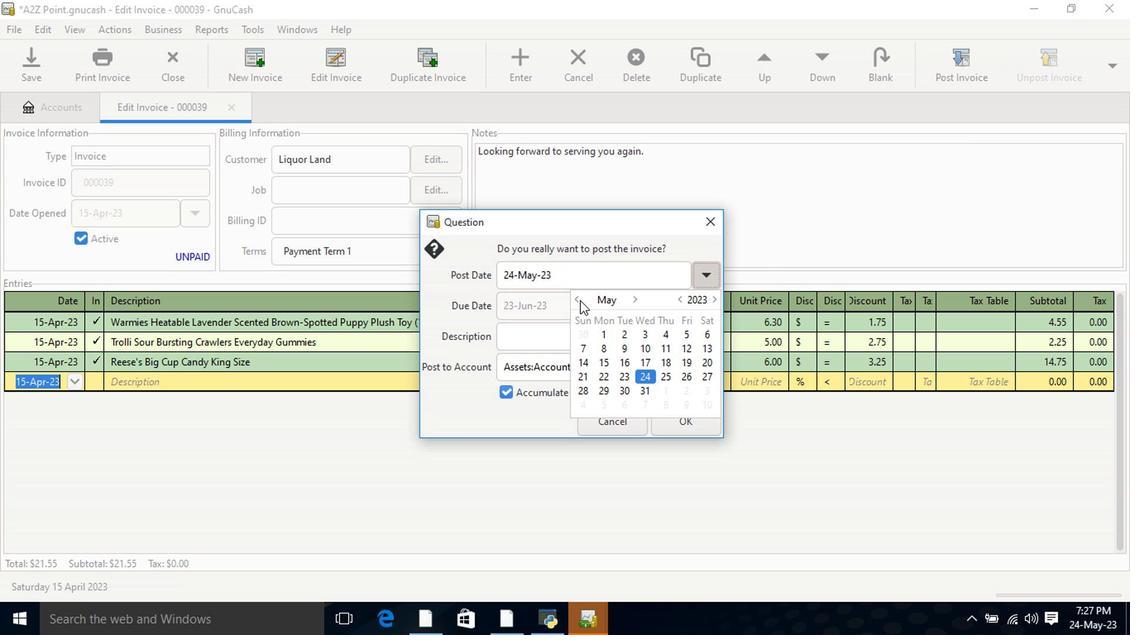 
Action: Mouse moved to (704, 366)
Screenshot: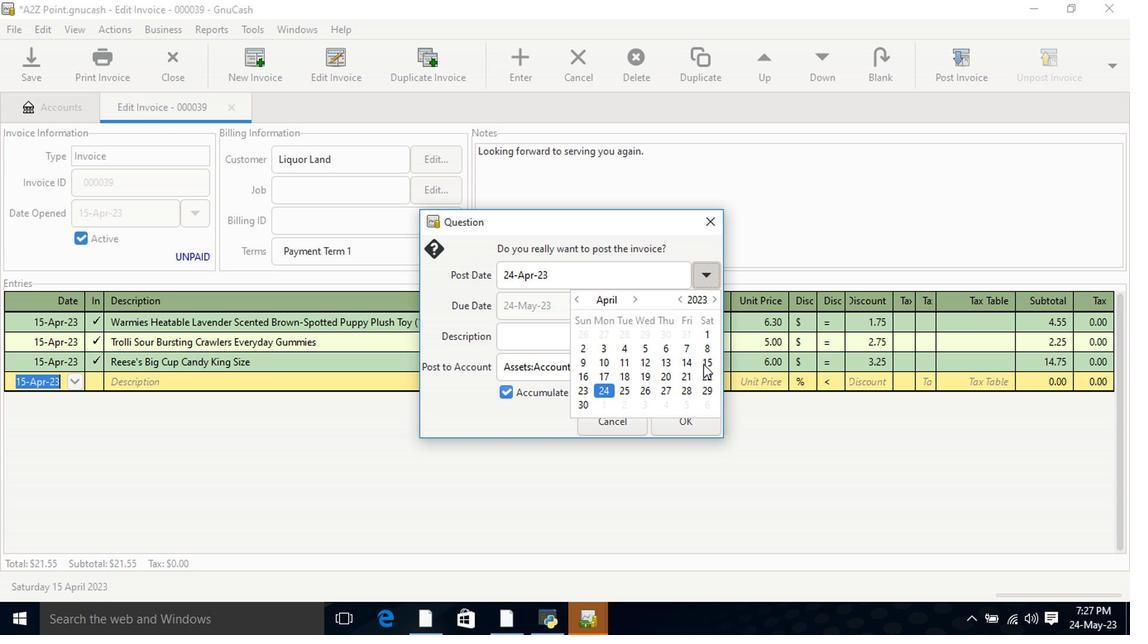 
Action: Mouse pressed left at (704, 366)
Screenshot: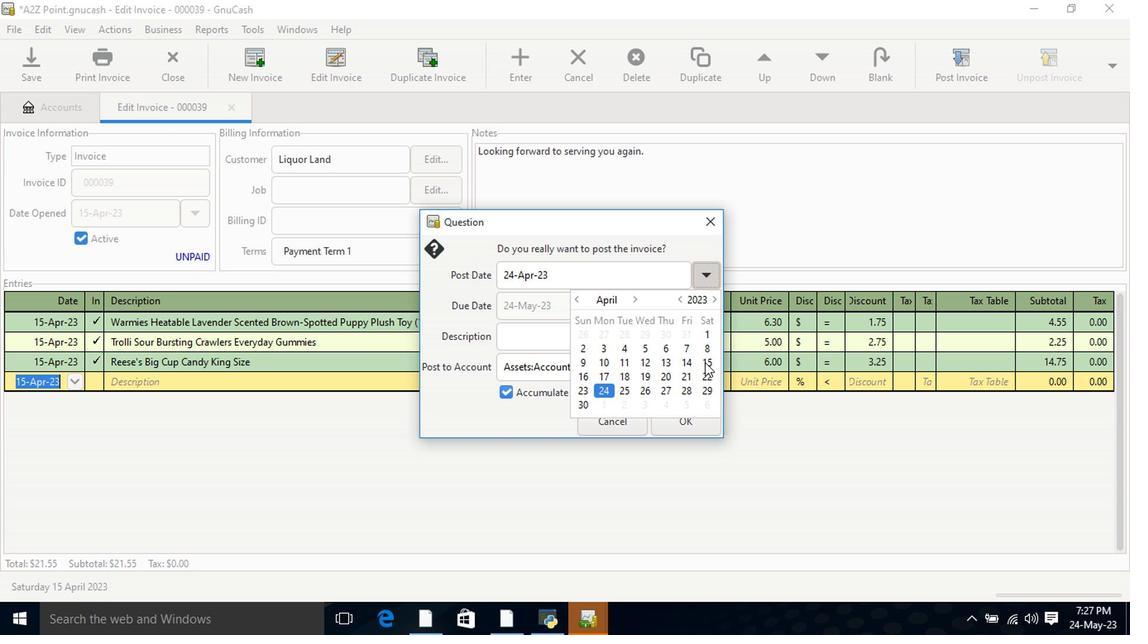 
Action: Mouse moved to (702, 366)
Screenshot: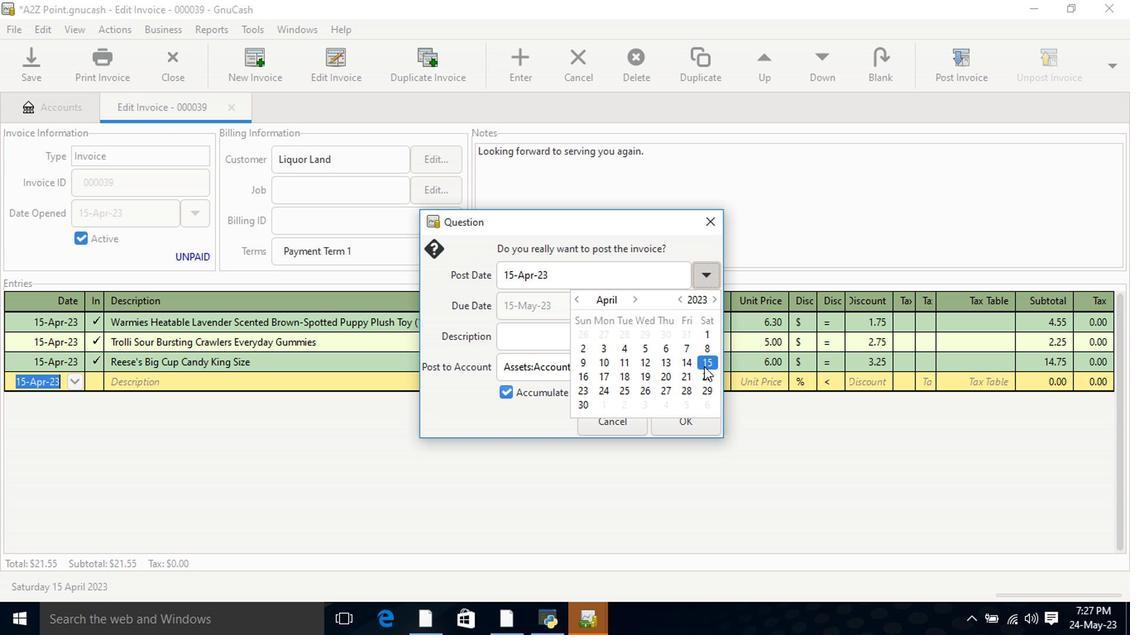 
Action: Mouse pressed left at (702, 366)
Screenshot: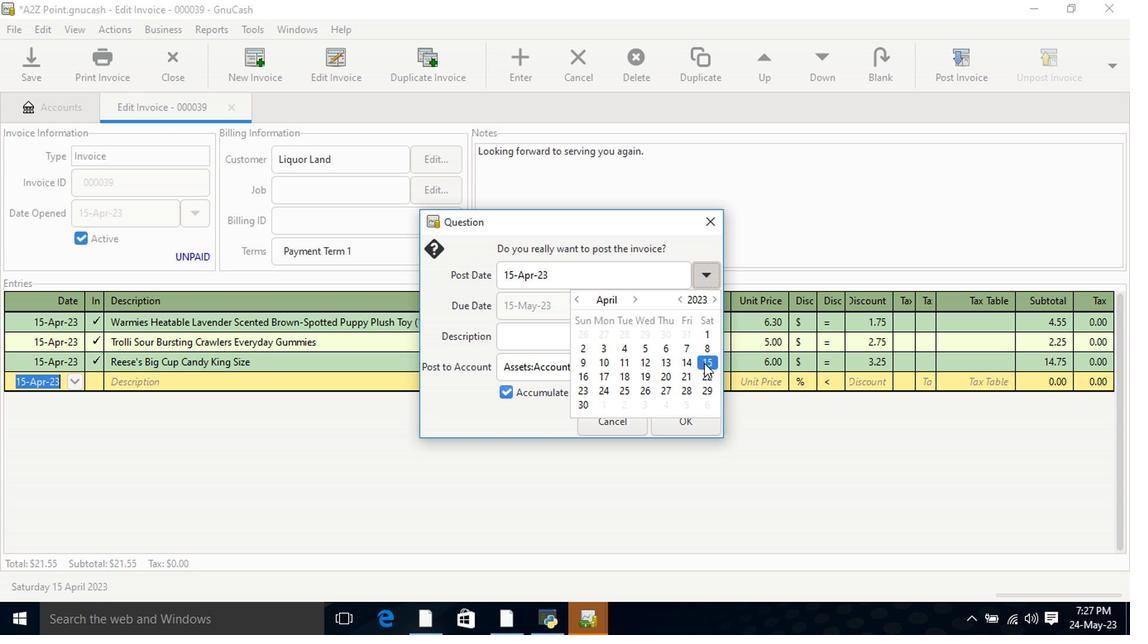
Action: Mouse pressed left at (702, 366)
Screenshot: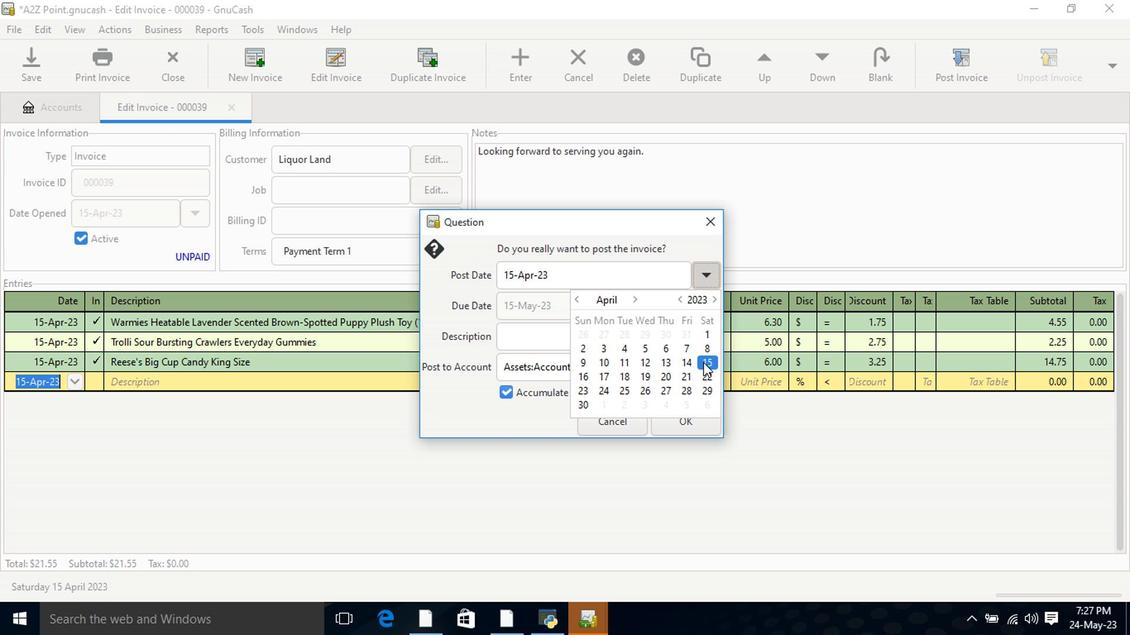 
Action: Mouse moved to (679, 429)
Screenshot: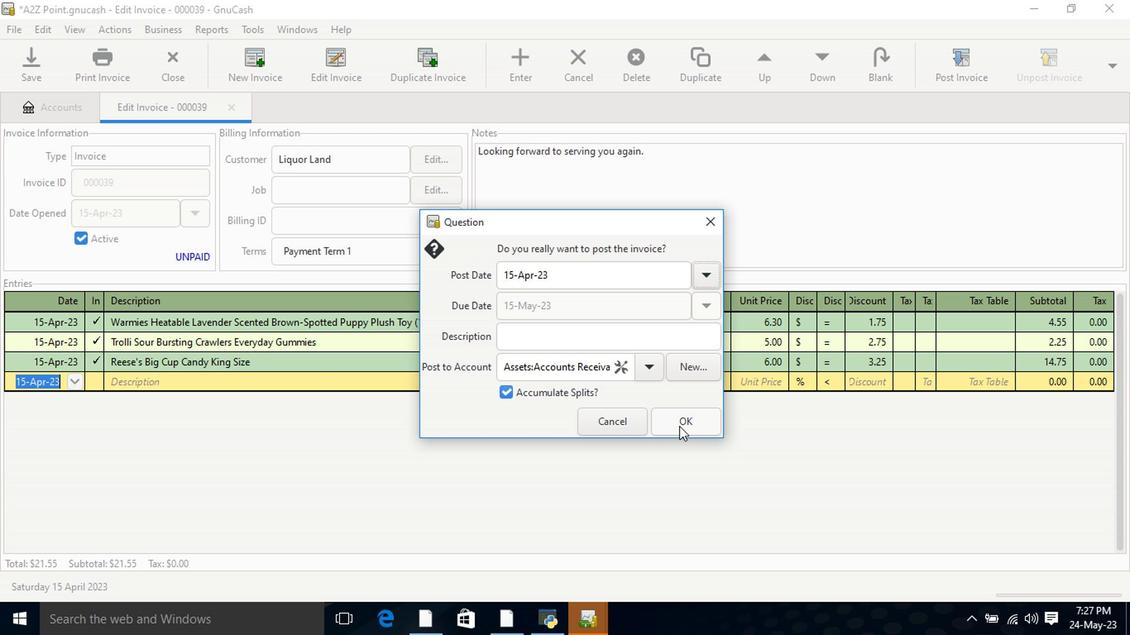 
Action: Mouse pressed left at (679, 429)
Screenshot: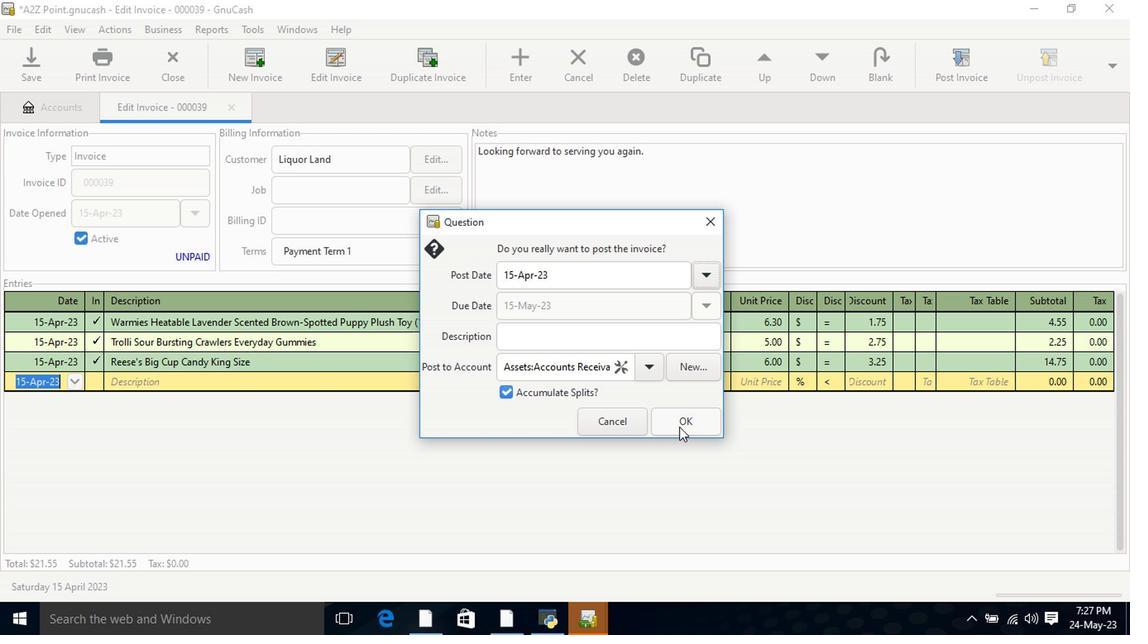 
Action: Mouse moved to (1073, 71)
Screenshot: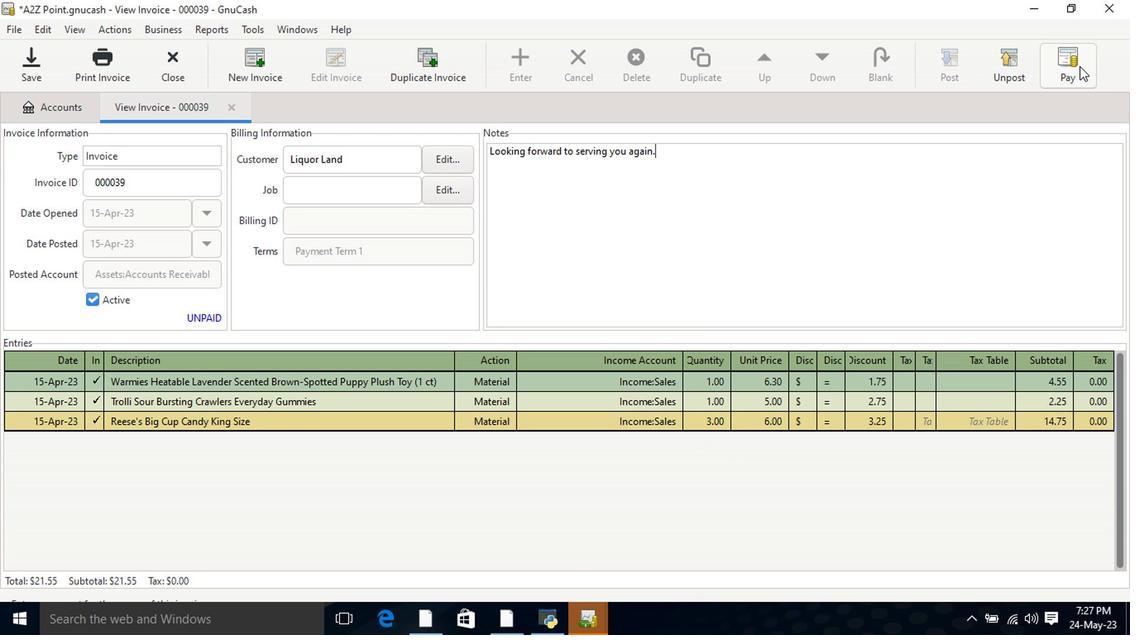 
Action: Mouse pressed left at (1073, 71)
Screenshot: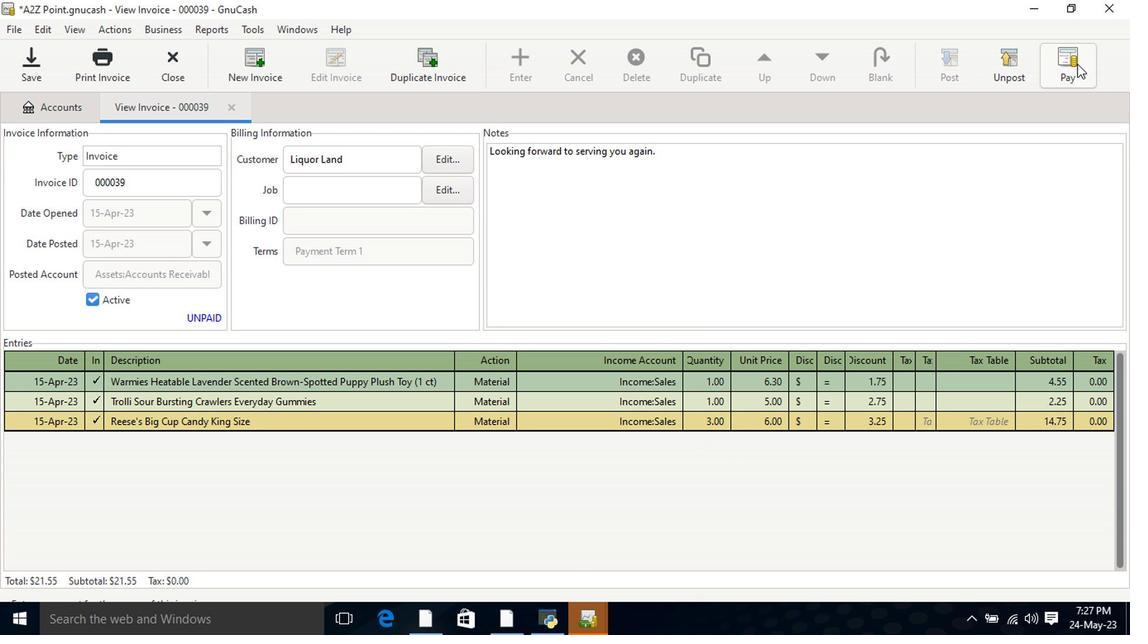 
Action: Mouse moved to (506, 328)
Screenshot: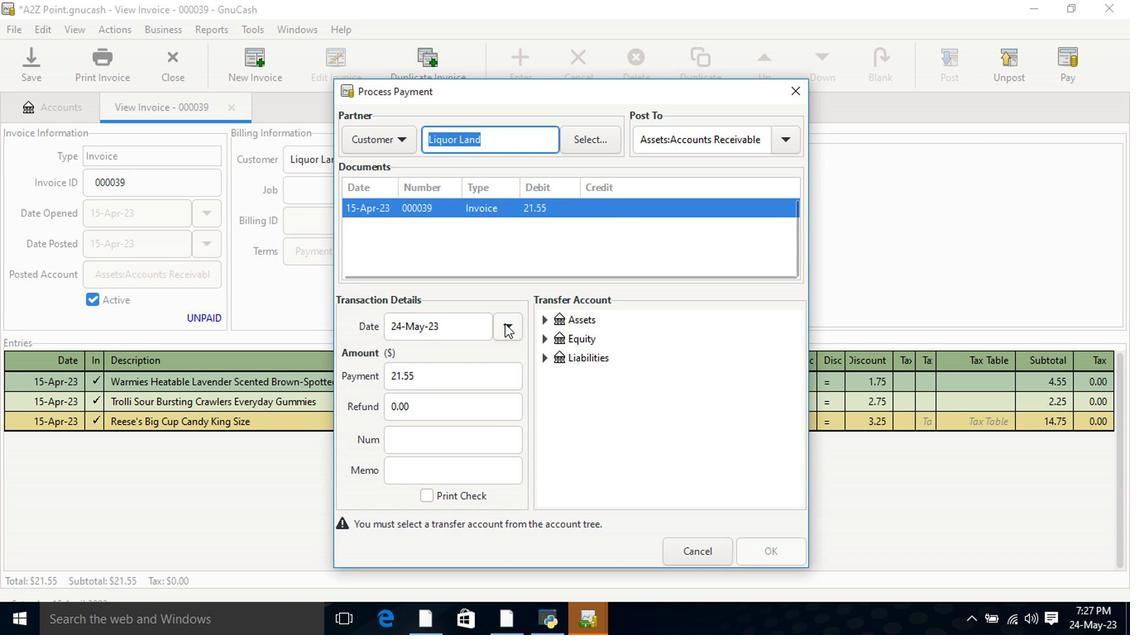 
Action: Mouse pressed left at (506, 328)
Screenshot: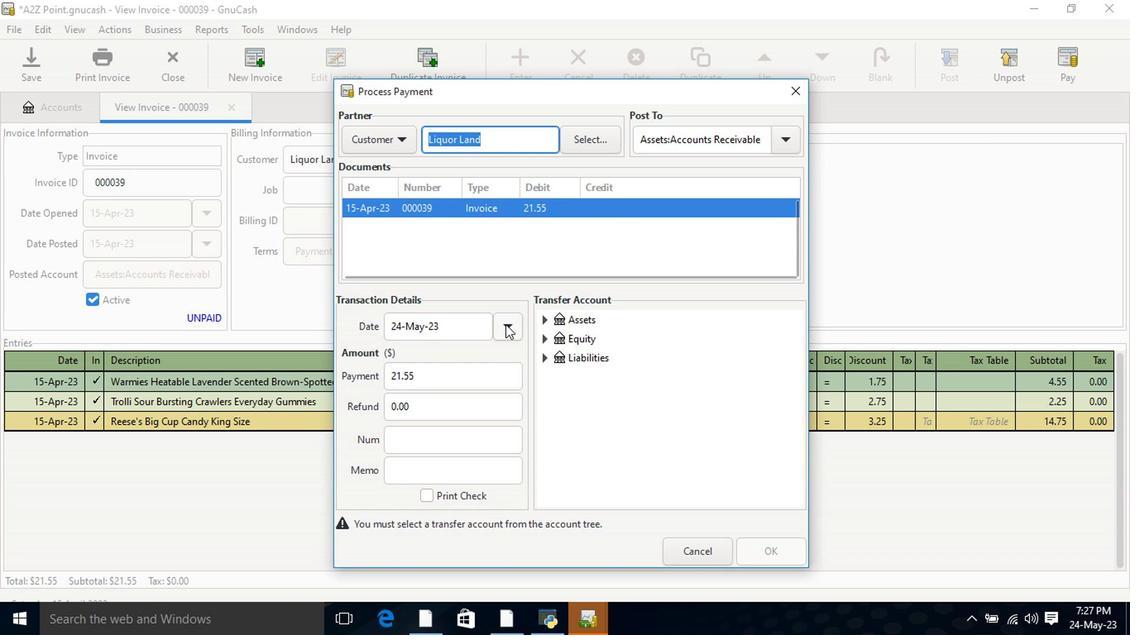 
Action: Mouse moved to (396, 423)
Screenshot: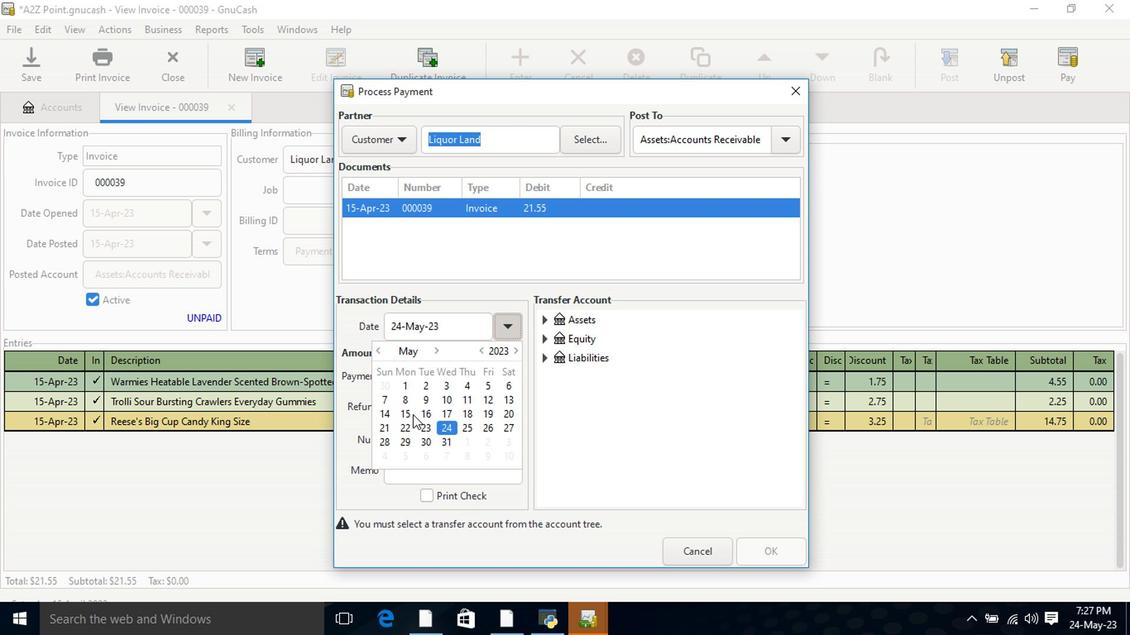 
Action: Mouse pressed left at (396, 423)
Screenshot: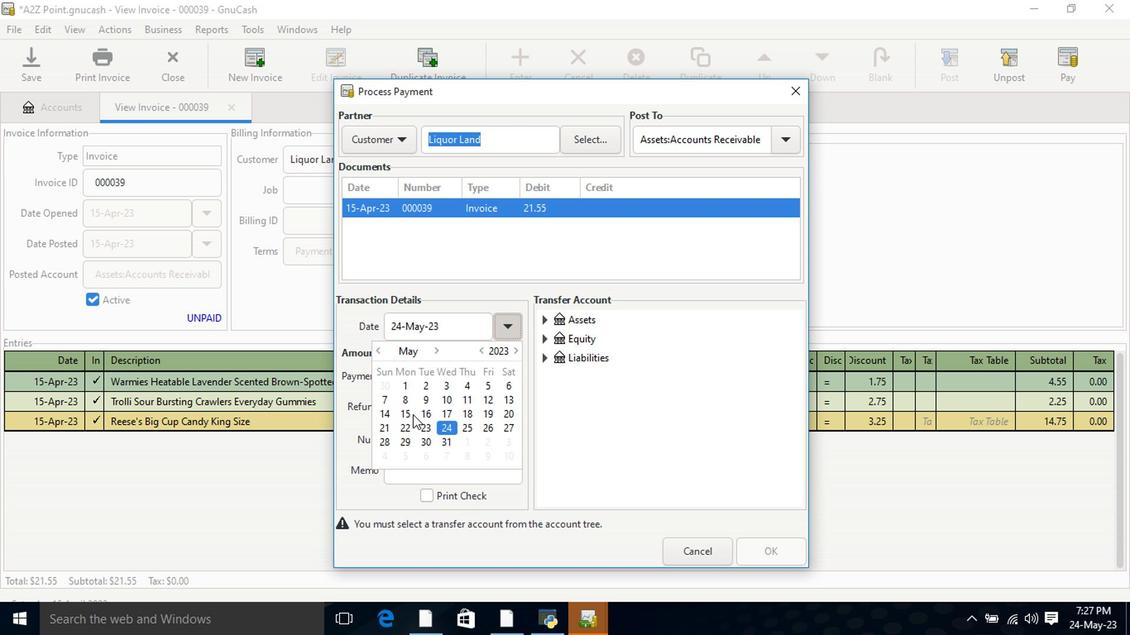 
Action: Mouse moved to (410, 418)
Screenshot: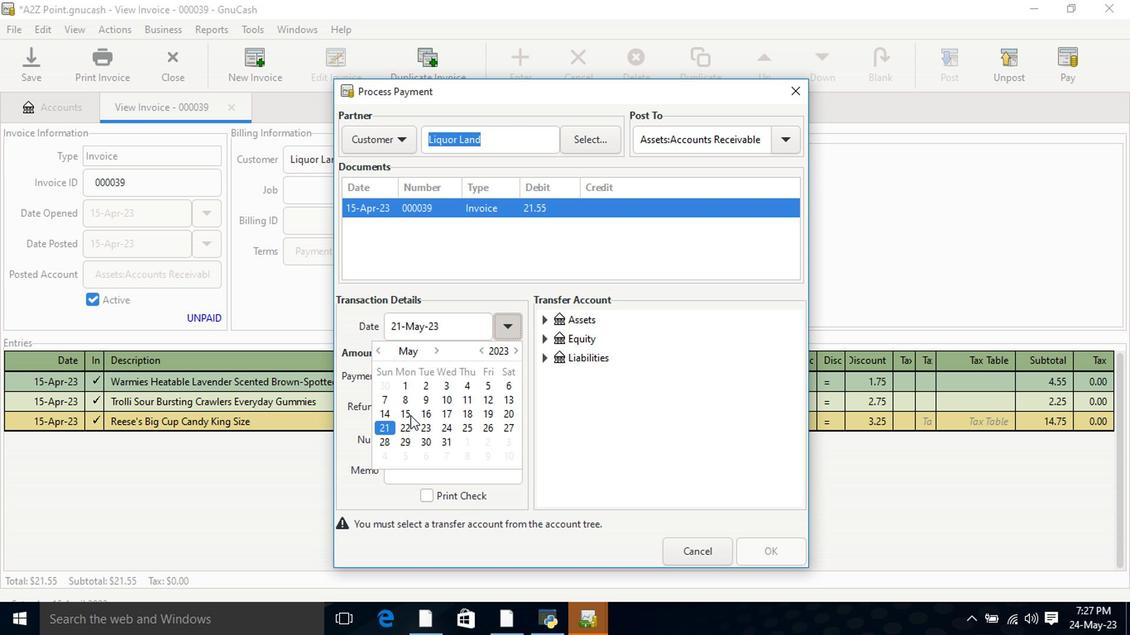 
Action: Mouse pressed left at (410, 418)
Screenshot: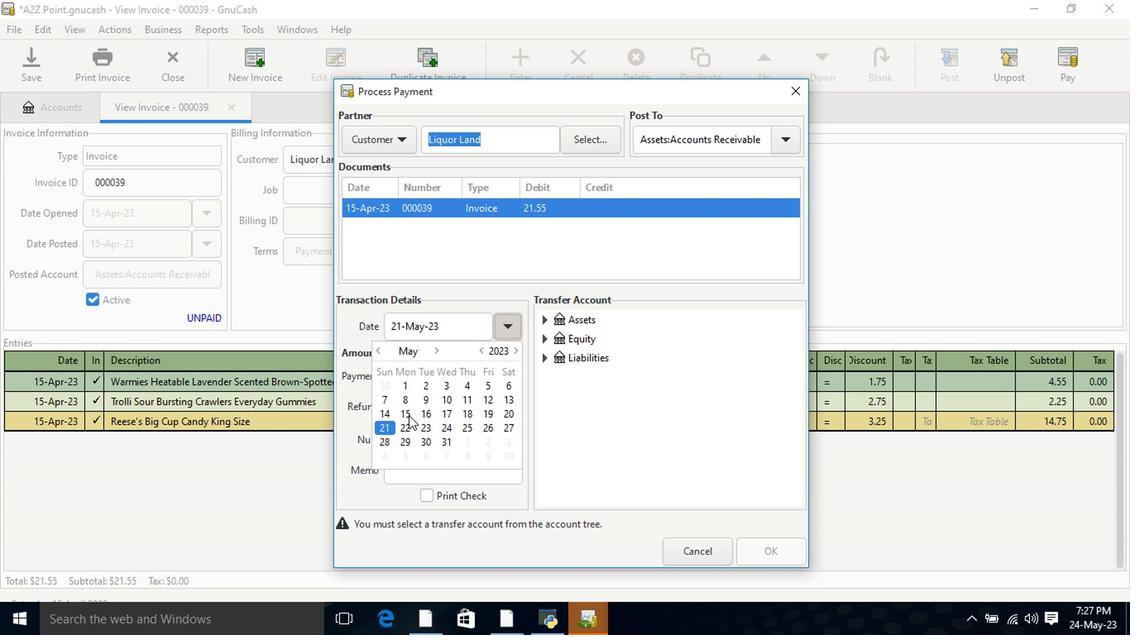 
Action: Mouse pressed left at (410, 418)
Screenshot: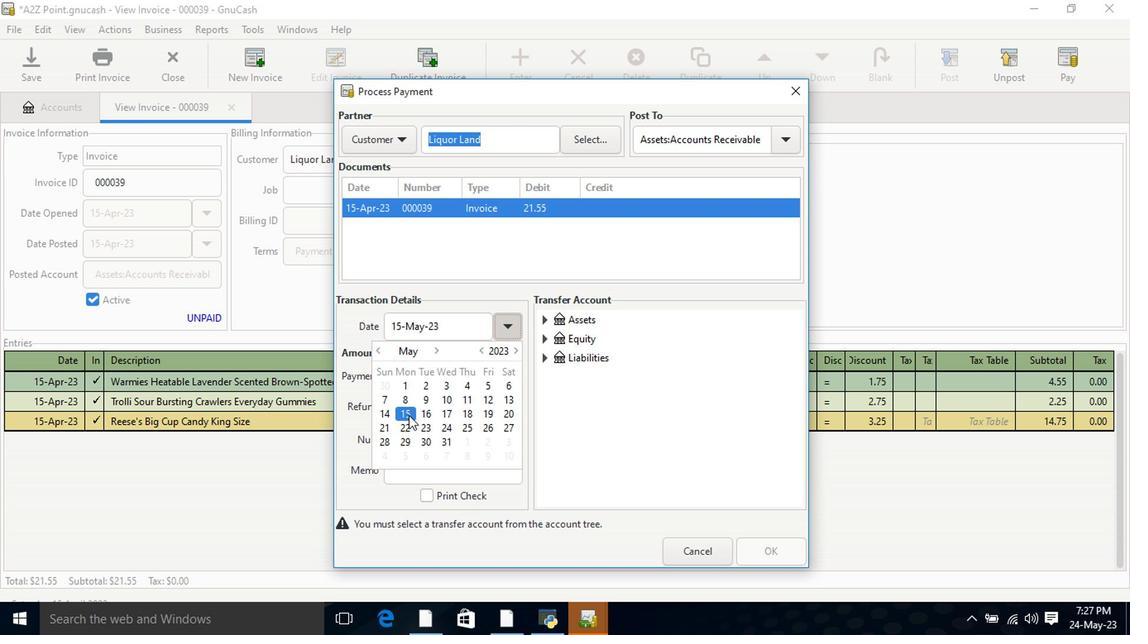
Action: Mouse moved to (549, 320)
Screenshot: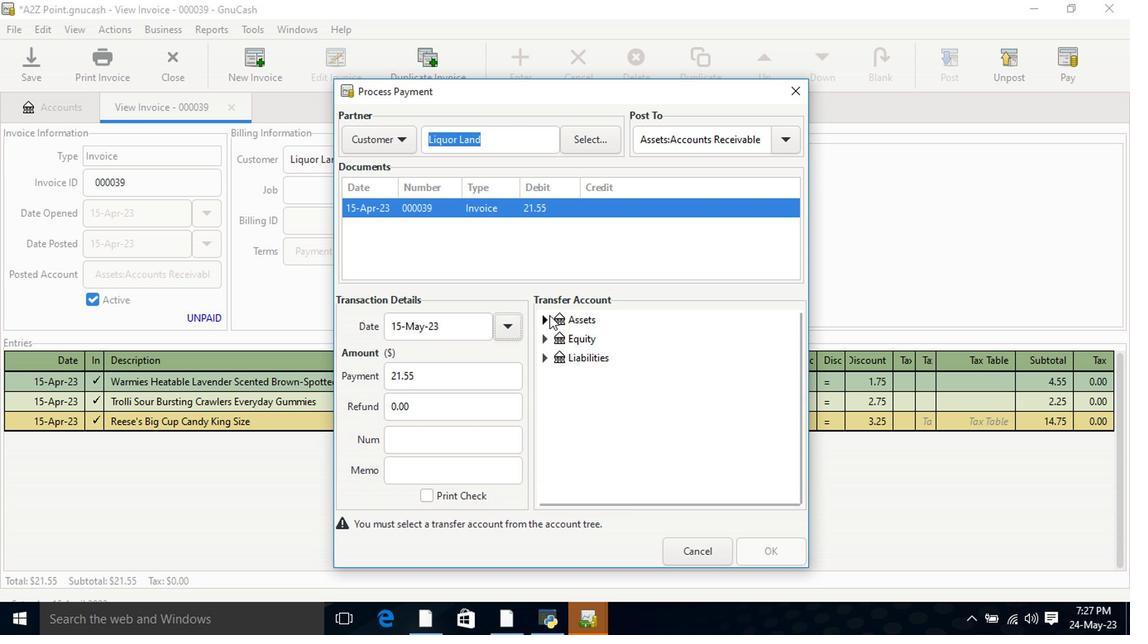 
Action: Mouse pressed left at (549, 320)
Screenshot: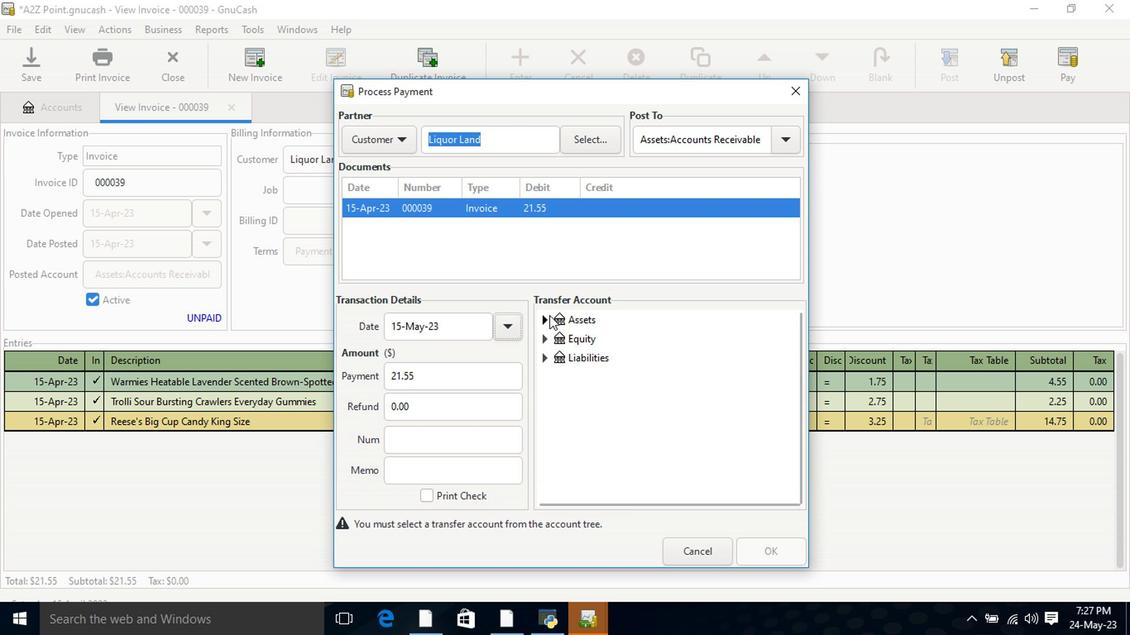 
Action: Mouse moved to (565, 347)
Screenshot: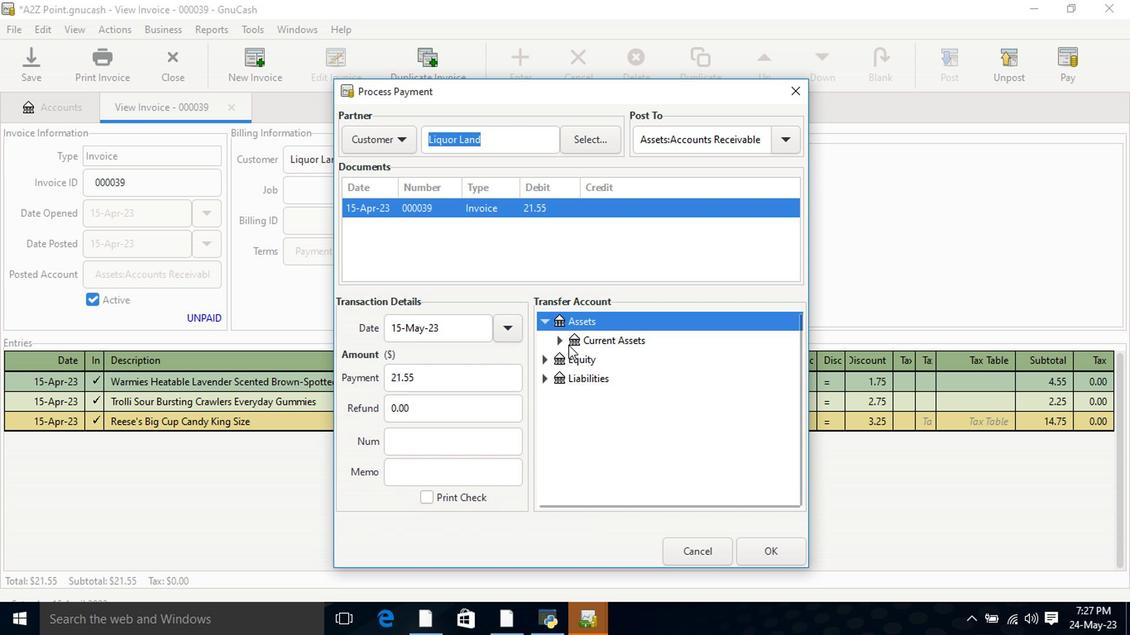 
Action: Mouse pressed left at (565, 347)
Screenshot: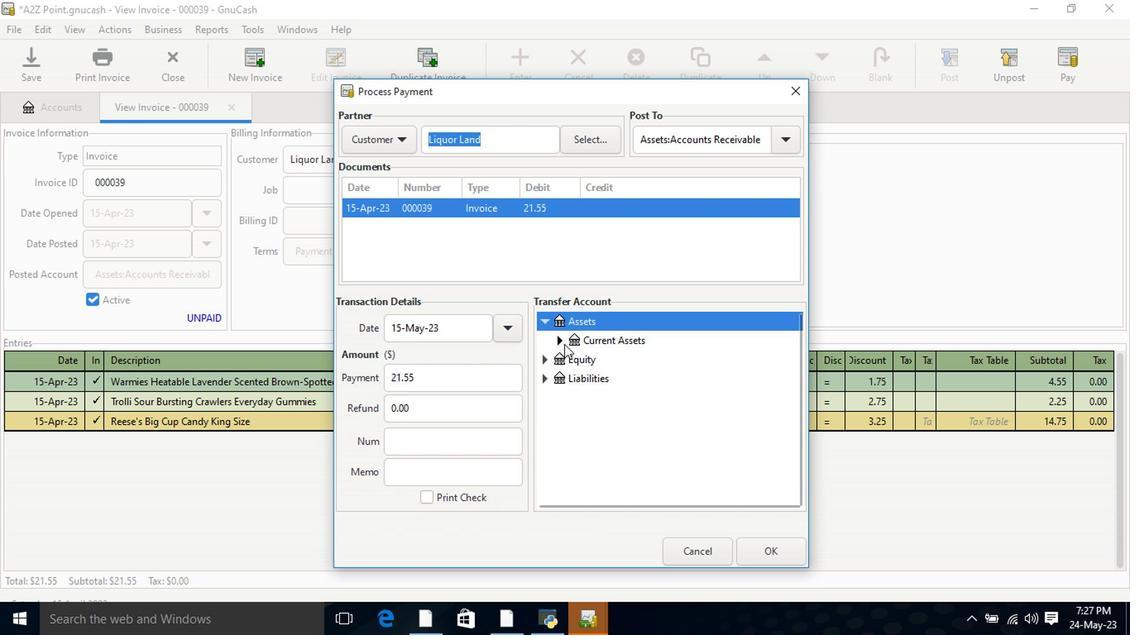 
Action: Mouse moved to (592, 361)
Screenshot: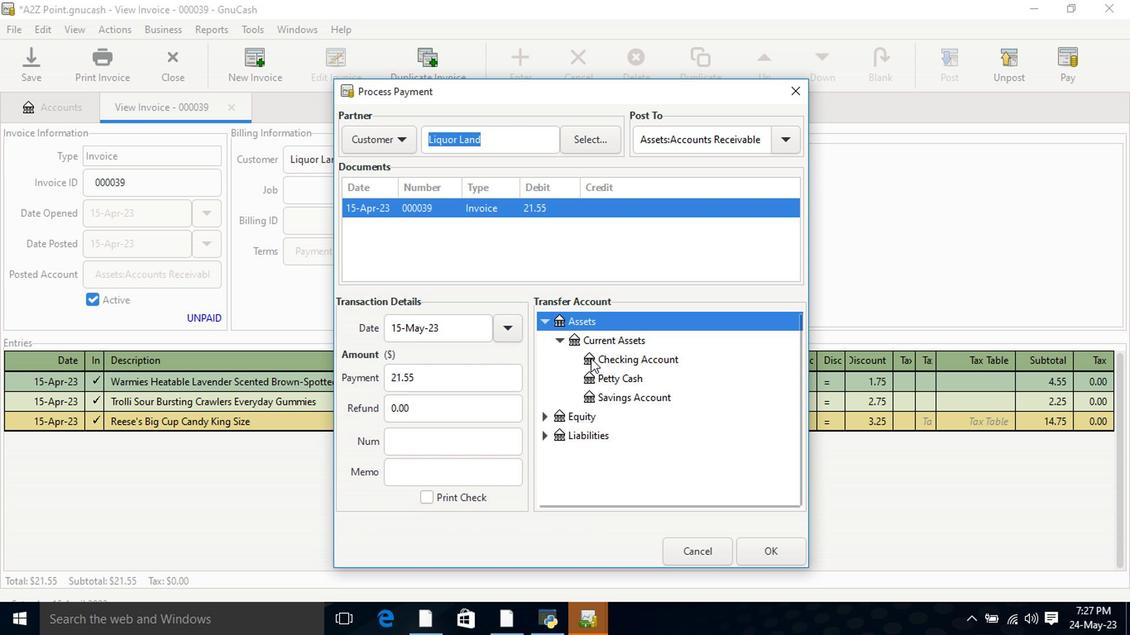 
Action: Mouse pressed left at (592, 361)
Screenshot: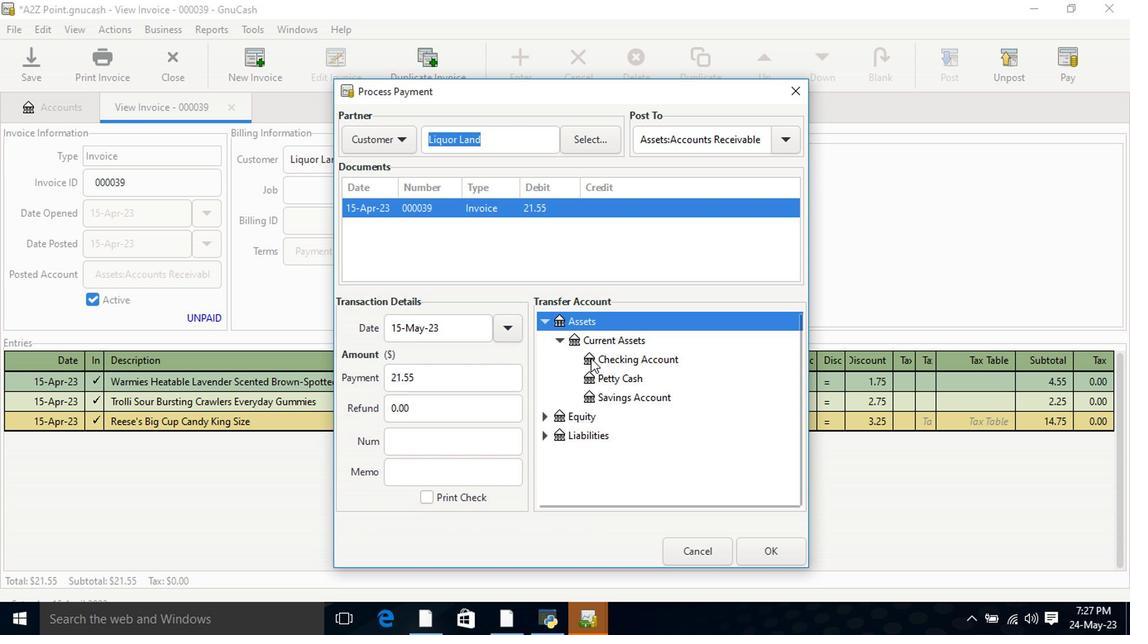 
Action: Mouse moved to (758, 552)
Screenshot: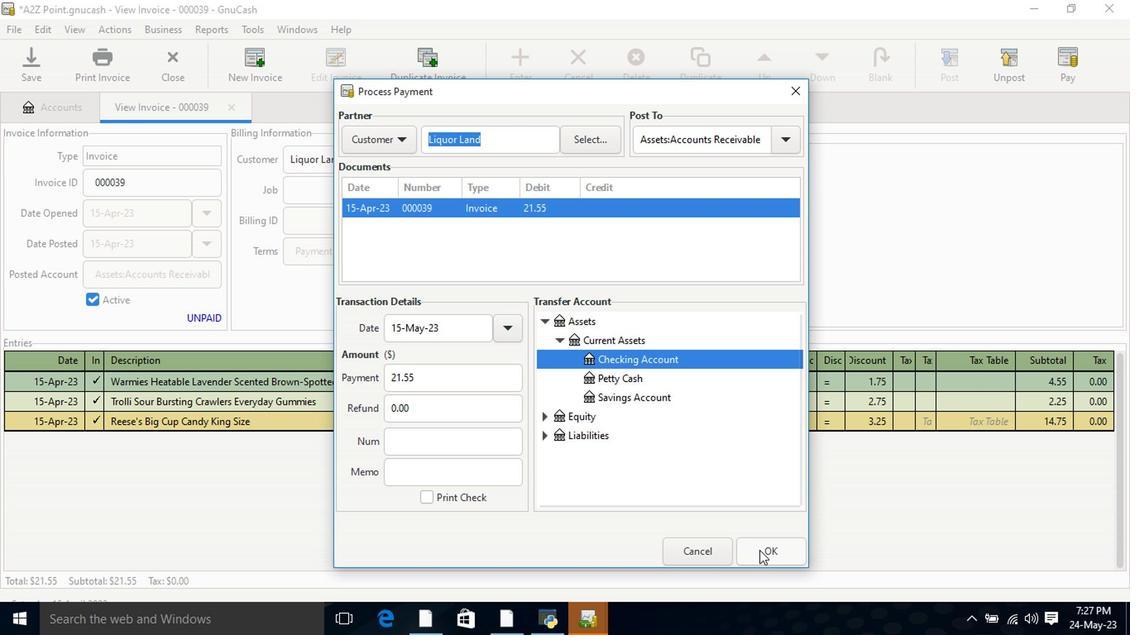 
Action: Mouse pressed left at (758, 552)
Screenshot: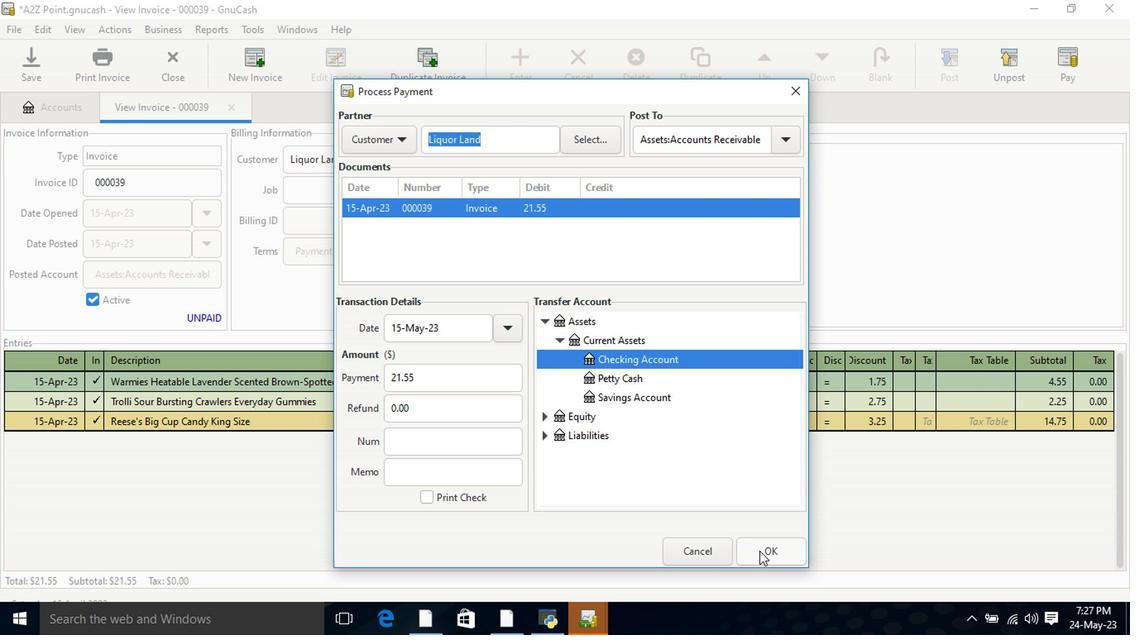 
Action: Mouse moved to (86, 69)
Screenshot: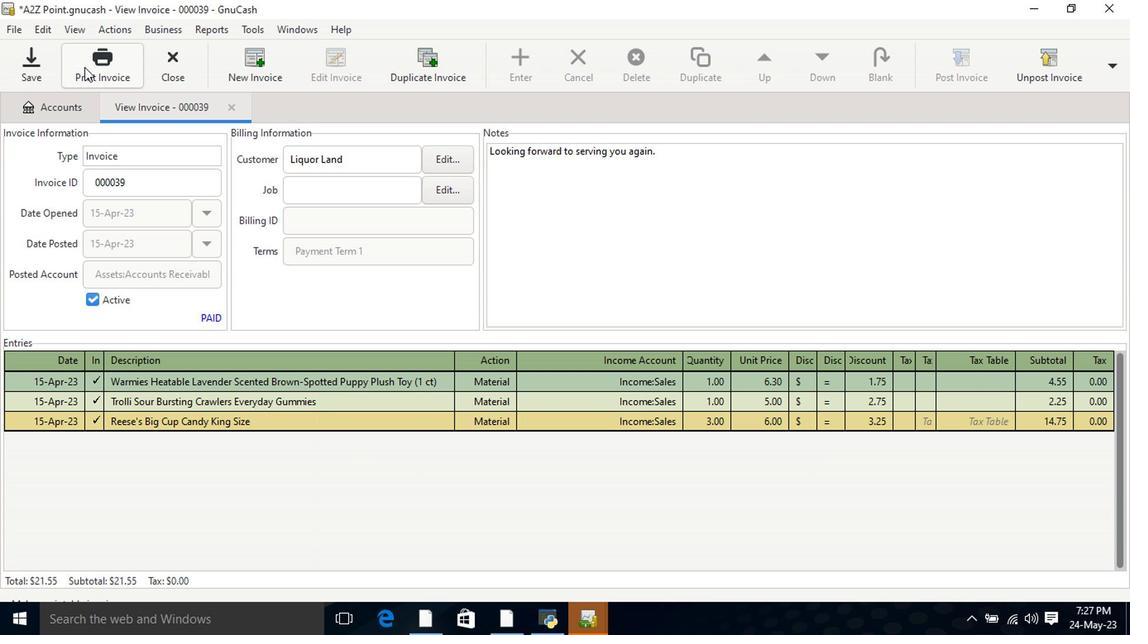 
Action: Mouse pressed left at (86, 69)
Screenshot: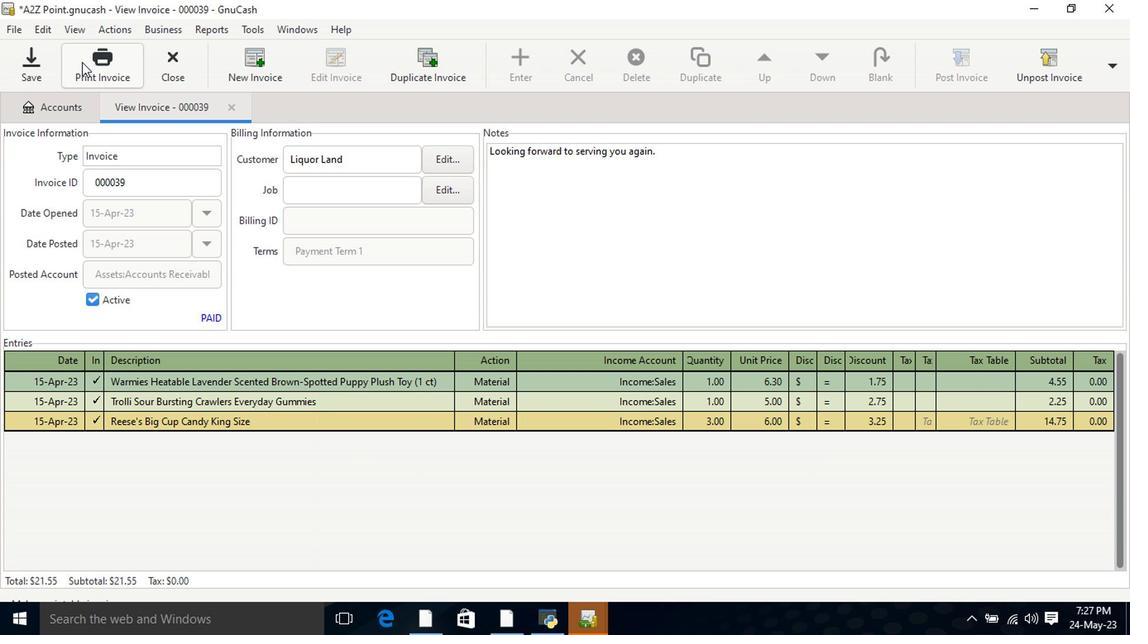 
Action: Mouse moved to (419, 79)
Screenshot: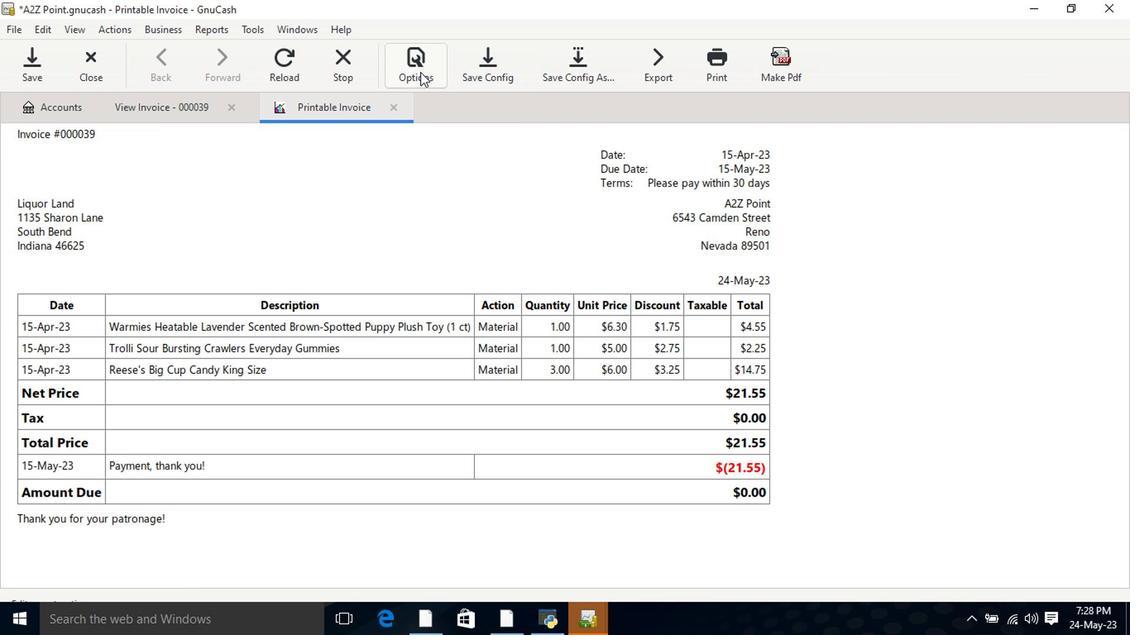 
Action: Mouse pressed left at (419, 79)
Screenshot: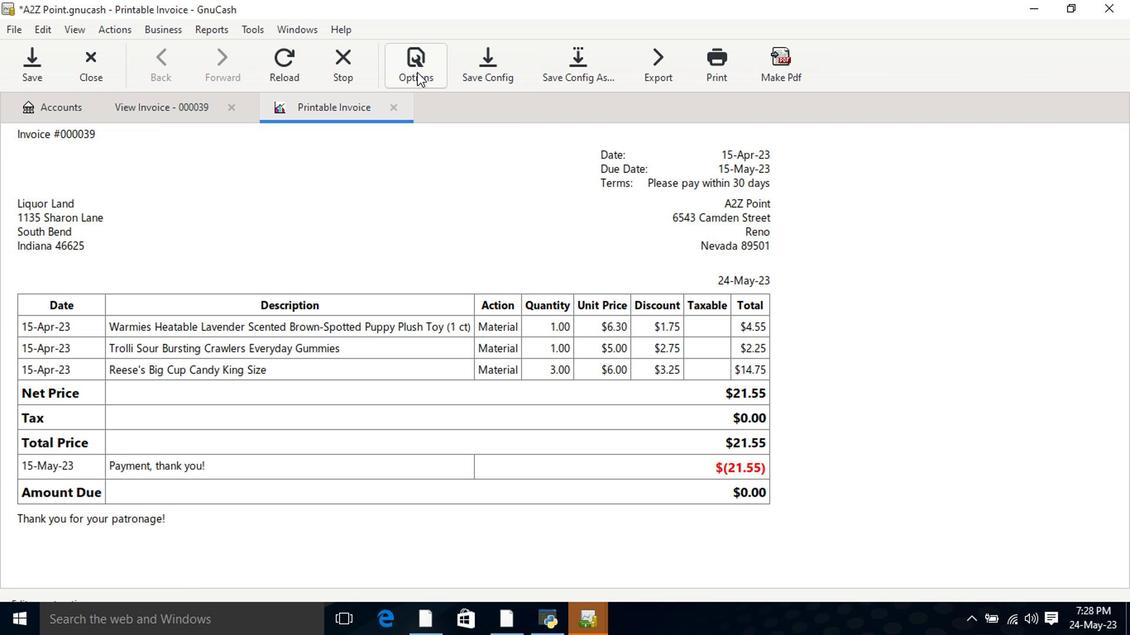 
Action: Mouse moved to (354, 134)
Screenshot: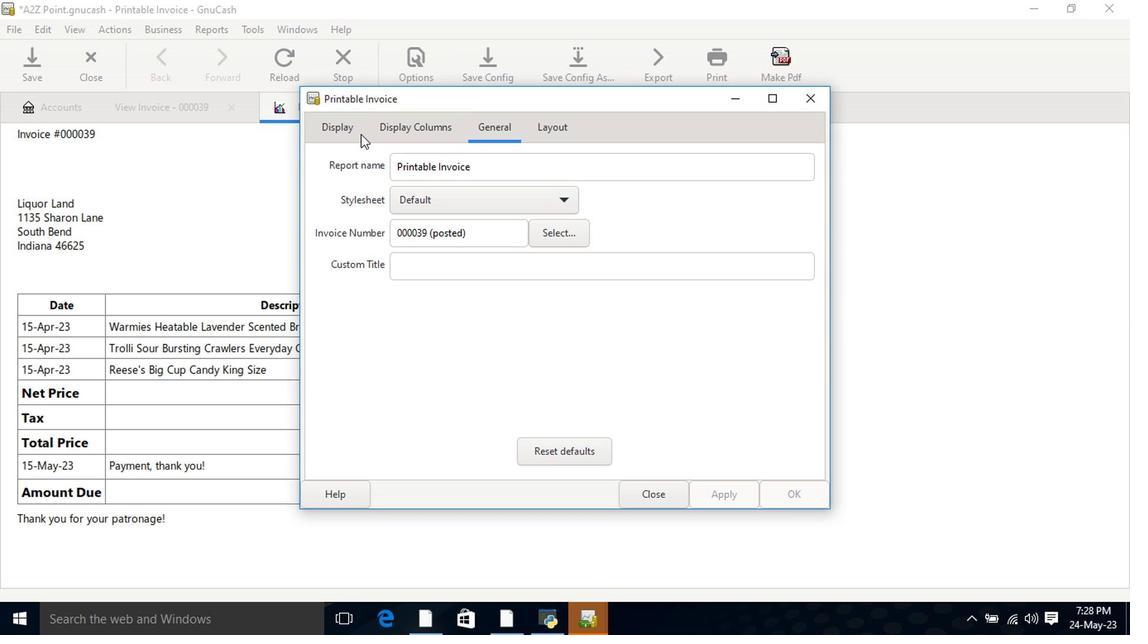 
Action: Mouse pressed left at (354, 134)
Screenshot: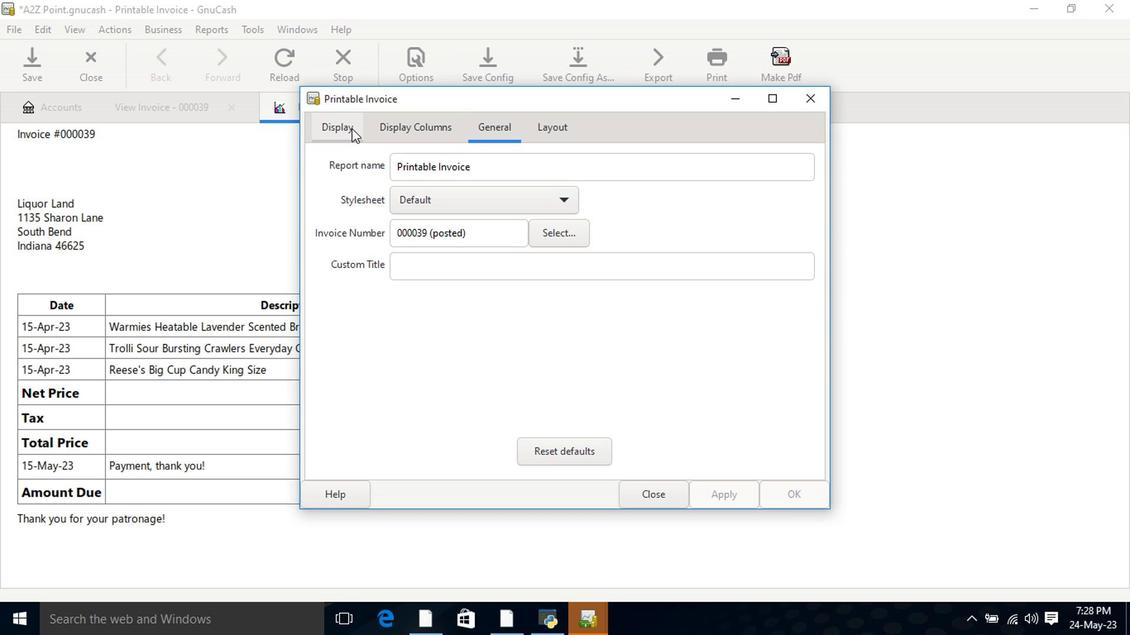 
Action: Mouse moved to (436, 324)
Screenshot: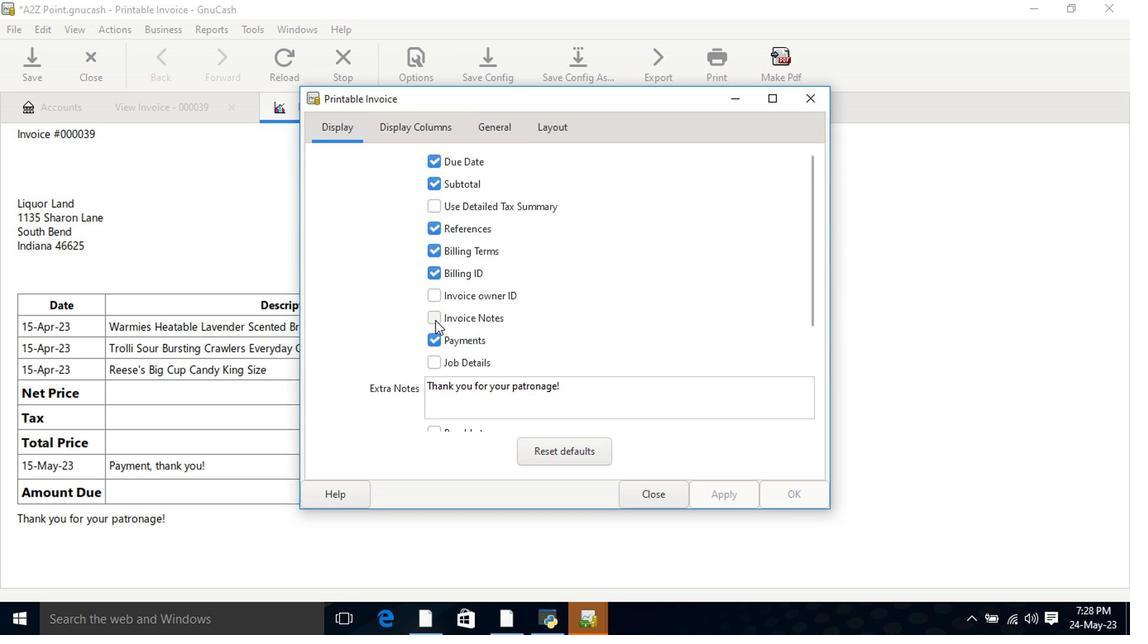 
Action: Mouse pressed left at (436, 324)
Screenshot: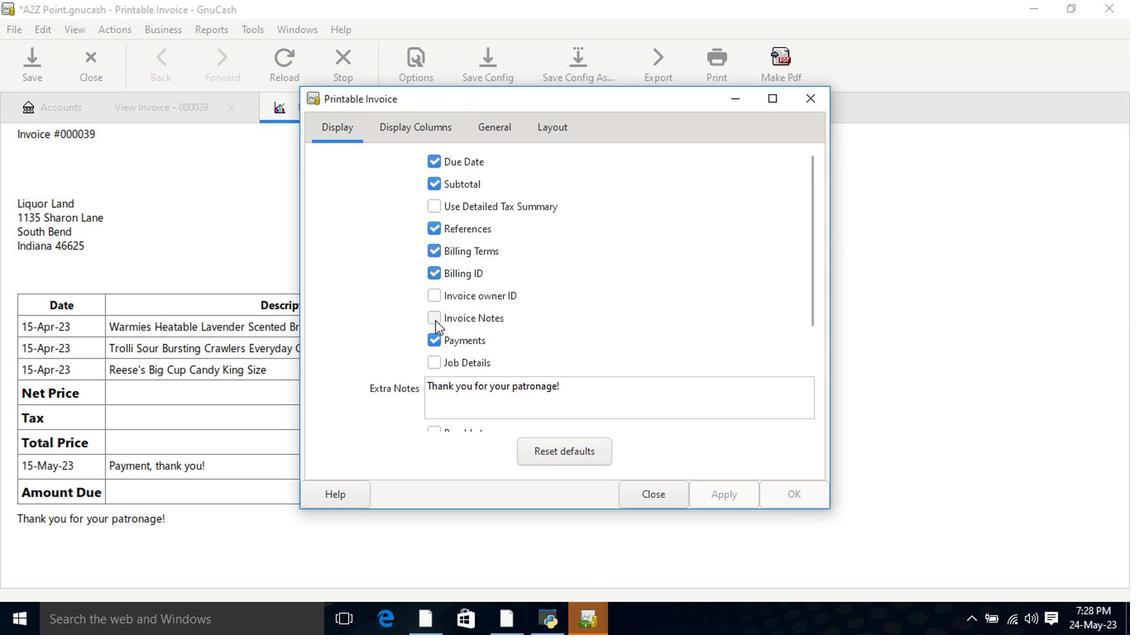 
Action: Mouse moved to (734, 499)
Screenshot: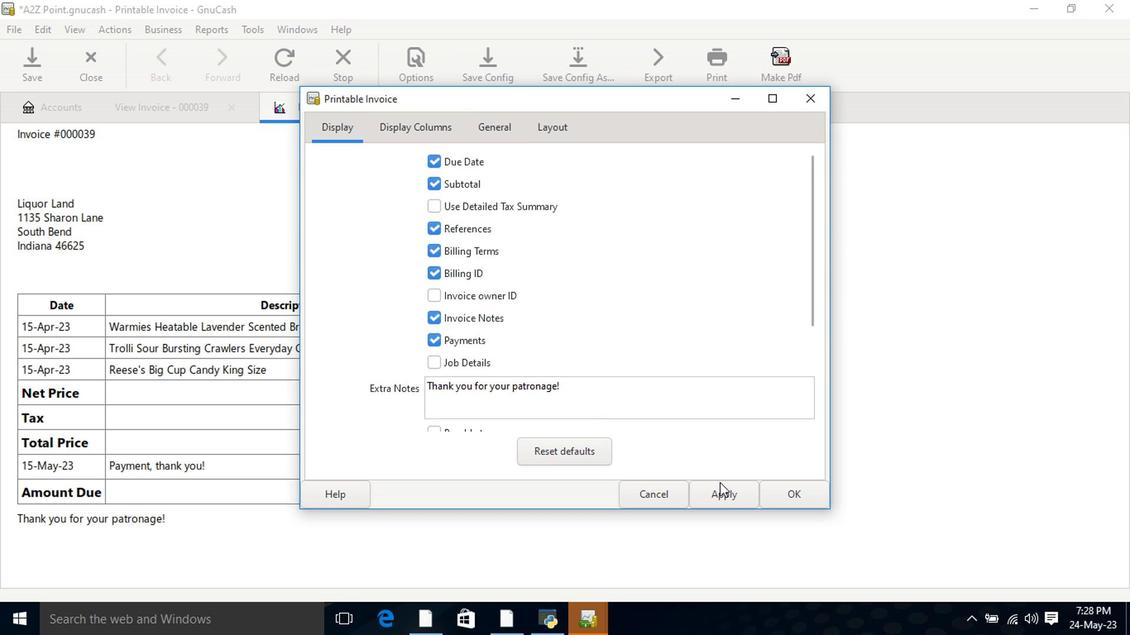 
Action: Mouse pressed left at (734, 499)
Screenshot: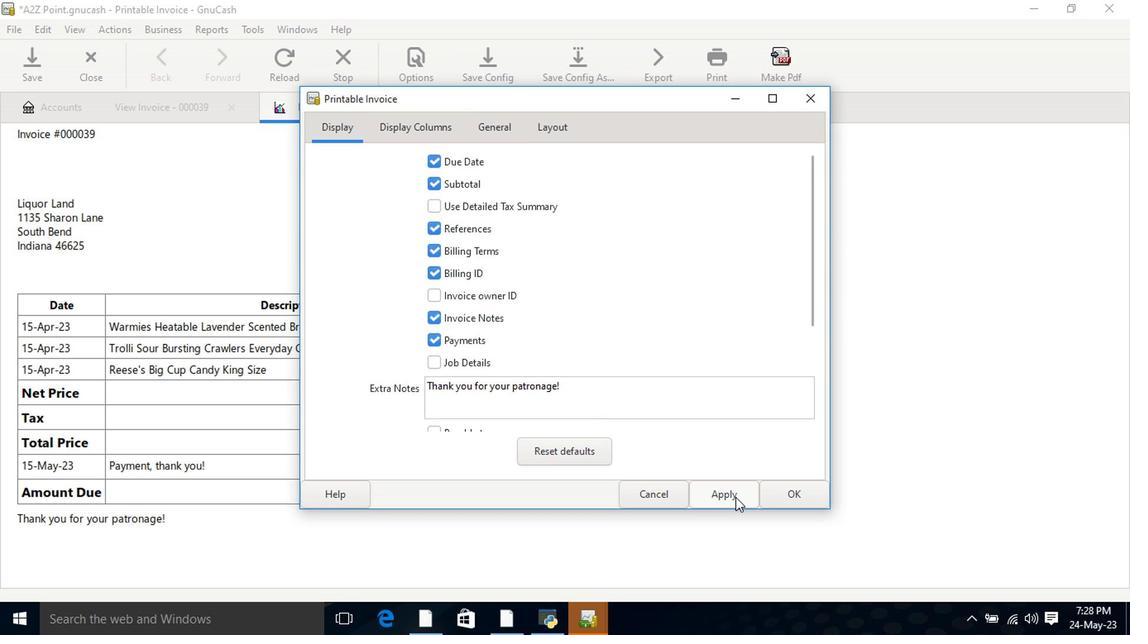 
Action: Mouse moved to (659, 499)
Screenshot: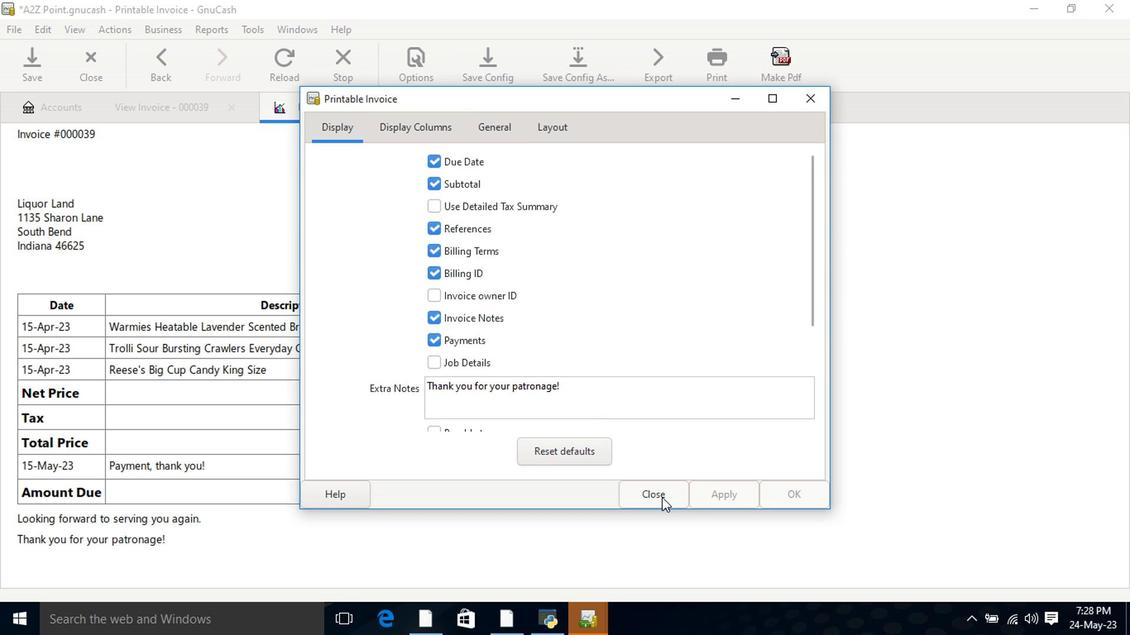 
Action: Mouse pressed left at (659, 499)
Screenshot: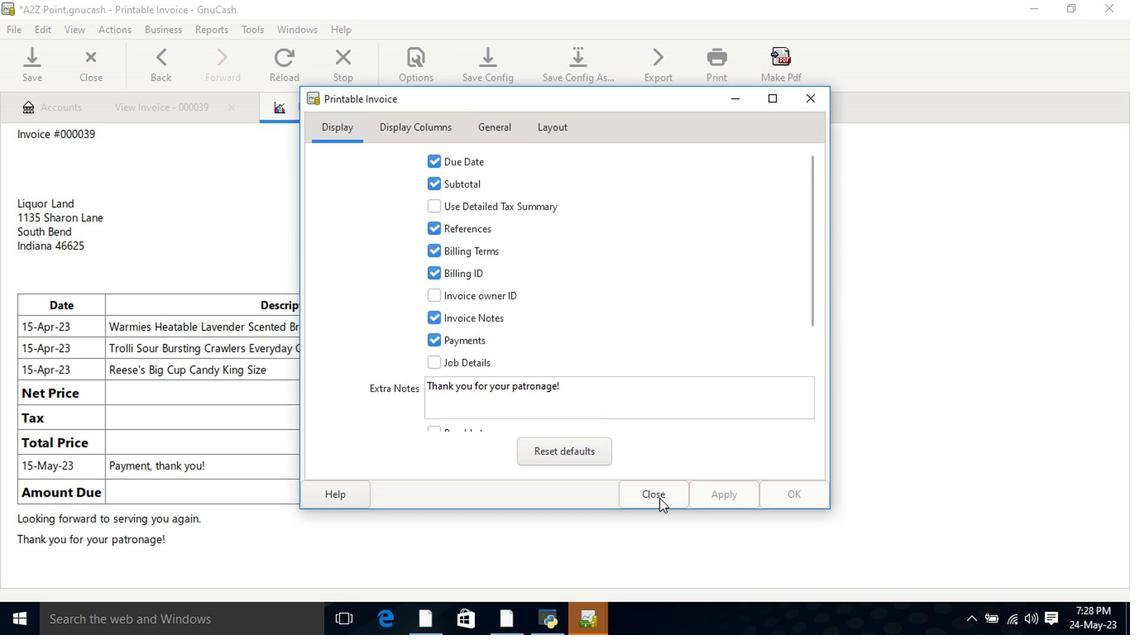 
Action: Mouse moved to (656, 499)
Screenshot: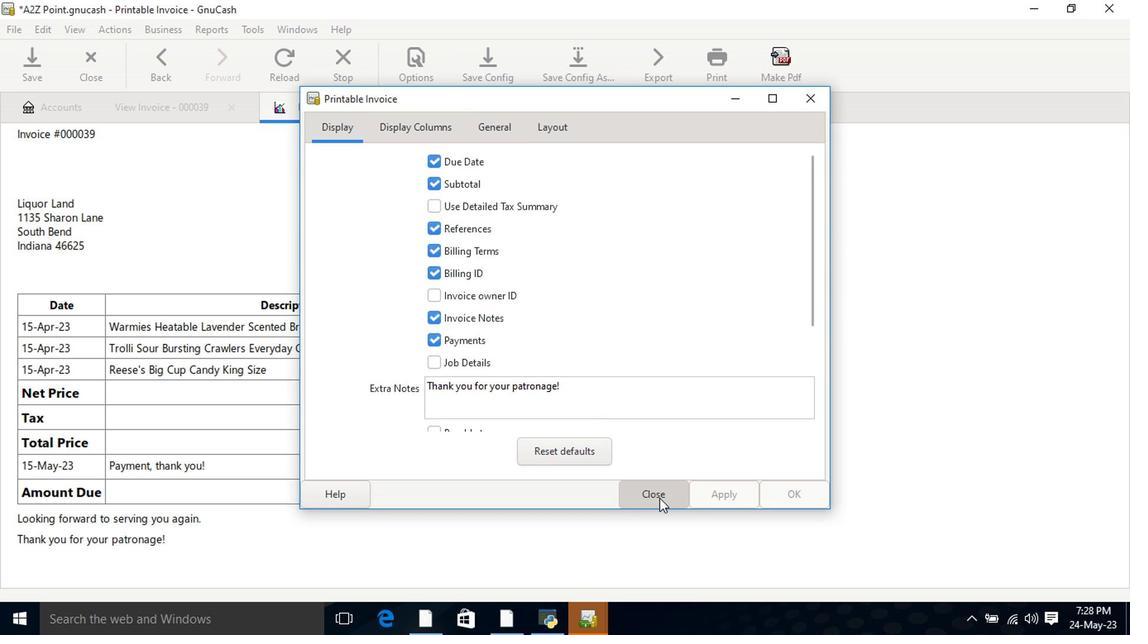 
